 Task: Find connections with filter location Shangqiu with filter topic #forsale with filter profile language English with filter current company Suzlon Group with filter school Sardar Patel College of Engineering (SPCE),Mumbai with filter industry Travel Arrangements with filter service category Team Building with filter keywords title Phone Survey Conductor
Action: Mouse moved to (536, 70)
Screenshot: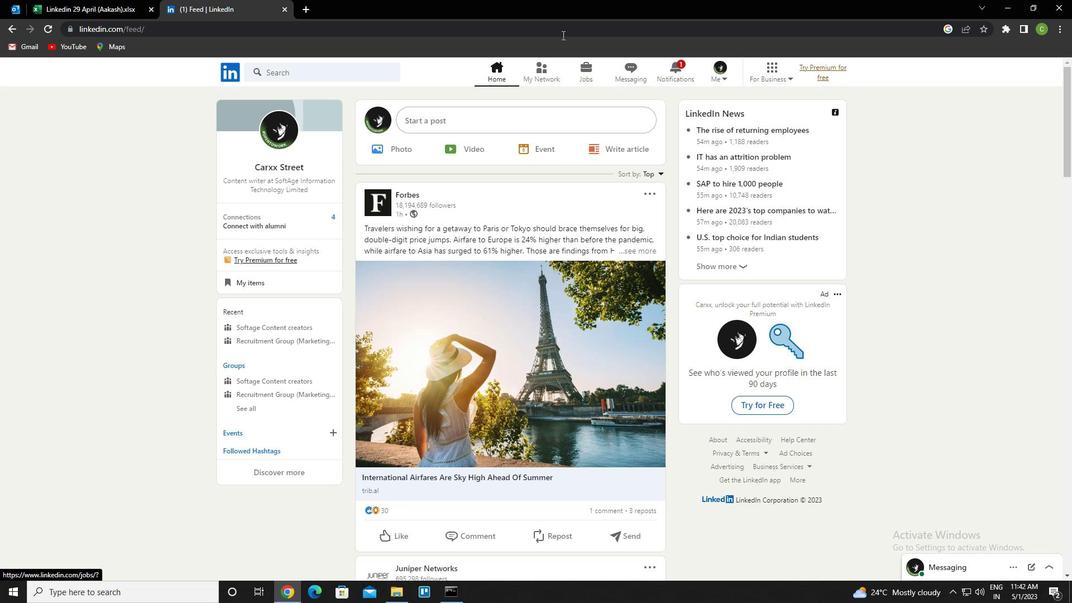 
Action: Mouse pressed left at (536, 70)
Screenshot: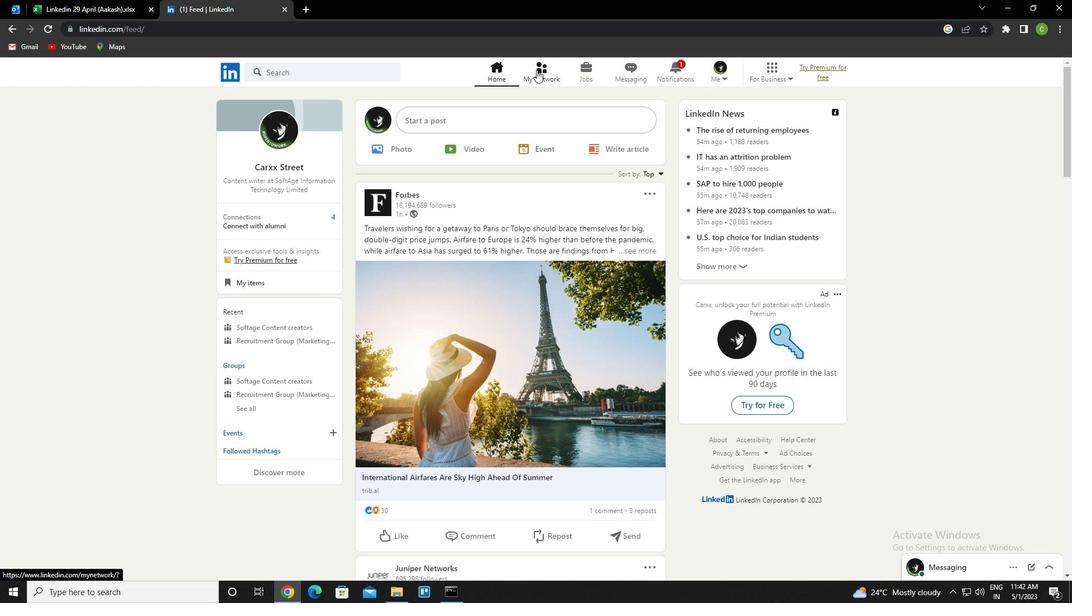 
Action: Mouse moved to (324, 141)
Screenshot: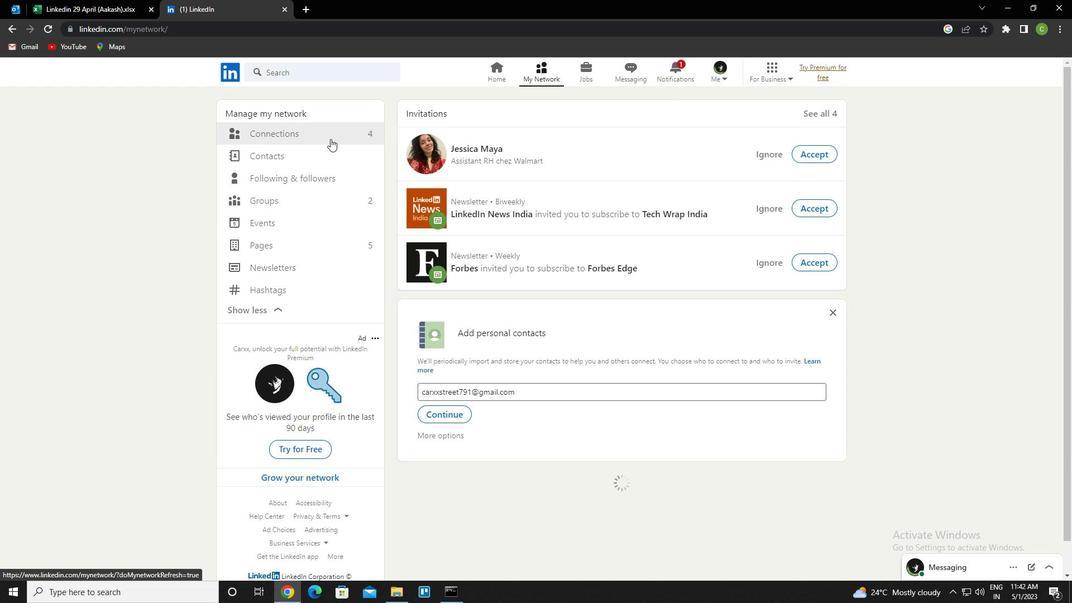 
Action: Mouse pressed left at (324, 141)
Screenshot: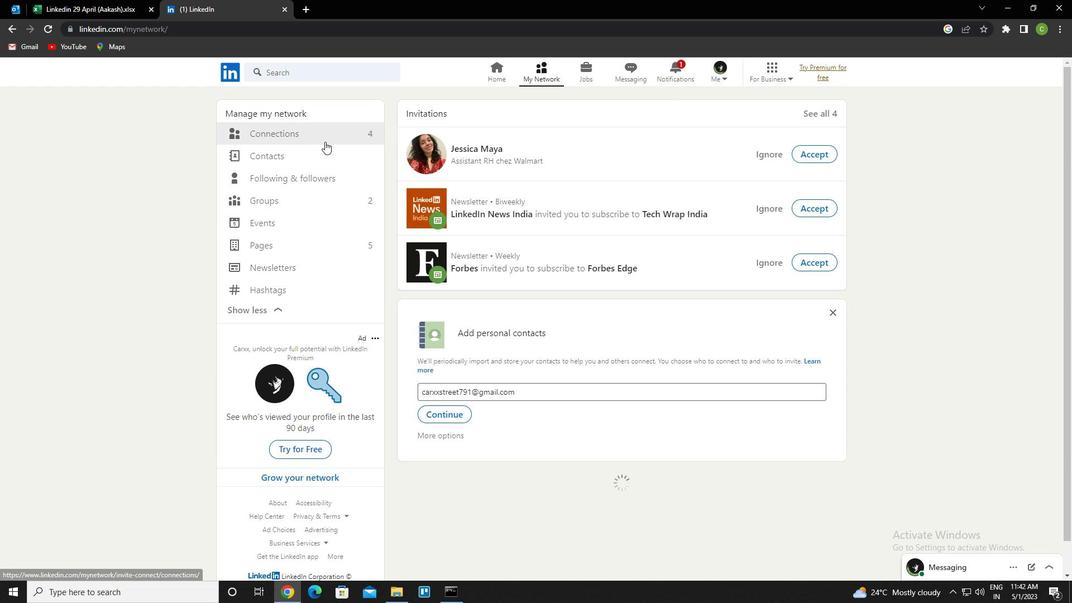
Action: Mouse moved to (323, 144)
Screenshot: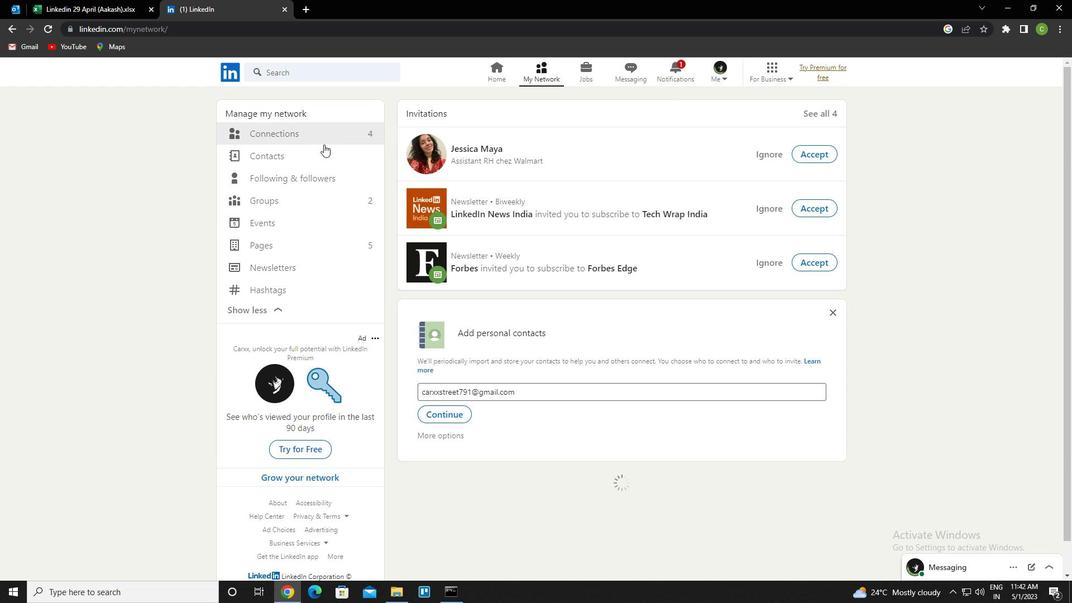 
Action: Mouse pressed left at (323, 144)
Screenshot: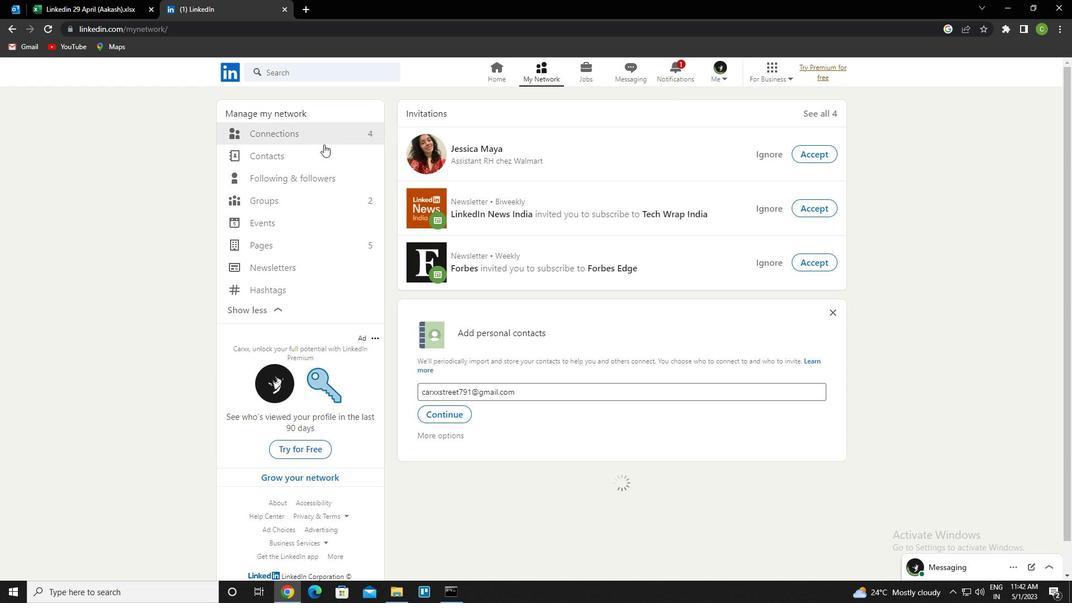 
Action: Mouse moved to (333, 138)
Screenshot: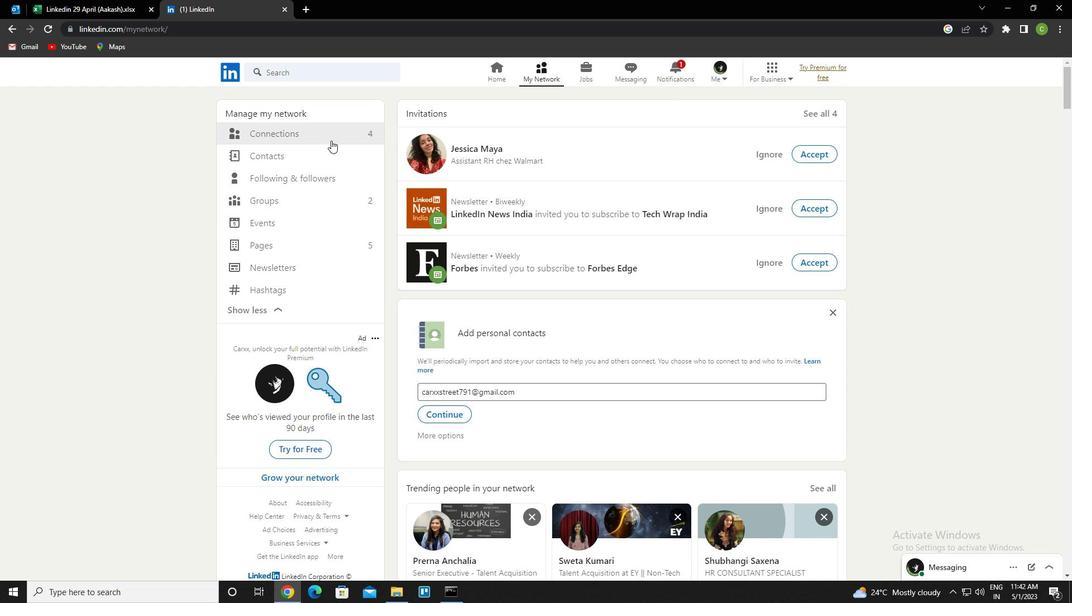 
Action: Mouse pressed left at (333, 138)
Screenshot: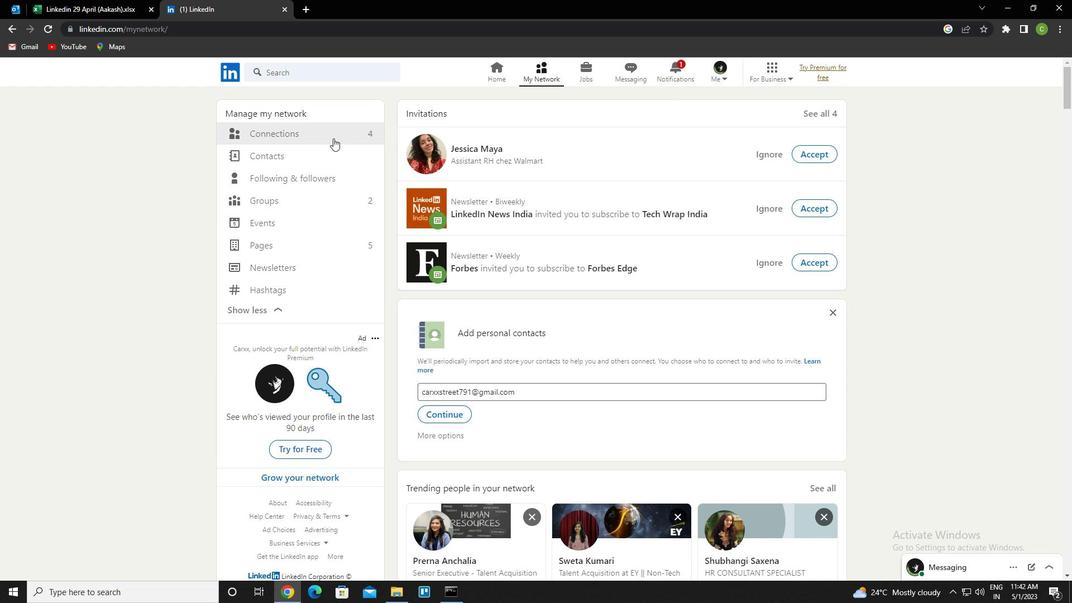 
Action: Mouse moved to (634, 134)
Screenshot: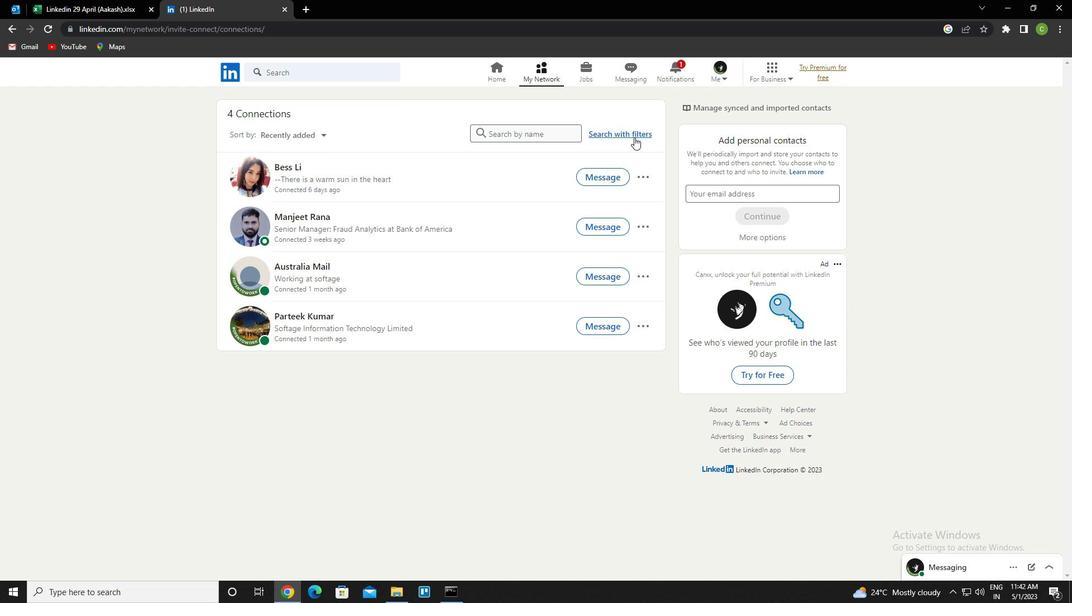 
Action: Mouse pressed left at (634, 134)
Screenshot: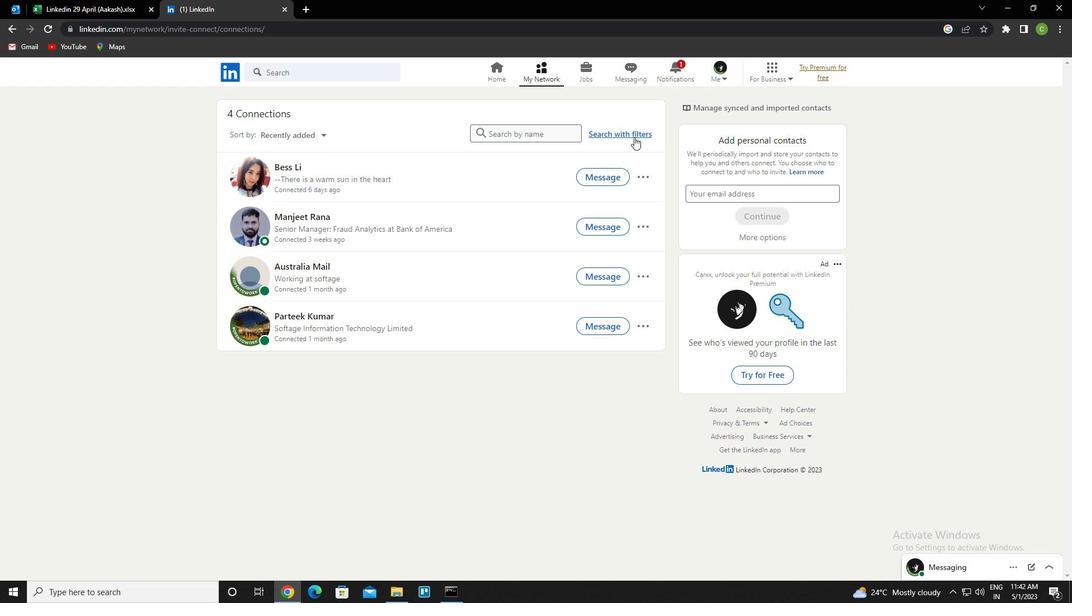 
Action: Mouse moved to (578, 101)
Screenshot: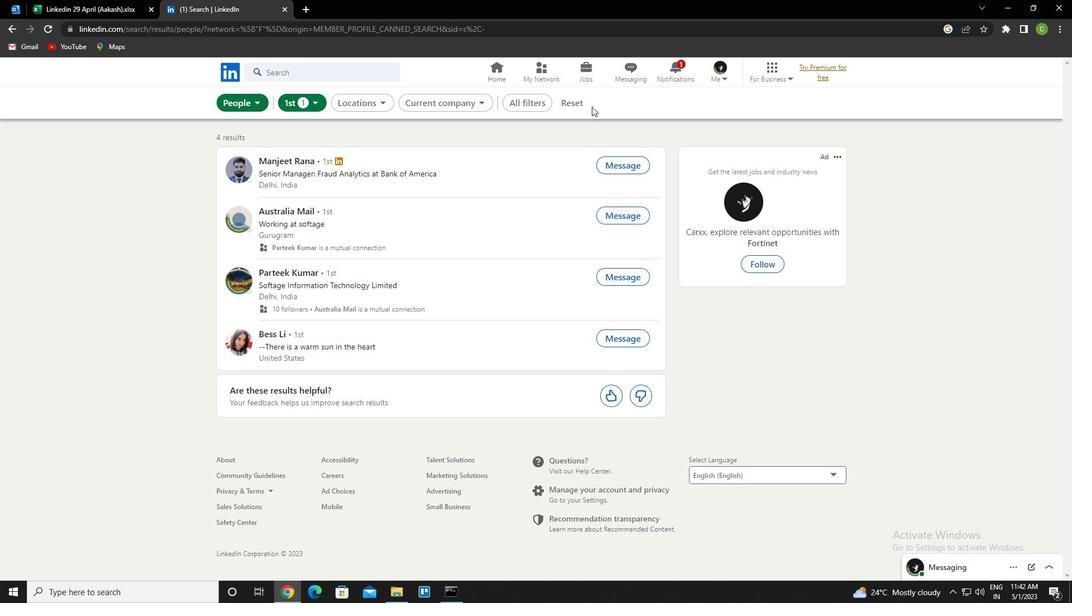 
Action: Mouse pressed left at (578, 101)
Screenshot: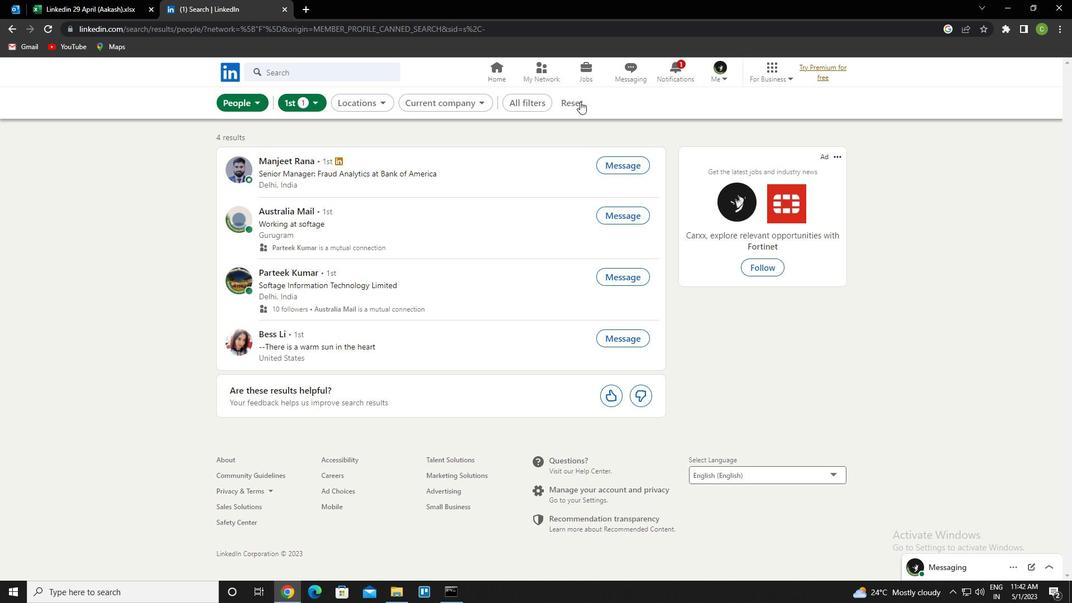
Action: Mouse moved to (564, 101)
Screenshot: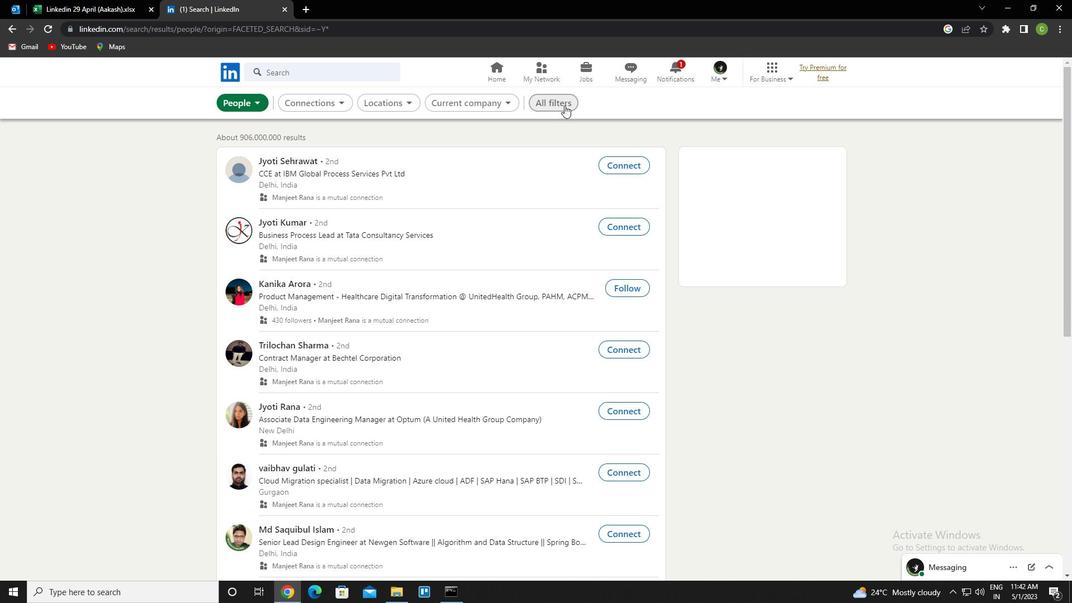 
Action: Mouse pressed left at (564, 101)
Screenshot: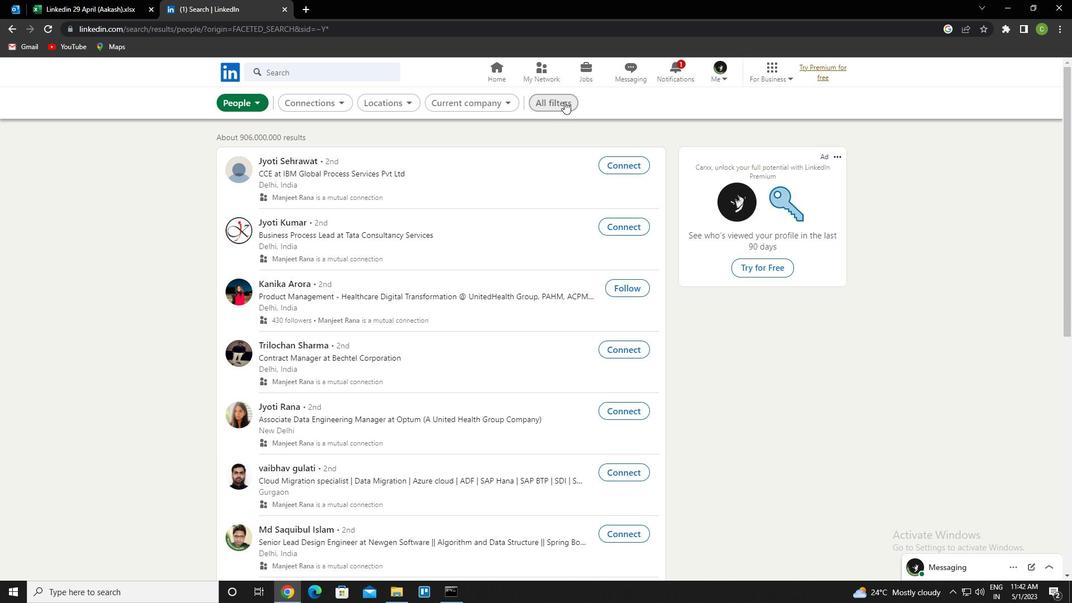 
Action: Mouse moved to (896, 375)
Screenshot: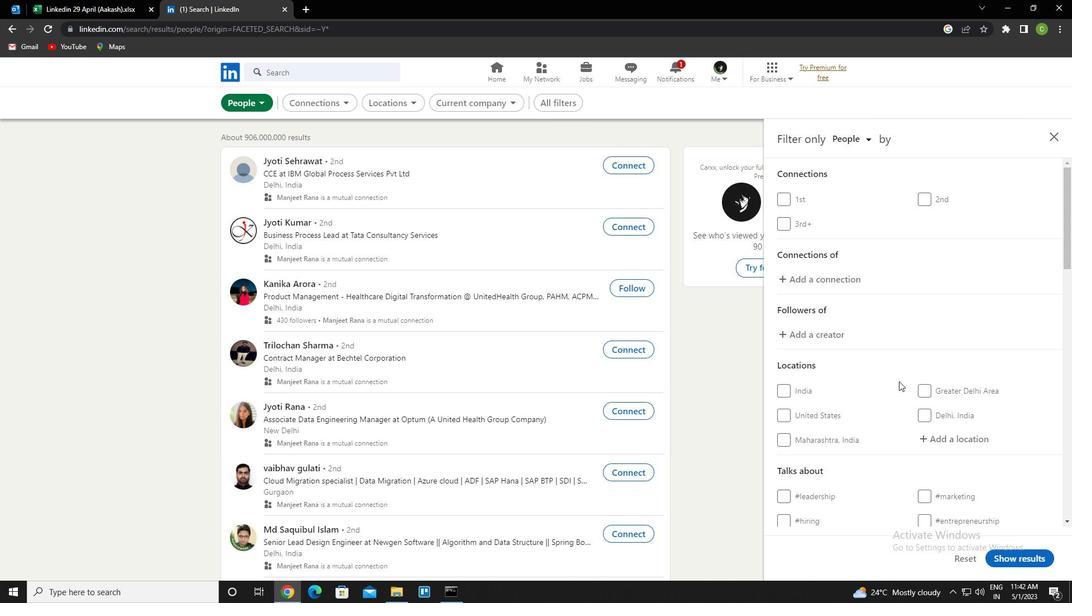 
Action: Mouse scrolled (896, 374) with delta (0, 0)
Screenshot: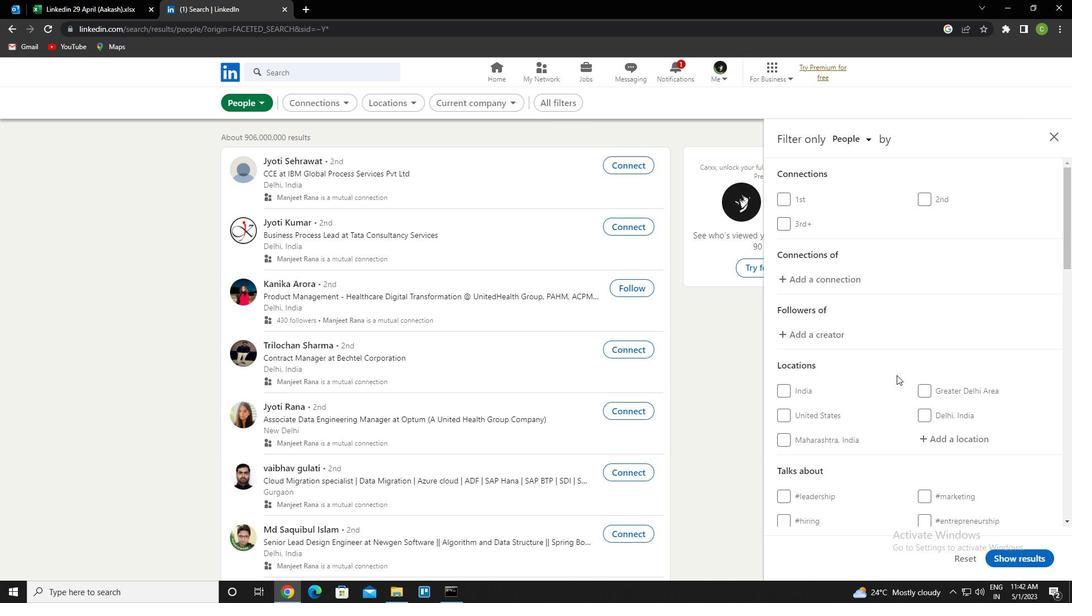 
Action: Mouse moved to (891, 372)
Screenshot: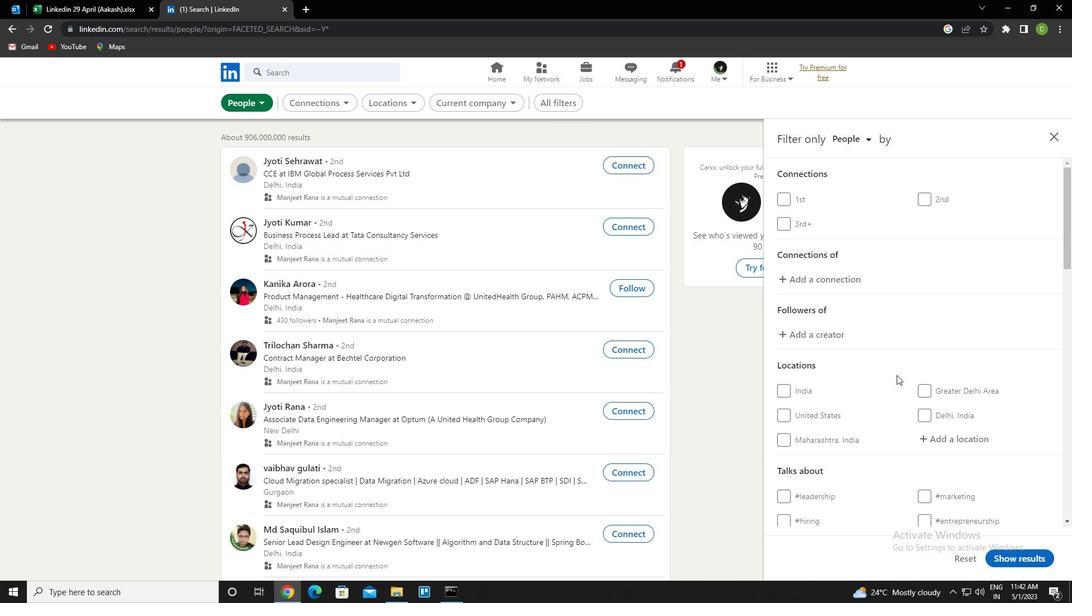 
Action: Mouse scrolled (891, 372) with delta (0, 0)
Screenshot: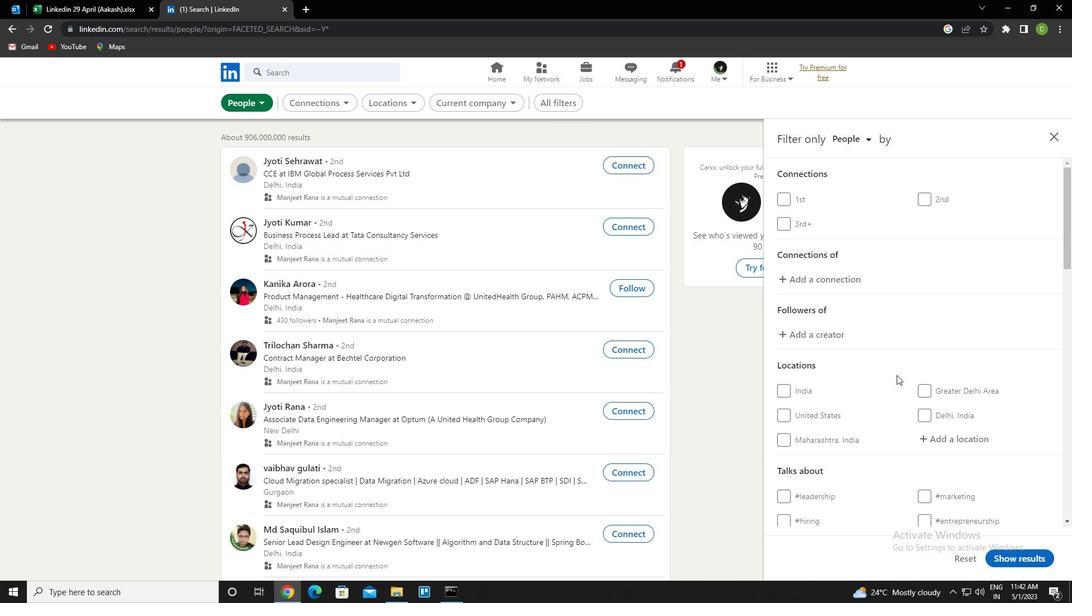
Action: Mouse moved to (883, 360)
Screenshot: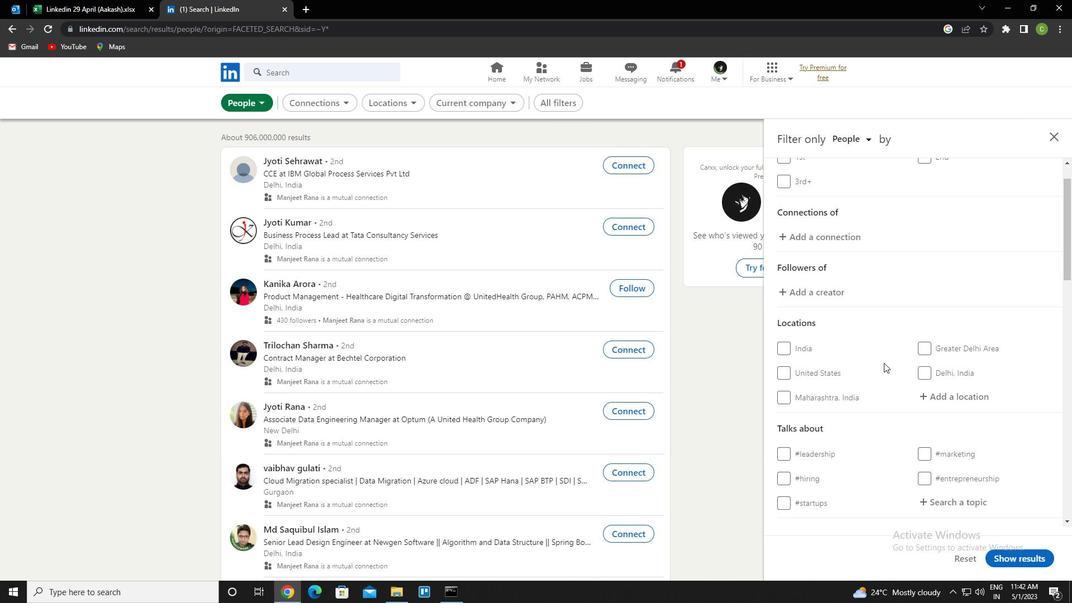 
Action: Mouse scrolled (883, 359) with delta (0, 0)
Screenshot: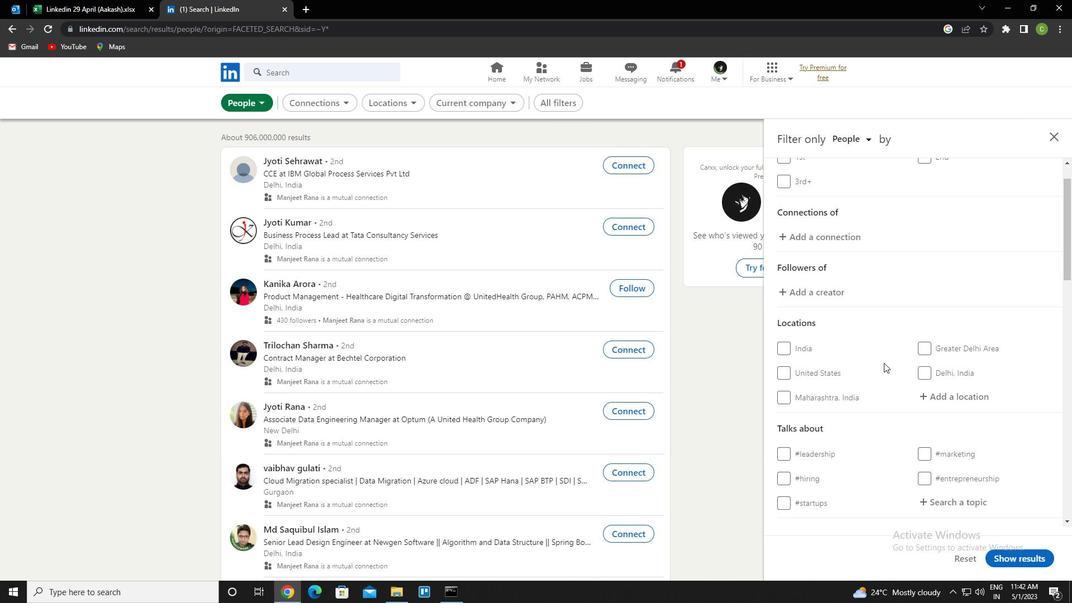 
Action: Mouse moved to (940, 274)
Screenshot: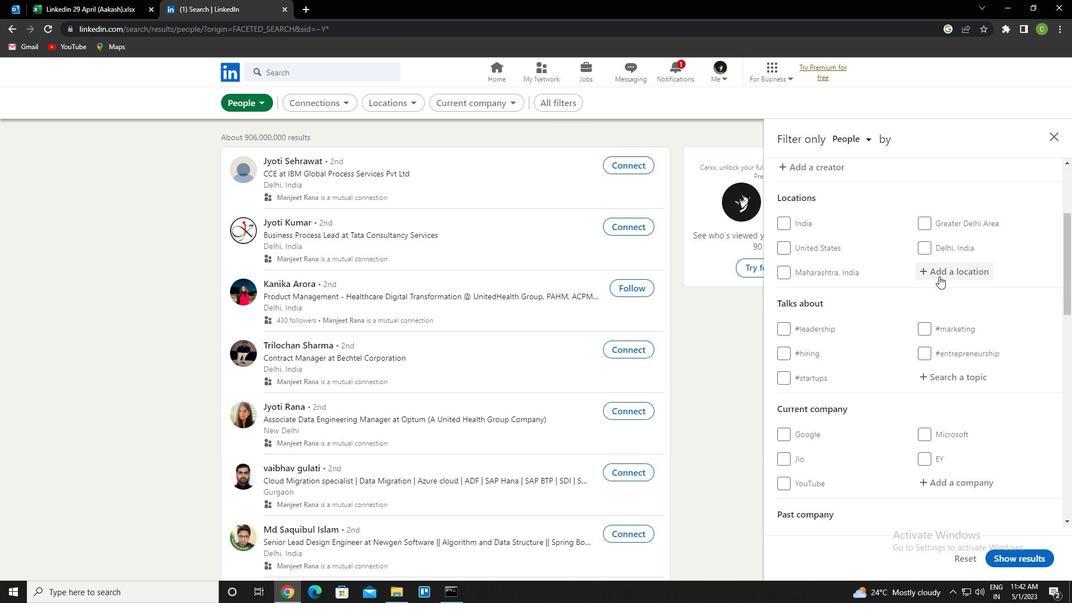 
Action: Mouse pressed left at (940, 274)
Screenshot: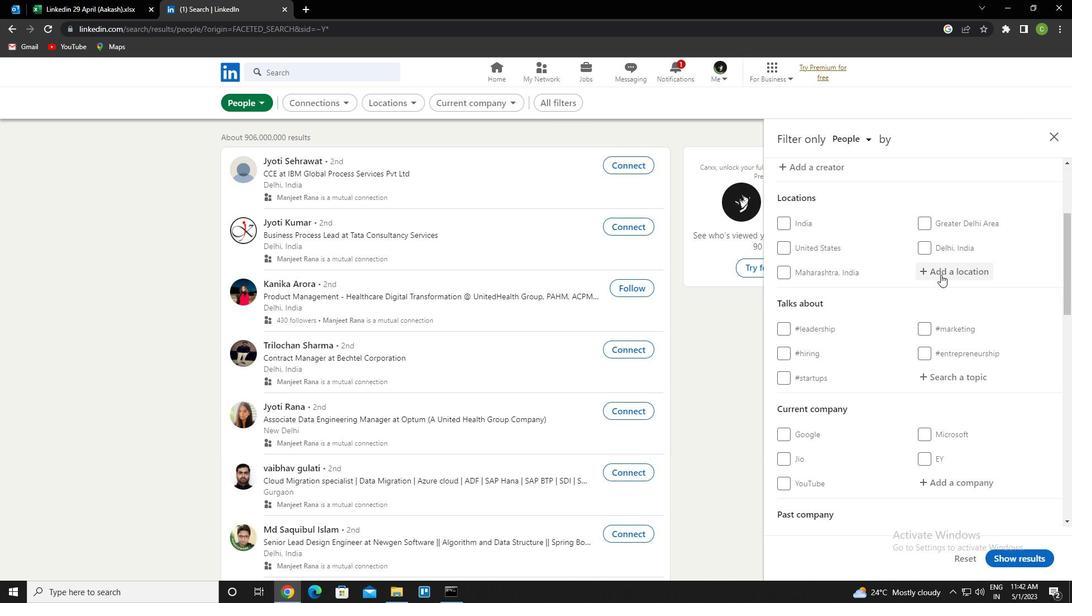 
Action: Mouse moved to (940, 274)
Screenshot: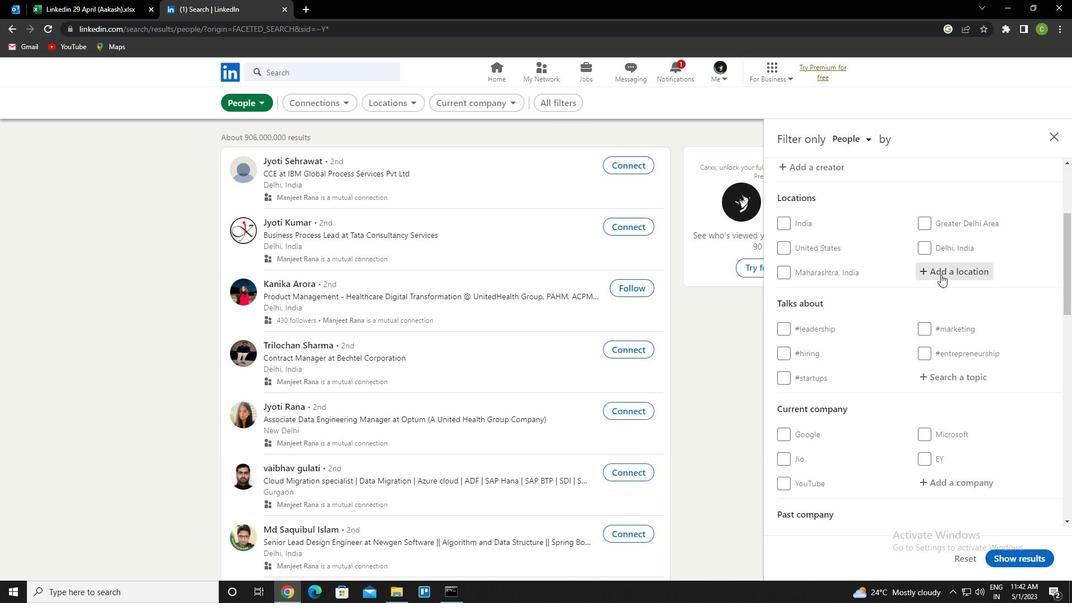 
Action: Key pressed <Key.caps_lock>s<Key.caps_lock>hang<Key.down><Key.enter>
Screenshot: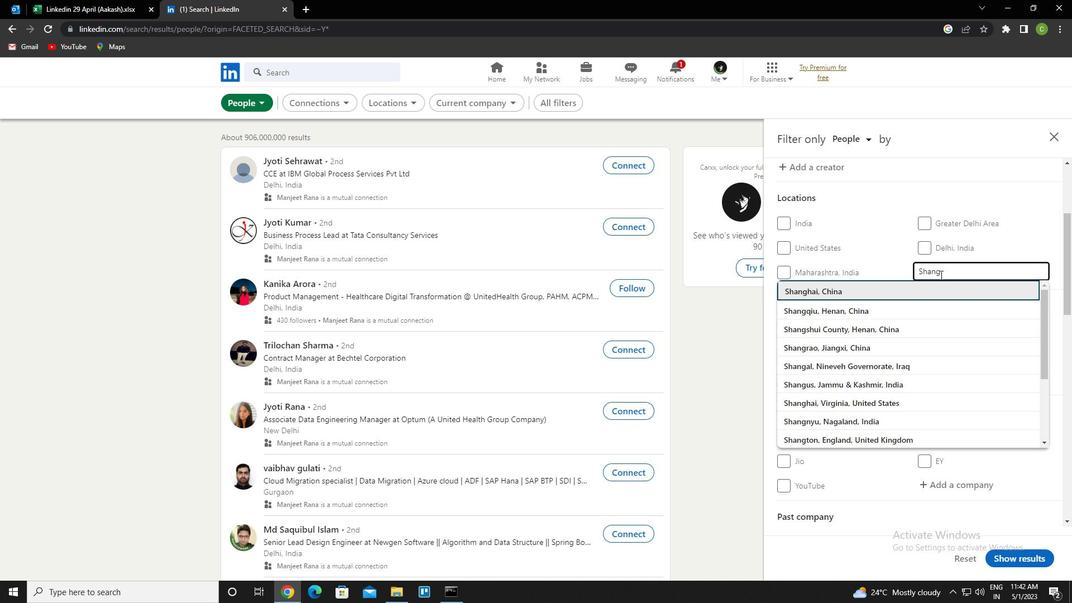 
Action: Mouse moved to (935, 279)
Screenshot: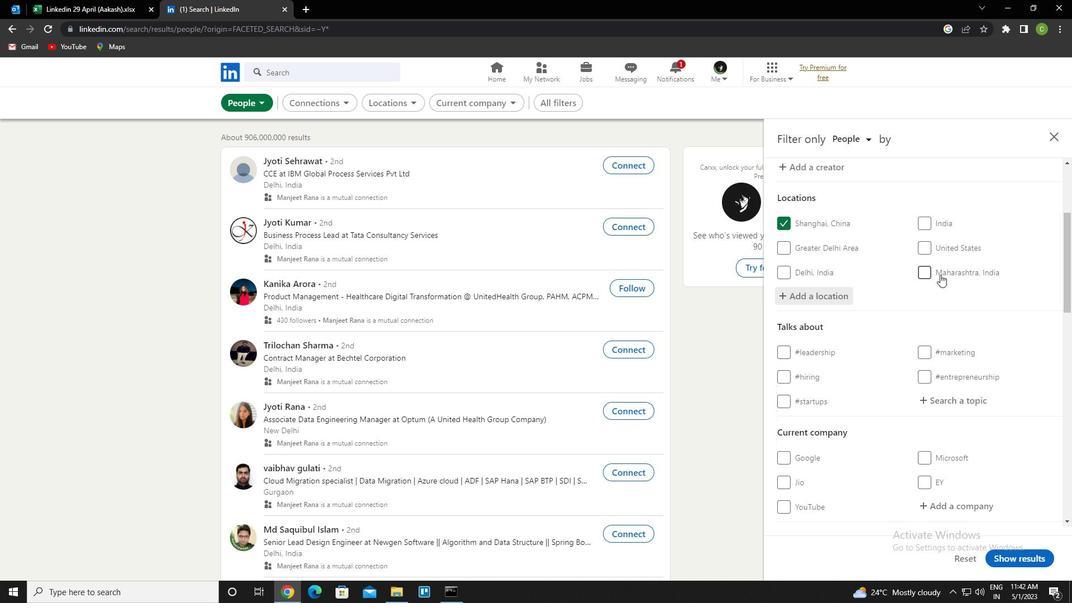 
Action: Mouse scrolled (935, 279) with delta (0, 0)
Screenshot: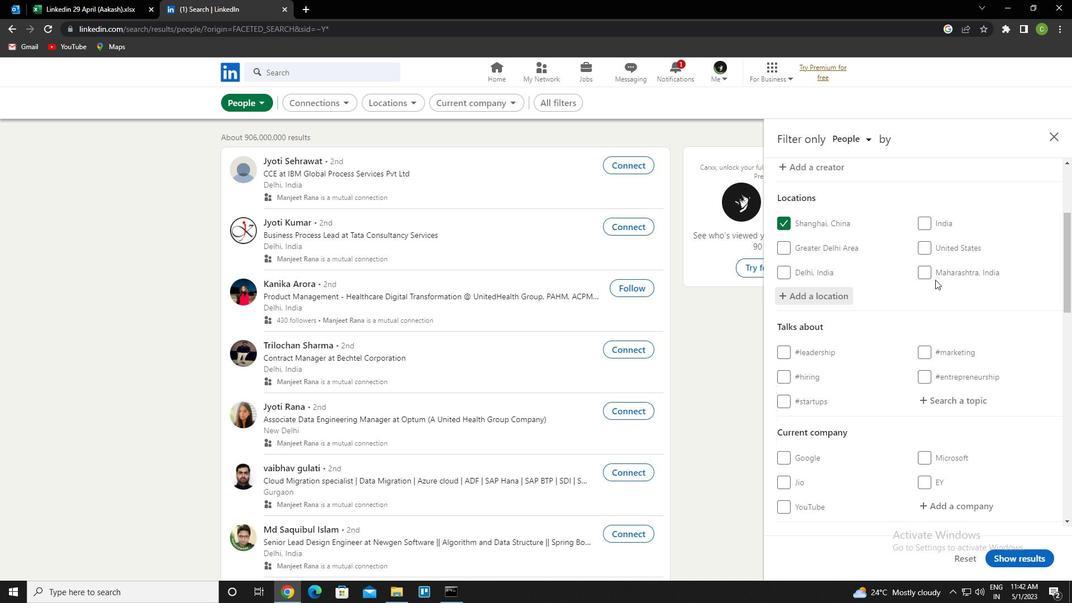 
Action: Mouse scrolled (935, 279) with delta (0, 0)
Screenshot: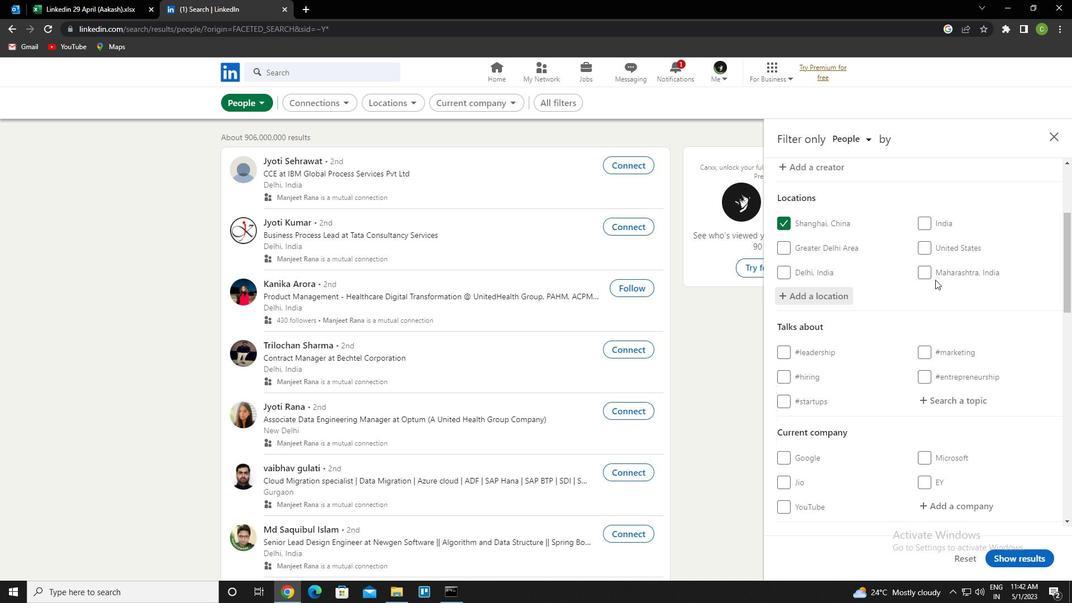 
Action: Mouse moved to (947, 285)
Screenshot: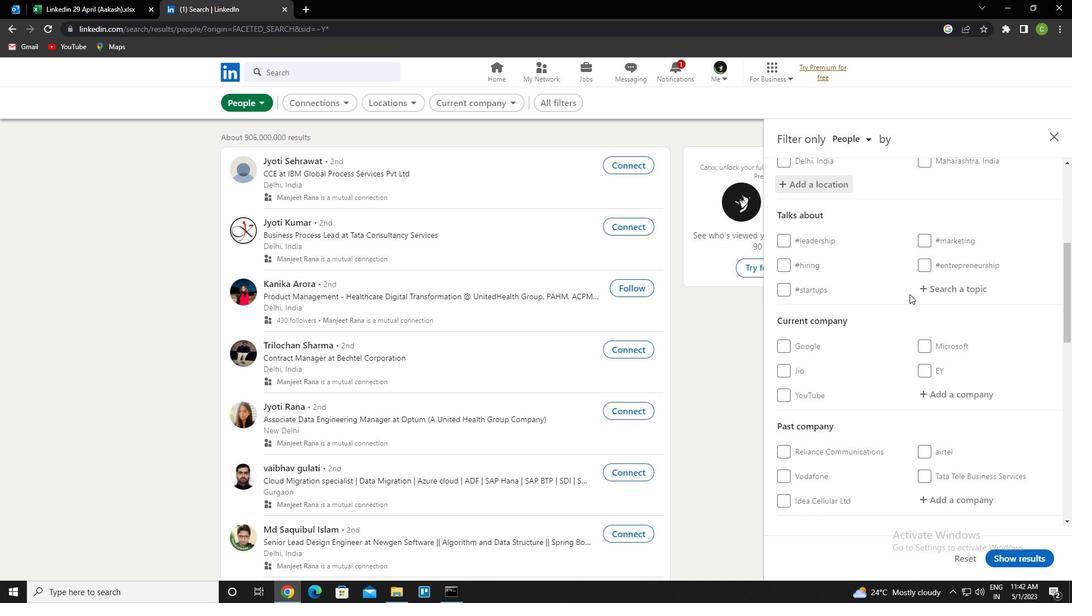
Action: Mouse pressed left at (947, 285)
Screenshot: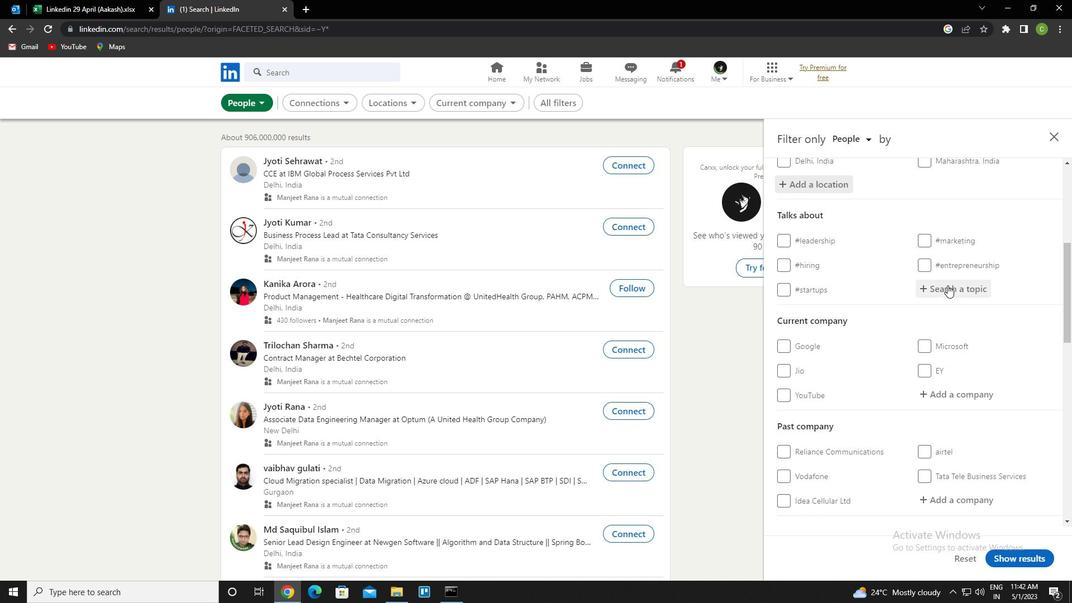 
Action: Key pressed forsale<Key.down><Key.enter>
Screenshot: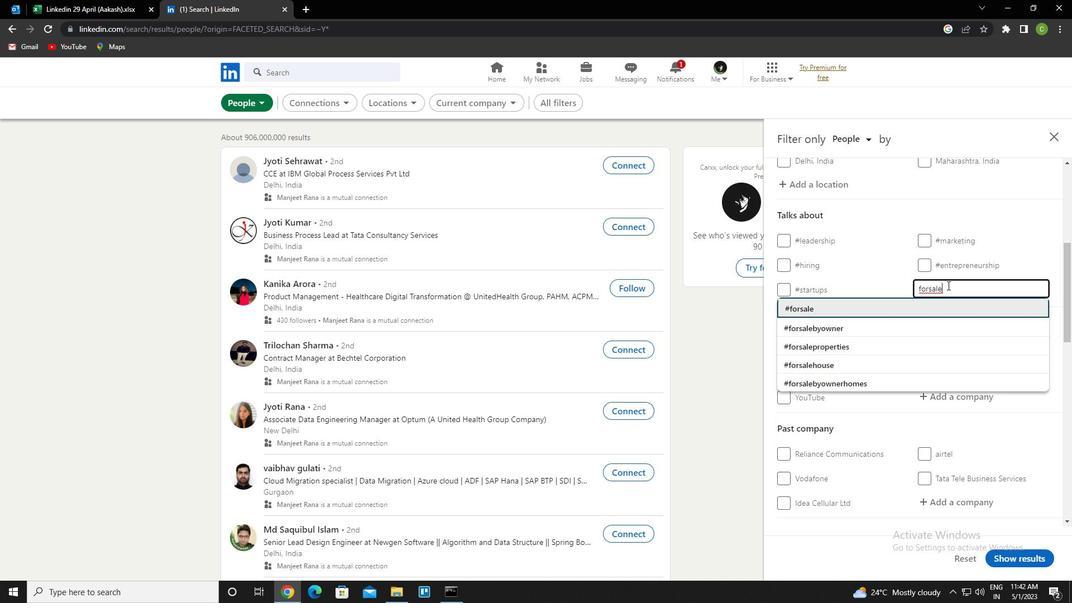 
Action: Mouse moved to (908, 309)
Screenshot: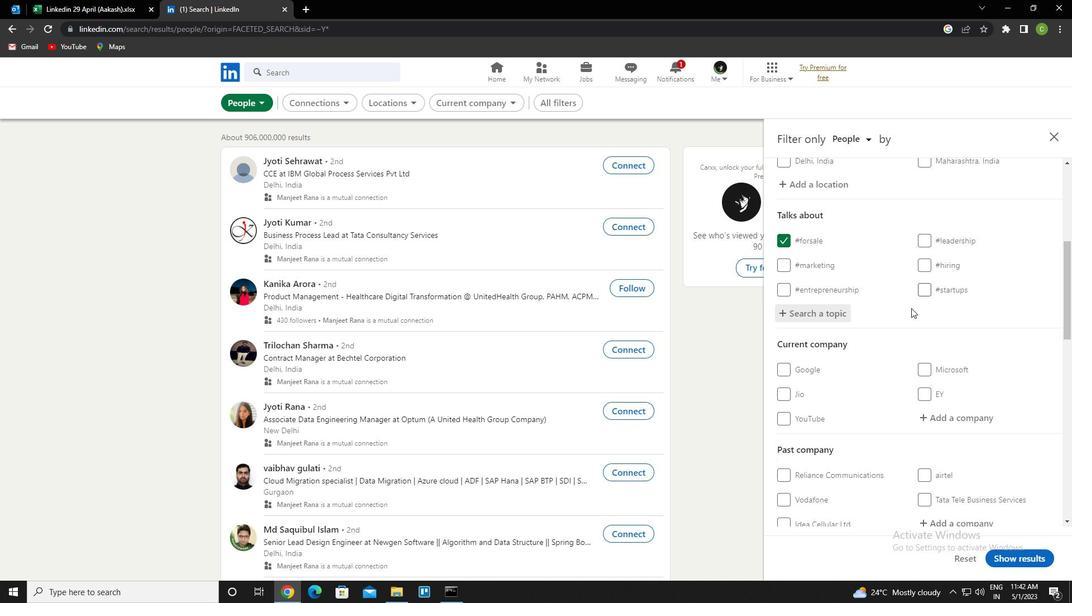 
Action: Mouse scrolled (908, 309) with delta (0, 0)
Screenshot: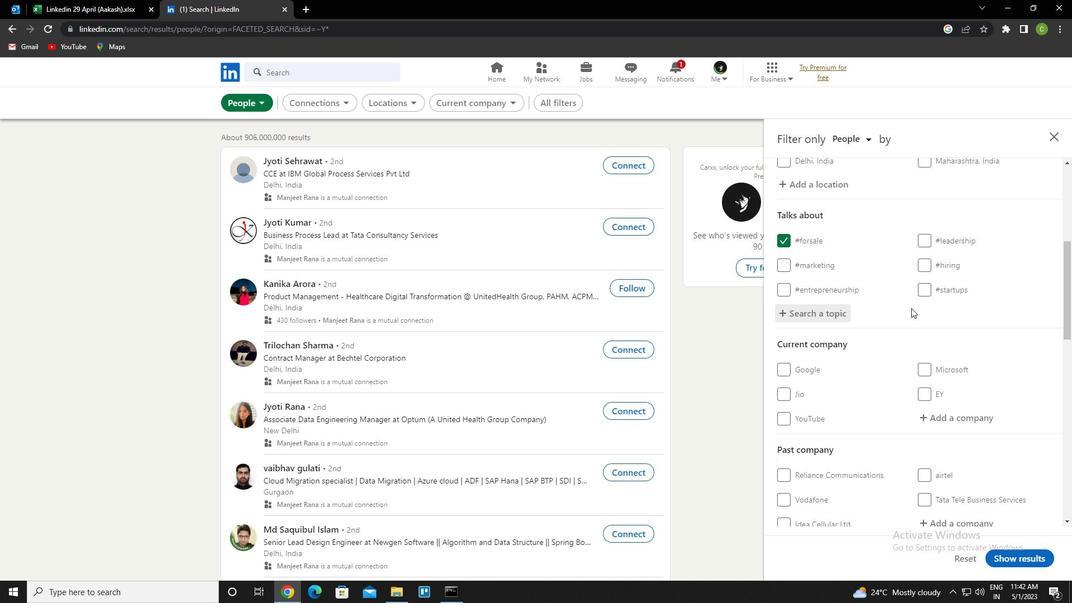 
Action: Mouse scrolled (908, 309) with delta (0, 0)
Screenshot: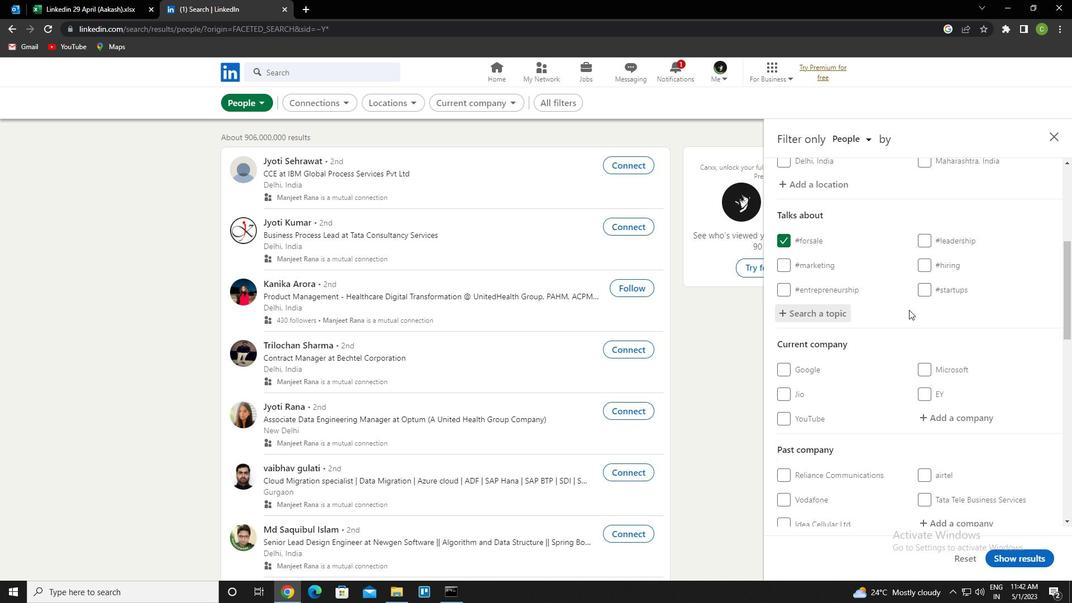 
Action: Mouse moved to (907, 312)
Screenshot: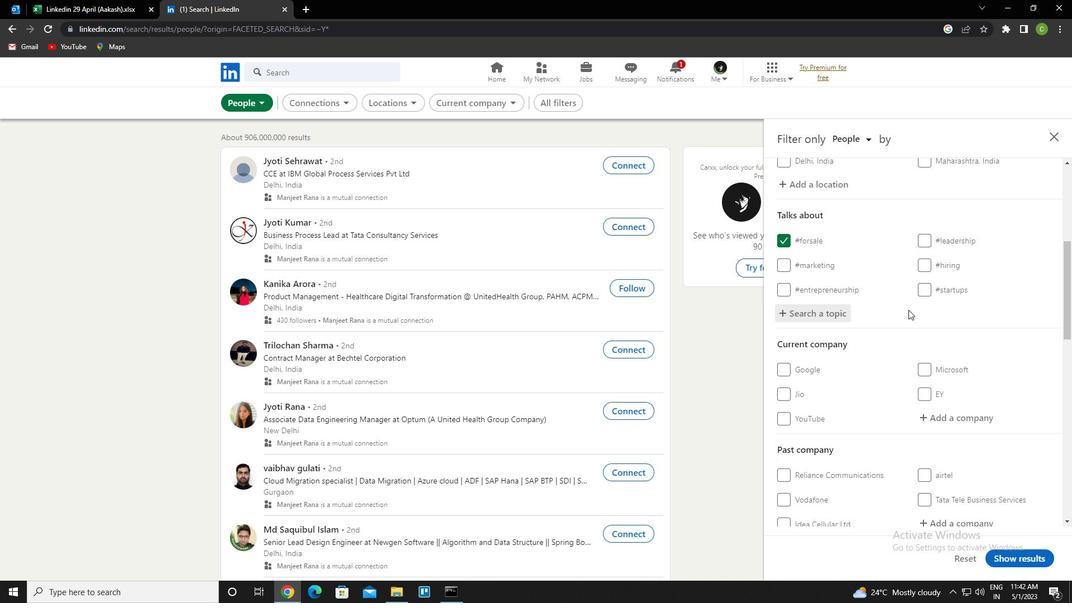 
Action: Mouse scrolled (907, 312) with delta (0, 0)
Screenshot: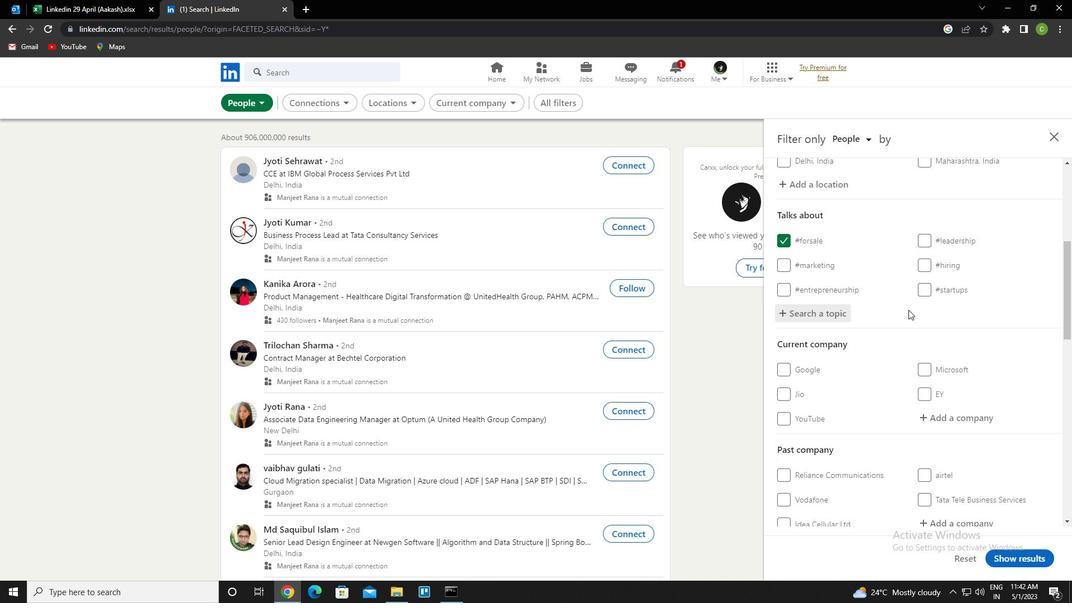 
Action: Mouse moved to (906, 314)
Screenshot: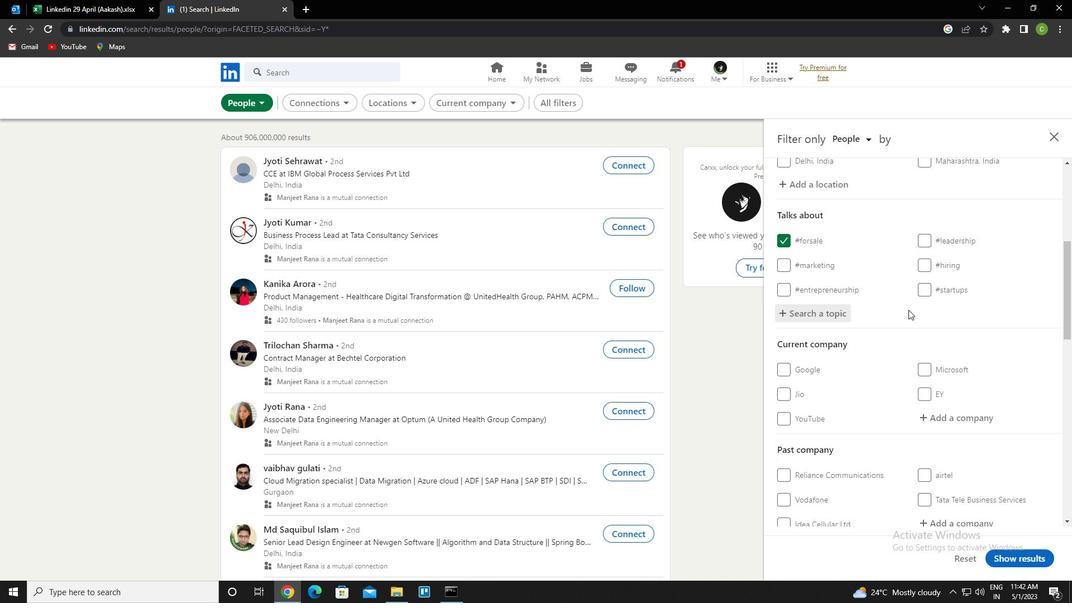 
Action: Mouse scrolled (906, 314) with delta (0, 0)
Screenshot: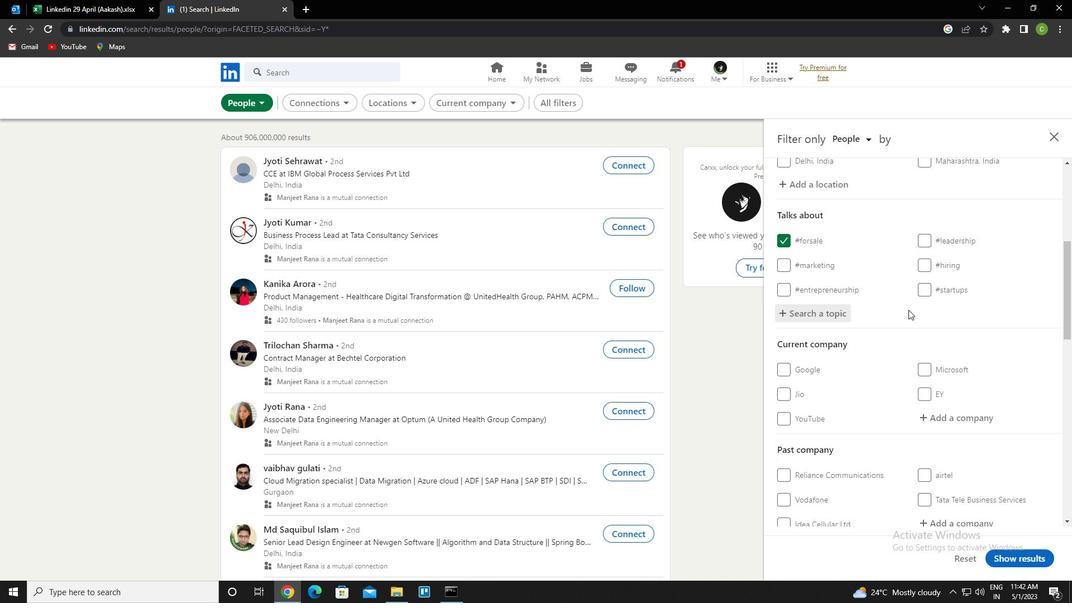 
Action: Mouse scrolled (906, 314) with delta (0, 0)
Screenshot: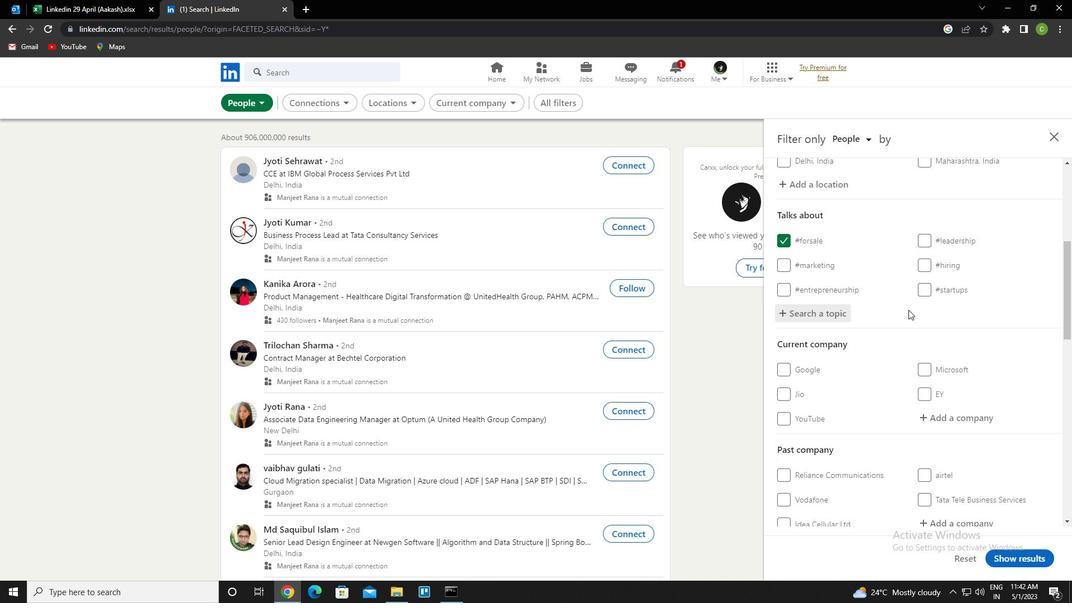 
Action: Mouse scrolled (906, 314) with delta (0, 0)
Screenshot: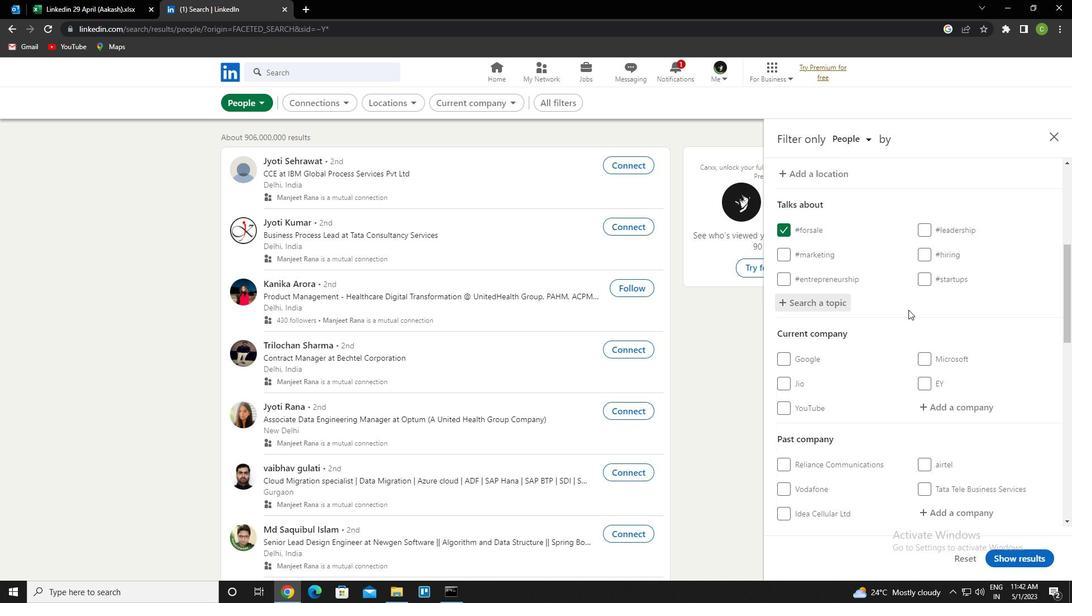 
Action: Mouse scrolled (906, 314) with delta (0, 0)
Screenshot: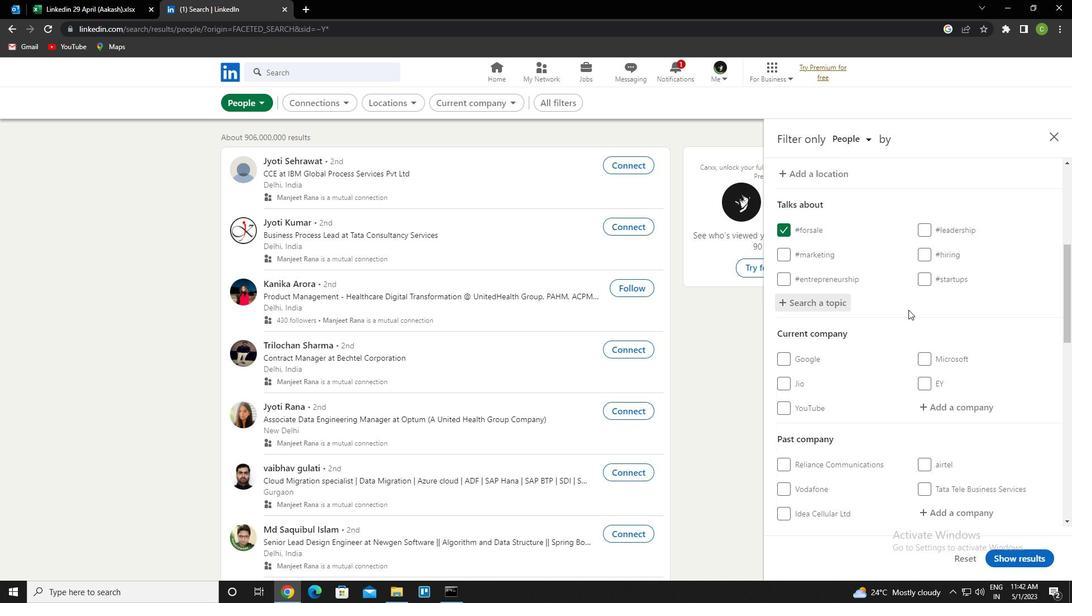 
Action: Mouse scrolled (906, 314) with delta (0, 0)
Screenshot: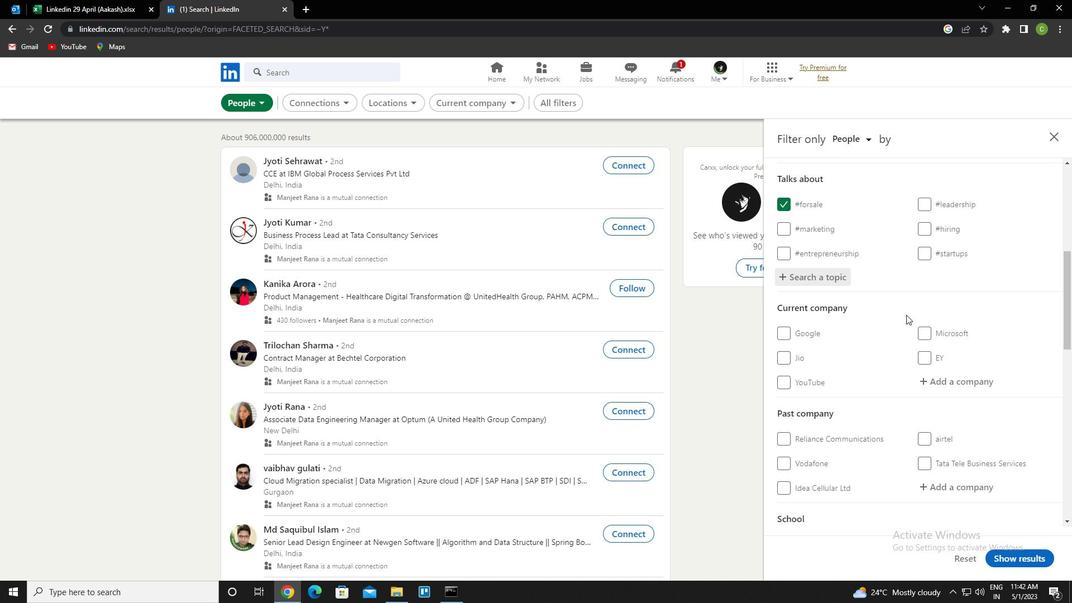 
Action: Mouse scrolled (906, 314) with delta (0, 0)
Screenshot: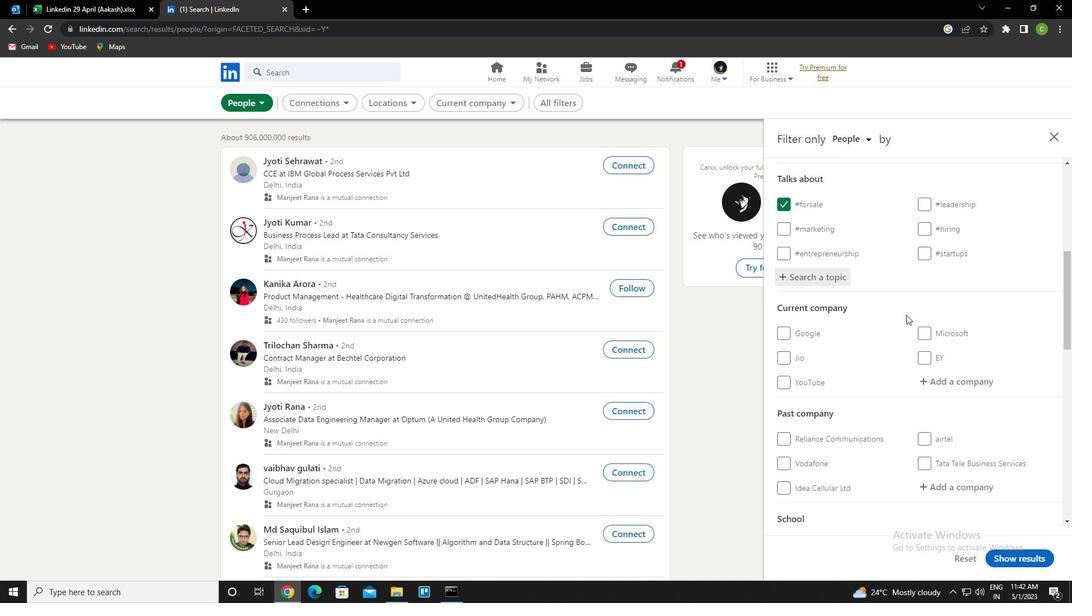 
Action: Mouse moved to (786, 315)
Screenshot: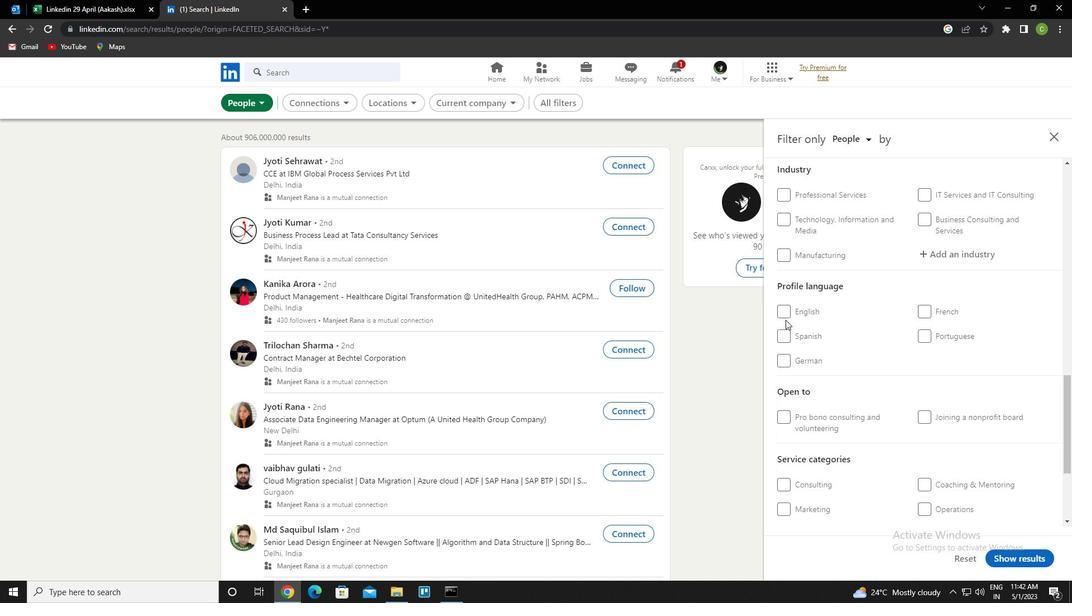 
Action: Mouse pressed left at (786, 315)
Screenshot: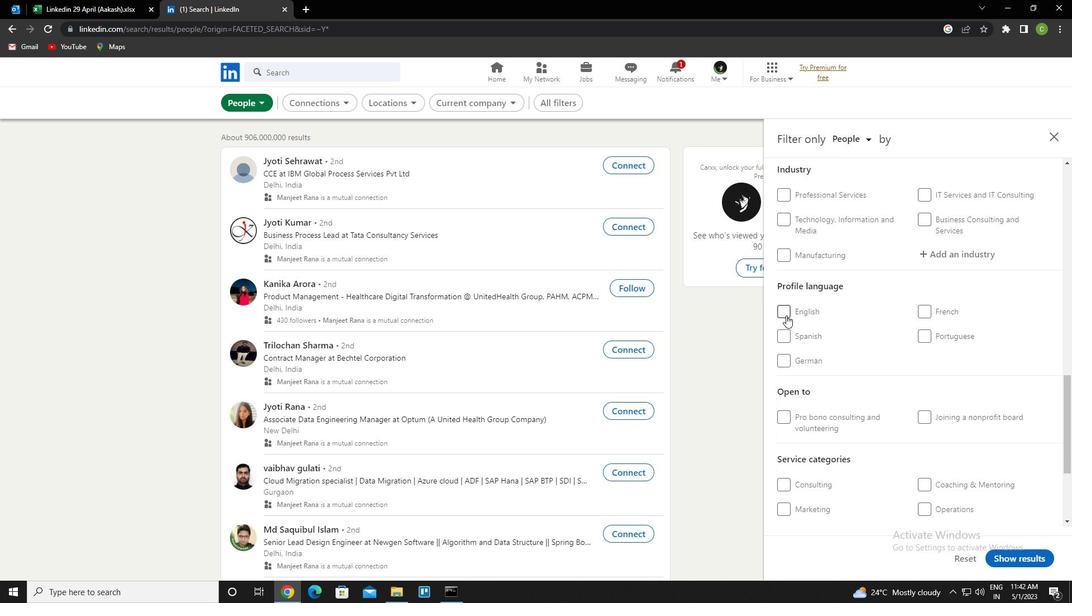 
Action: Mouse moved to (836, 348)
Screenshot: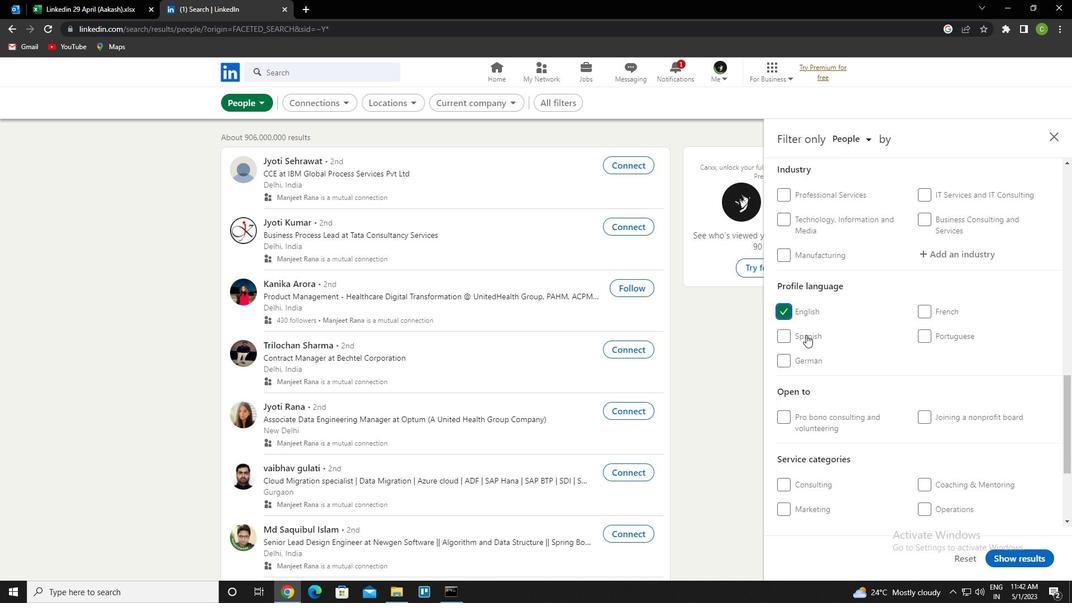 
Action: Mouse scrolled (836, 349) with delta (0, 0)
Screenshot: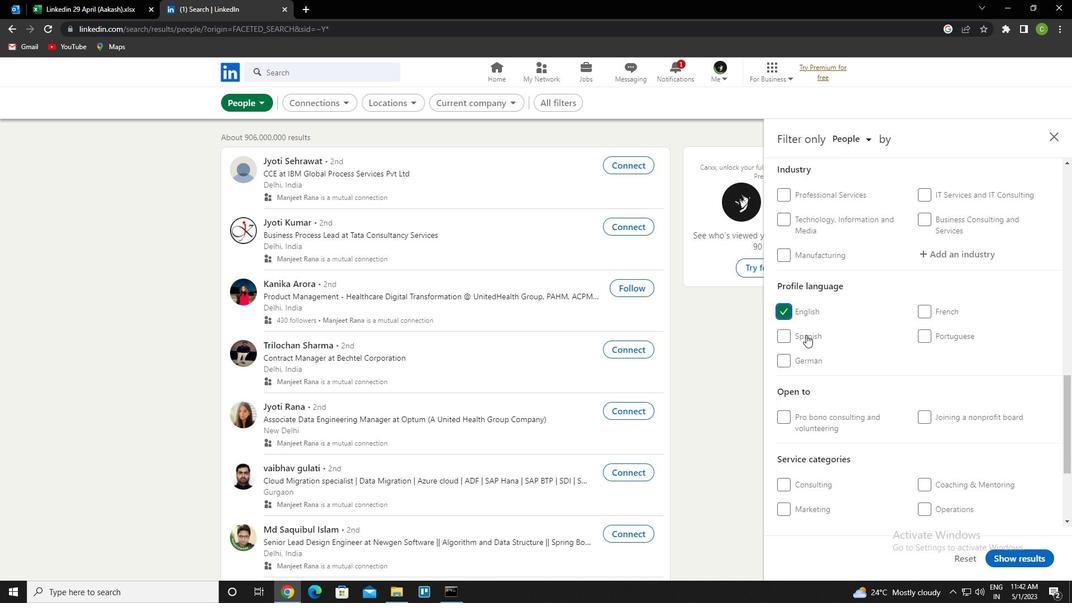 
Action: Mouse moved to (836, 349)
Screenshot: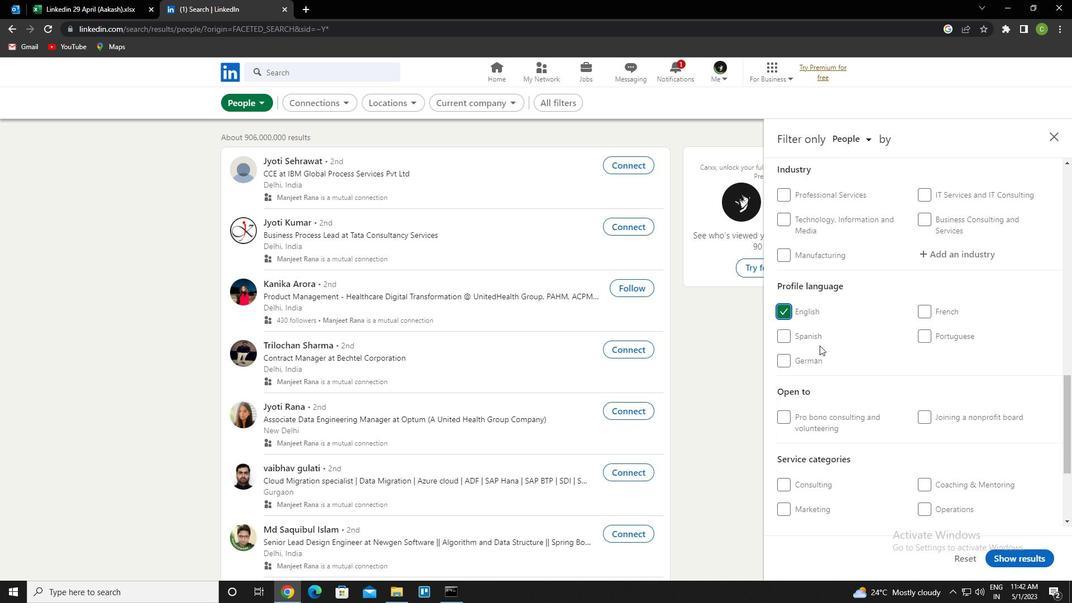 
Action: Mouse scrolled (836, 350) with delta (0, 0)
Screenshot: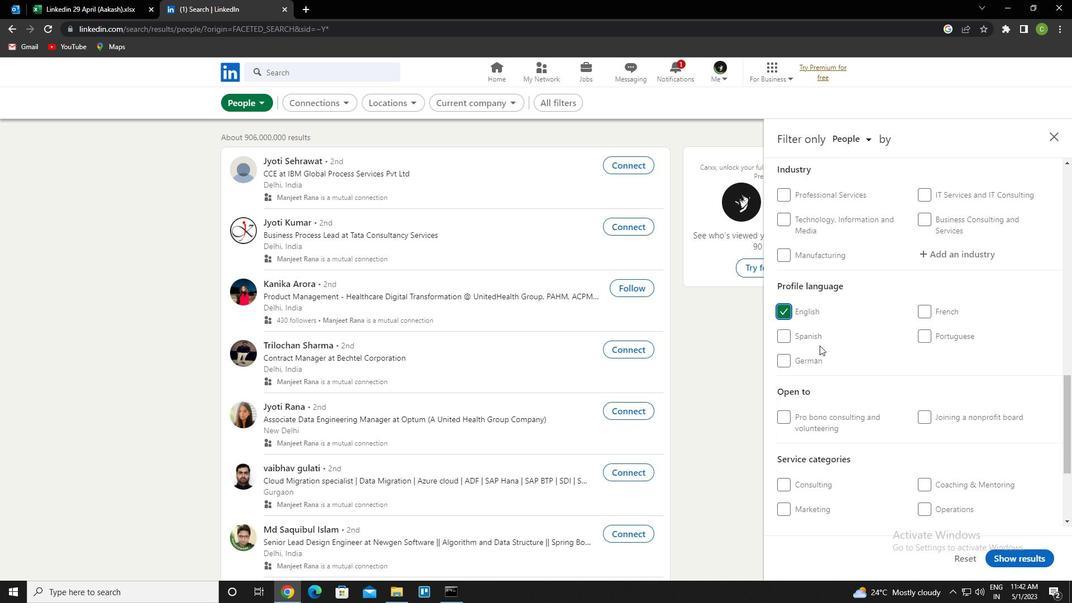 
Action: Mouse scrolled (836, 350) with delta (0, 0)
Screenshot: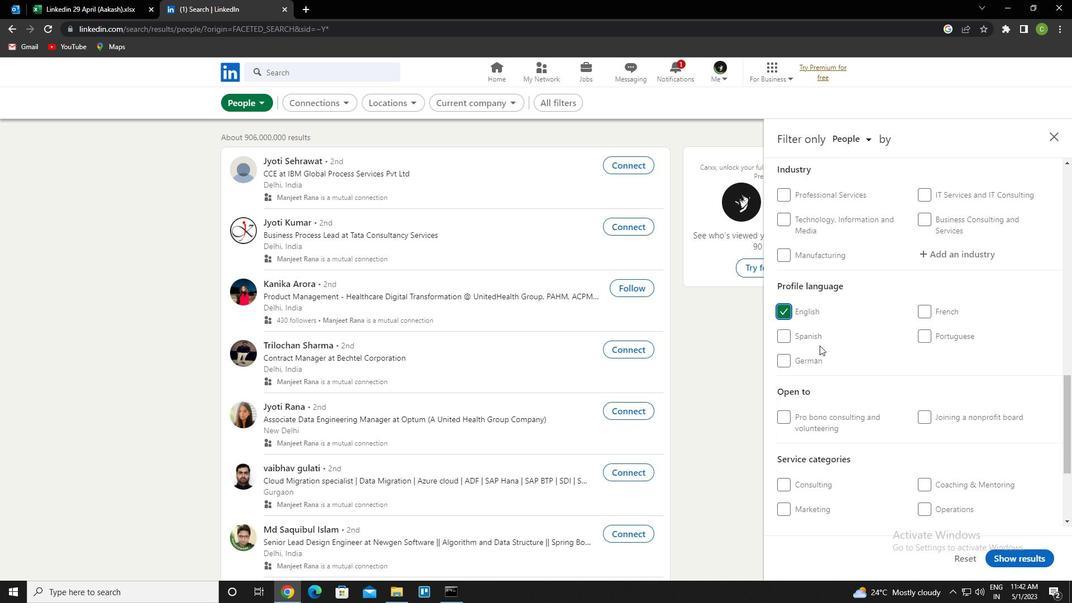 
Action: Mouse scrolled (836, 350) with delta (0, 0)
Screenshot: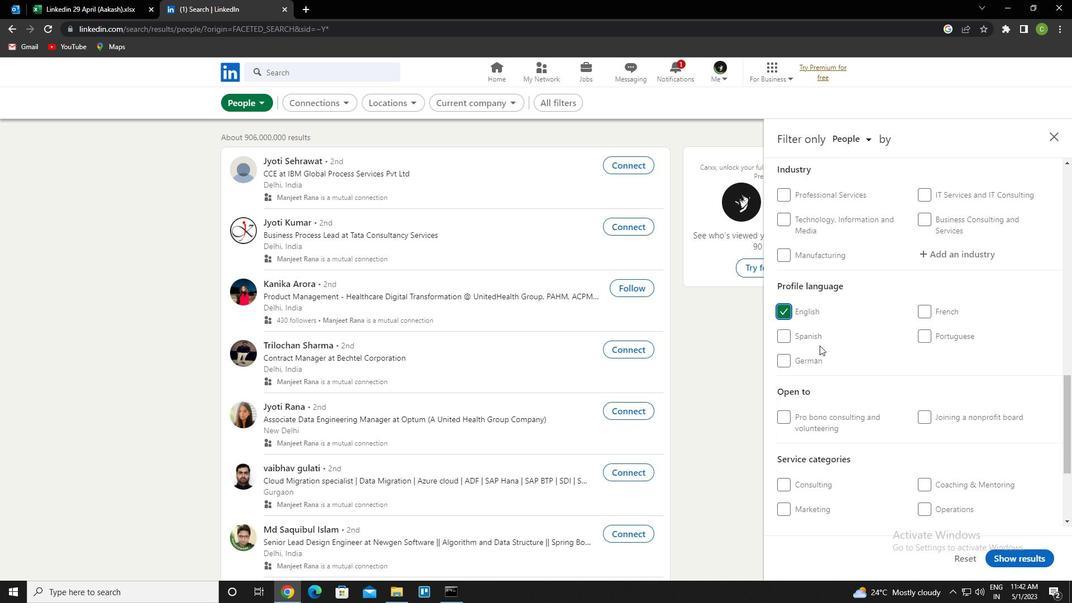
Action: Mouse scrolled (836, 350) with delta (0, 0)
Screenshot: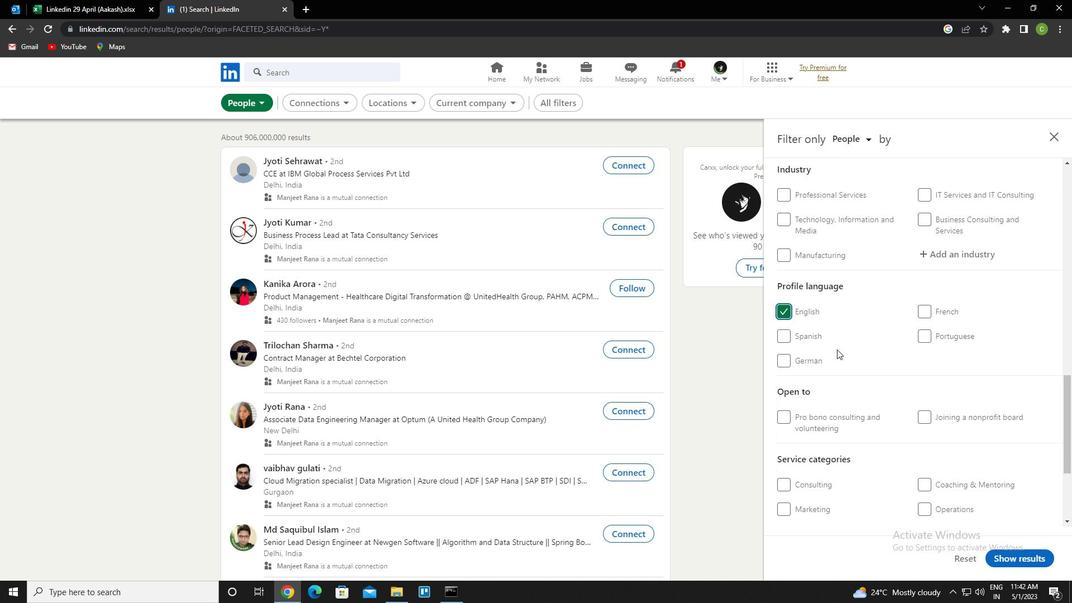 
Action: Mouse moved to (828, 290)
Screenshot: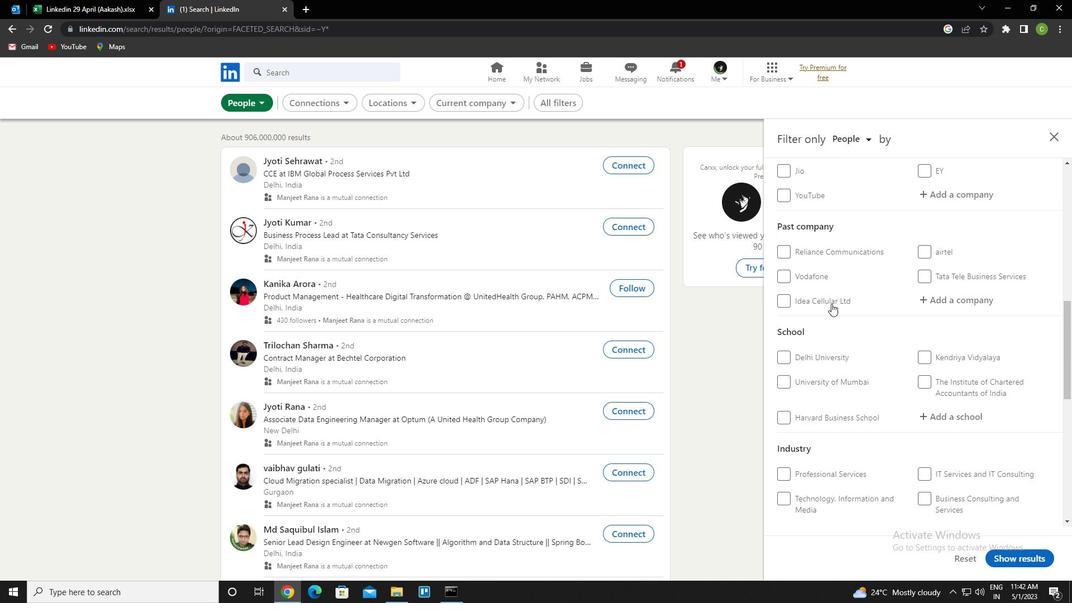 
Action: Mouse scrolled (828, 290) with delta (0, 0)
Screenshot: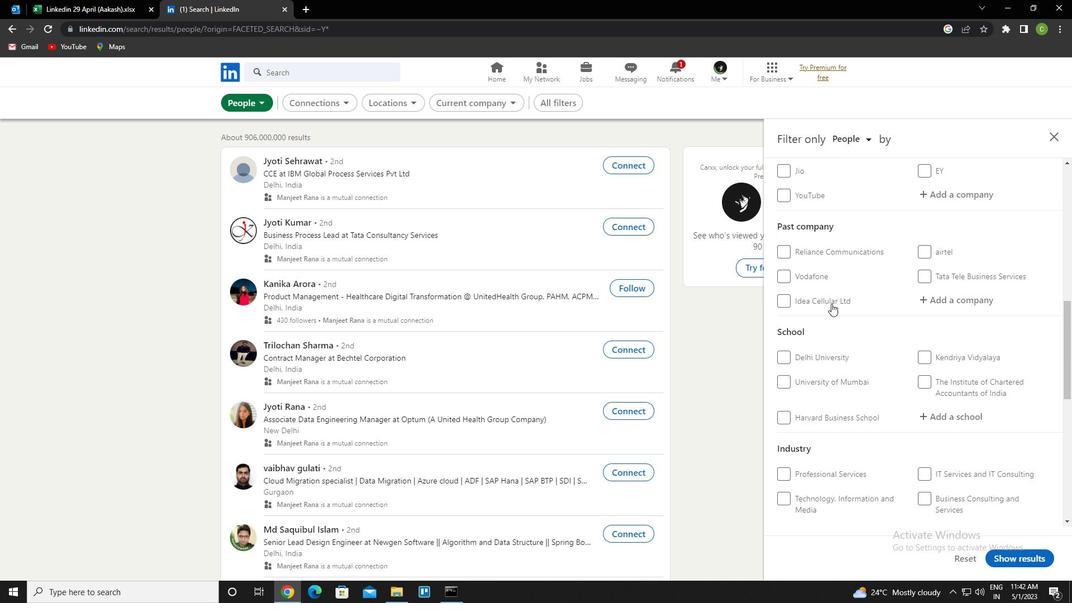 
Action: Mouse moved to (940, 253)
Screenshot: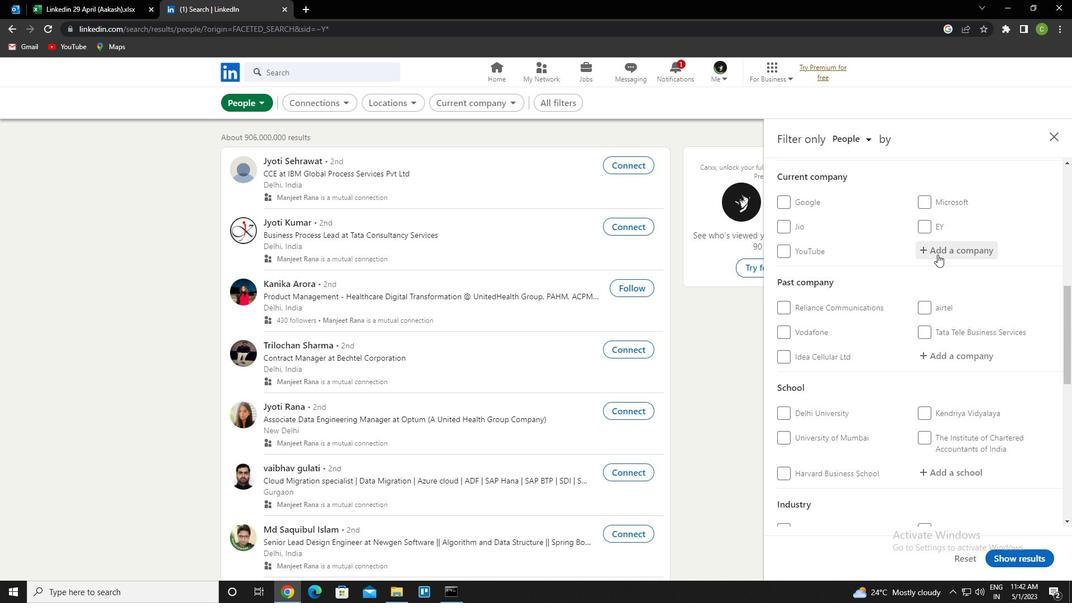 
Action: Mouse pressed left at (940, 253)
Screenshot: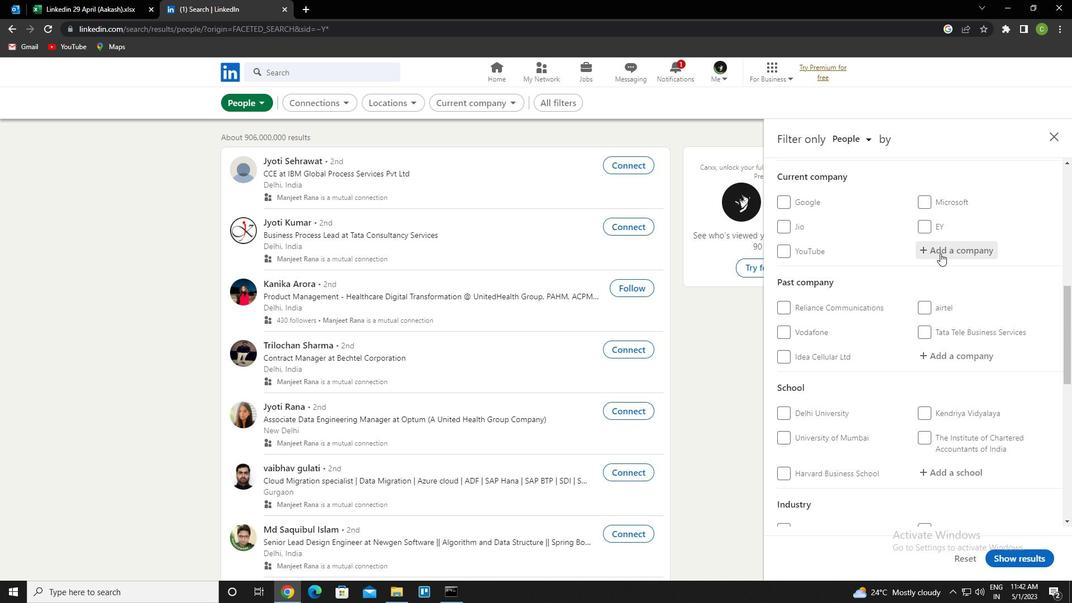 
Action: Key pressed <Key.caps_lock>s<Key.caps_lock>uzlon<Key.down><Key.enter>
Screenshot: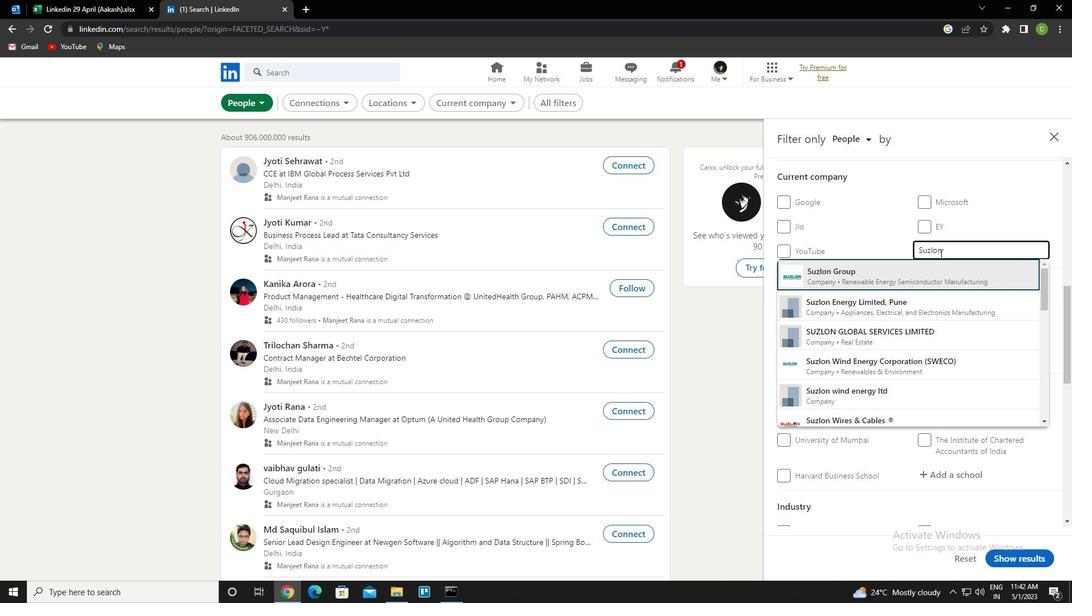 
Action: Mouse moved to (955, 249)
Screenshot: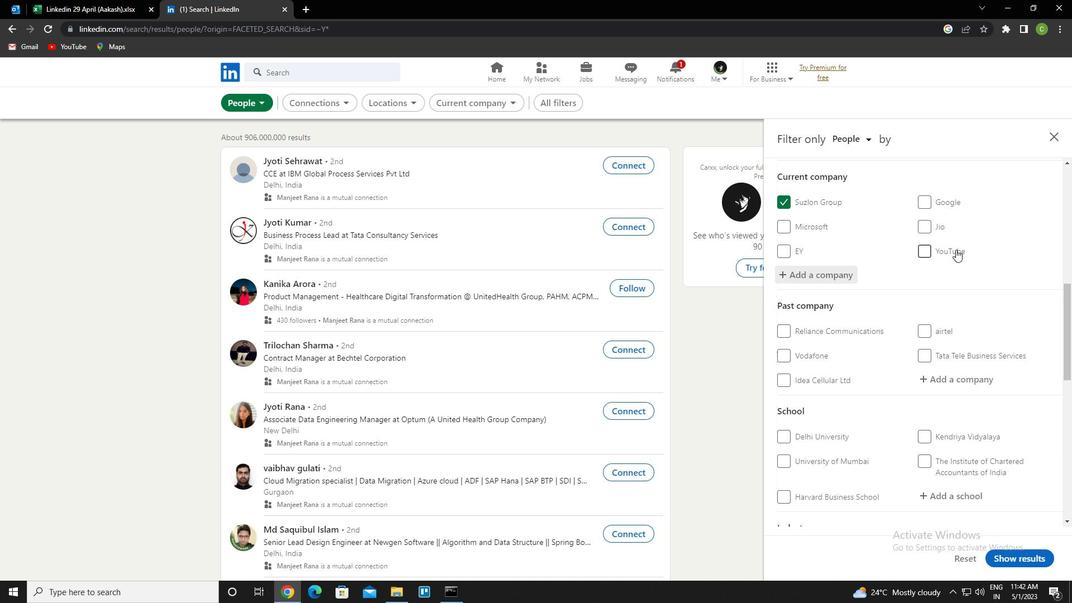 
Action: Mouse scrolled (955, 249) with delta (0, 0)
Screenshot: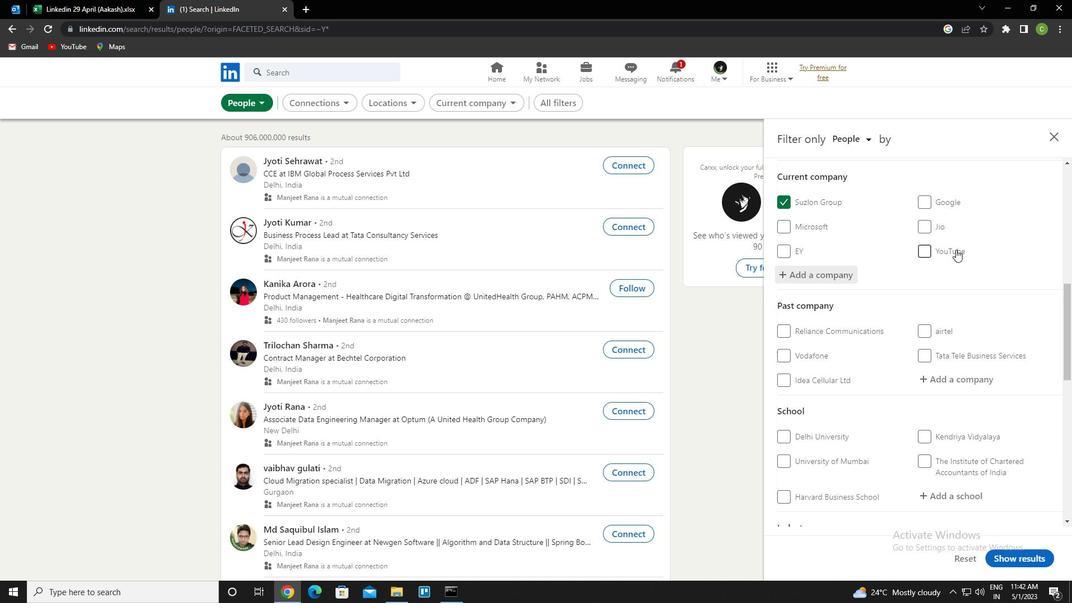 
Action: Mouse moved to (954, 251)
Screenshot: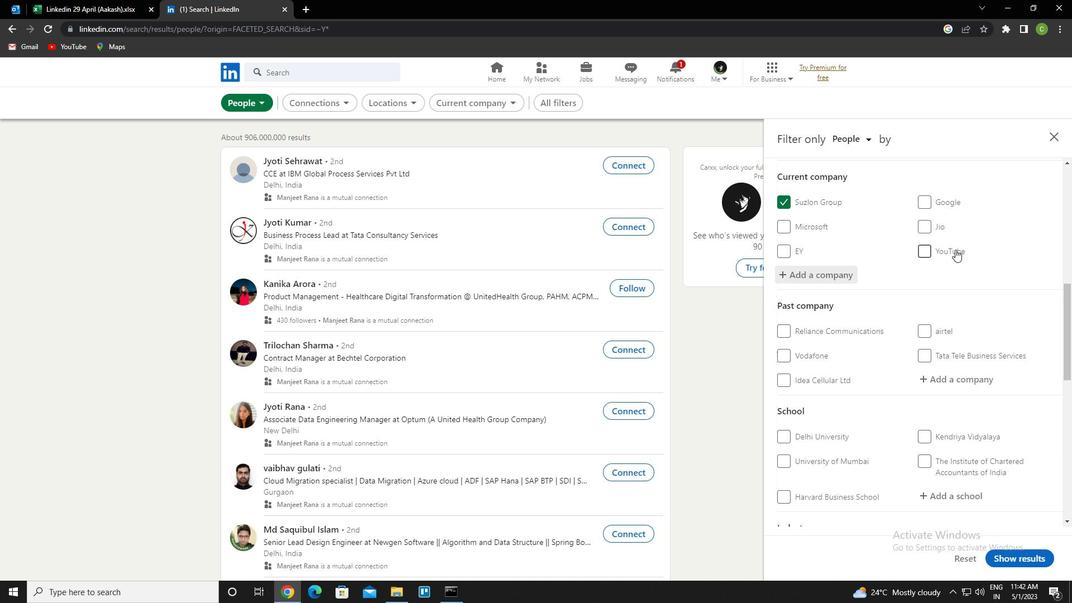 
Action: Mouse scrolled (954, 250) with delta (0, 0)
Screenshot: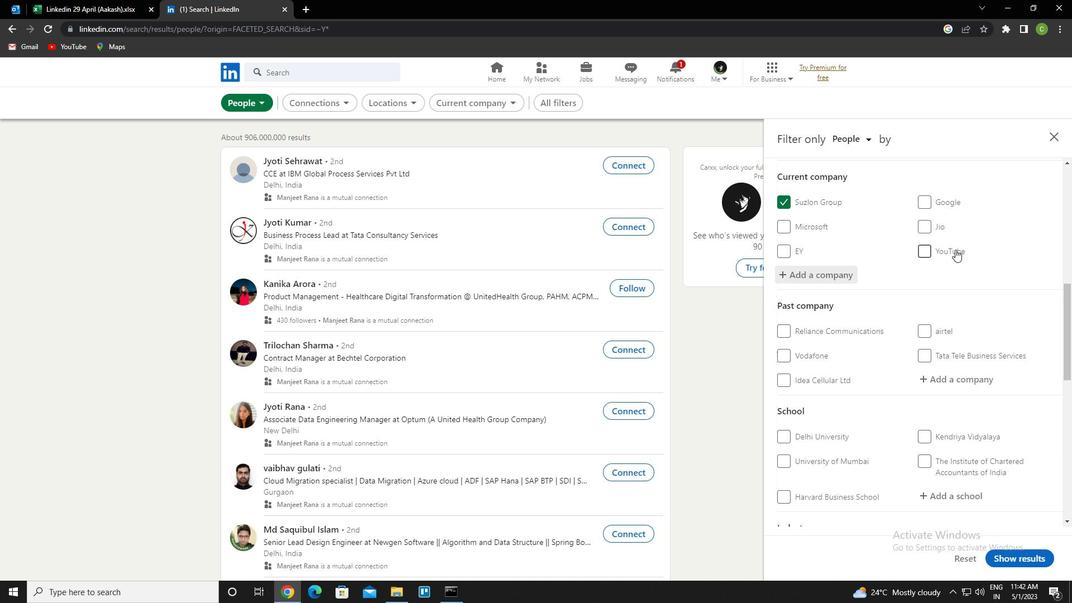 
Action: Mouse moved to (954, 251)
Screenshot: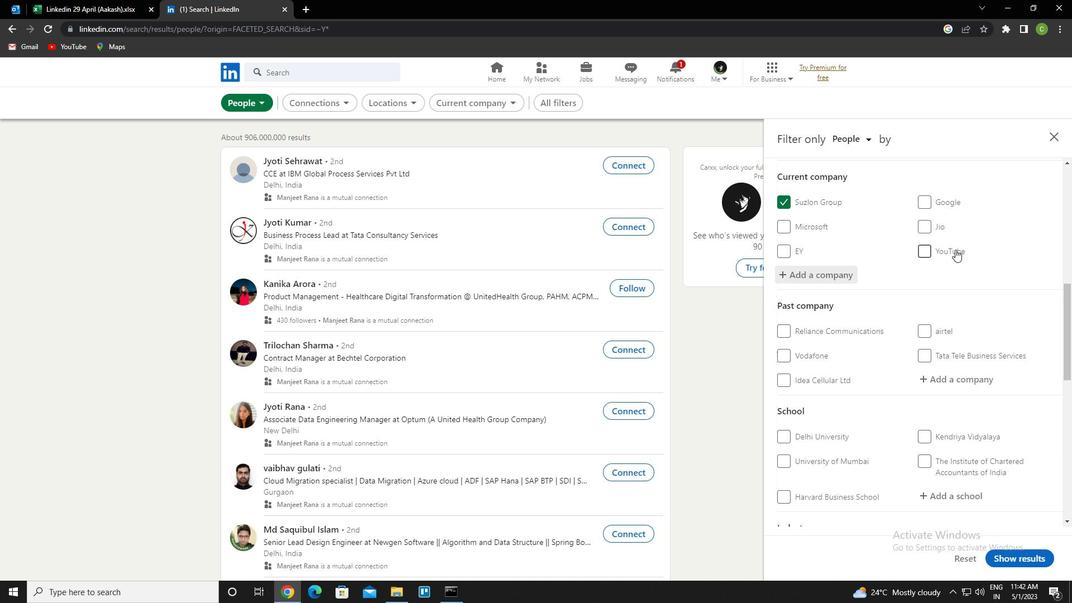 
Action: Mouse scrolled (954, 250) with delta (0, 0)
Screenshot: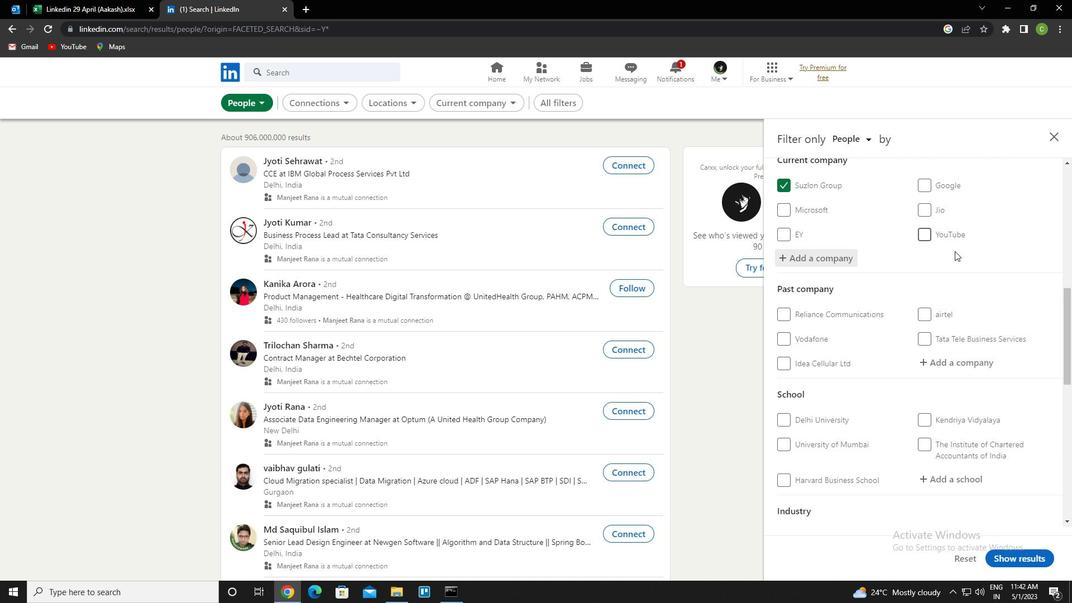 
Action: Mouse moved to (949, 332)
Screenshot: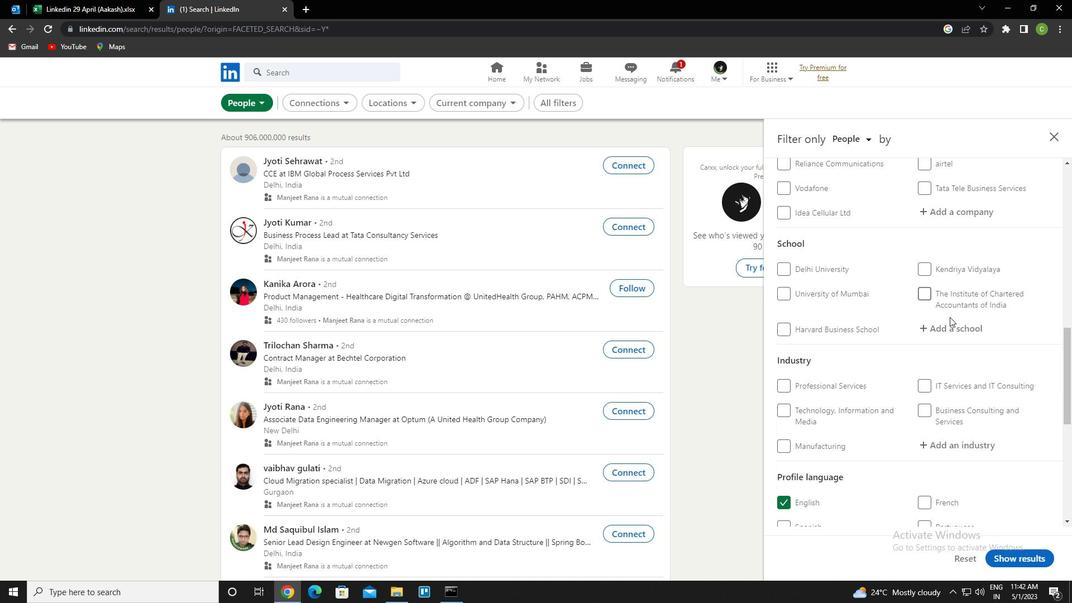 
Action: Mouse pressed left at (949, 332)
Screenshot: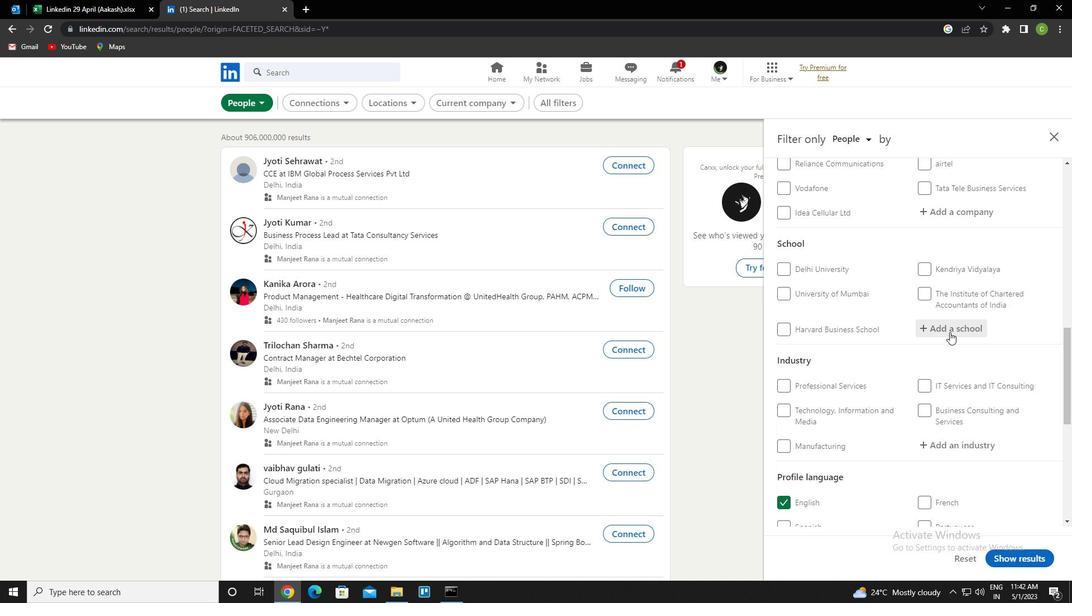 
Action: Key pressed <Key.caps_lock>s<Key.caps_lock>arder<Key.backspace><Key.backspace>ar<Key.space>patel<Key.down><Key.down><Key.down><Key.down><Key.enter>
Screenshot: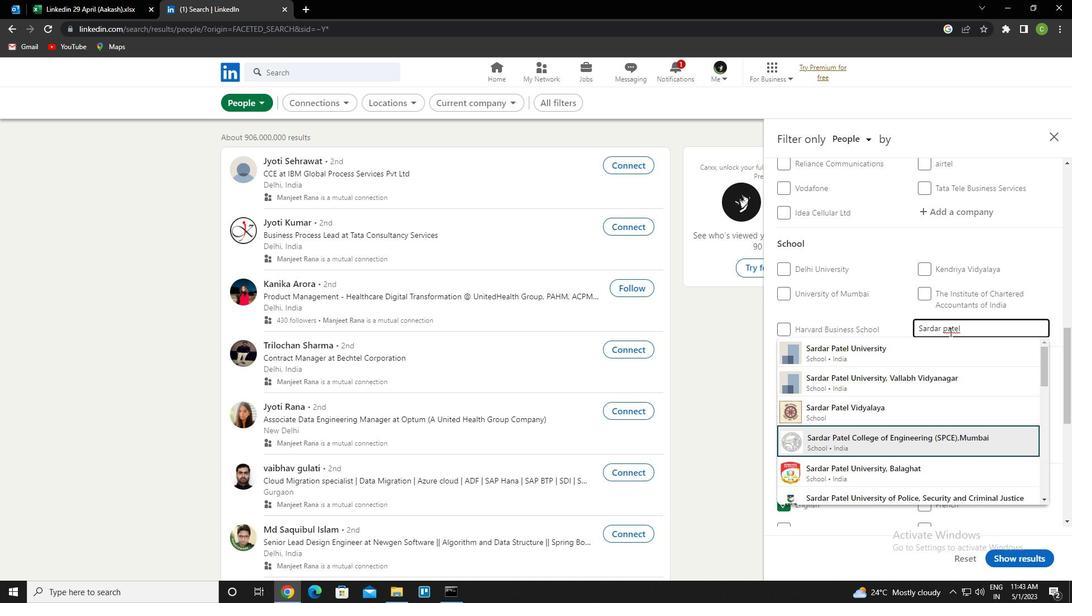 
Action: Mouse moved to (884, 418)
Screenshot: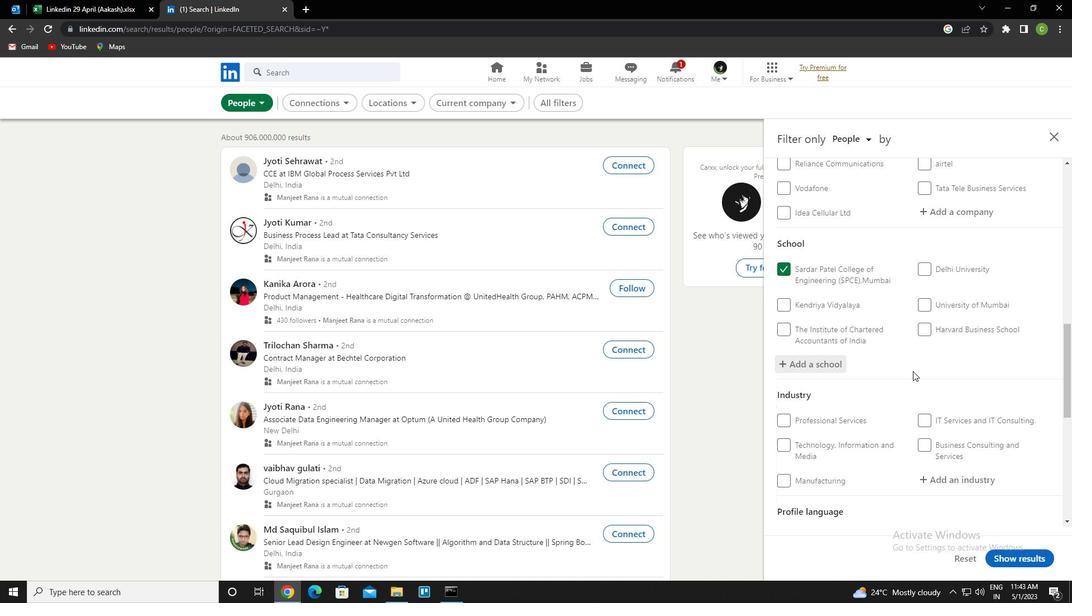 
Action: Mouse scrolled (884, 418) with delta (0, 0)
Screenshot: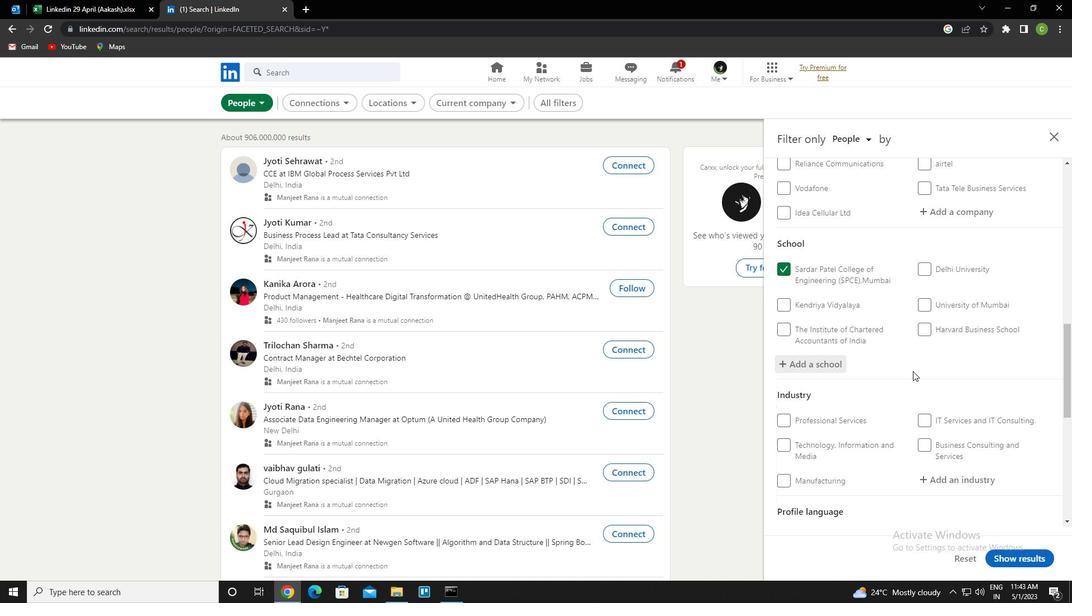 
Action: Mouse moved to (884, 419)
Screenshot: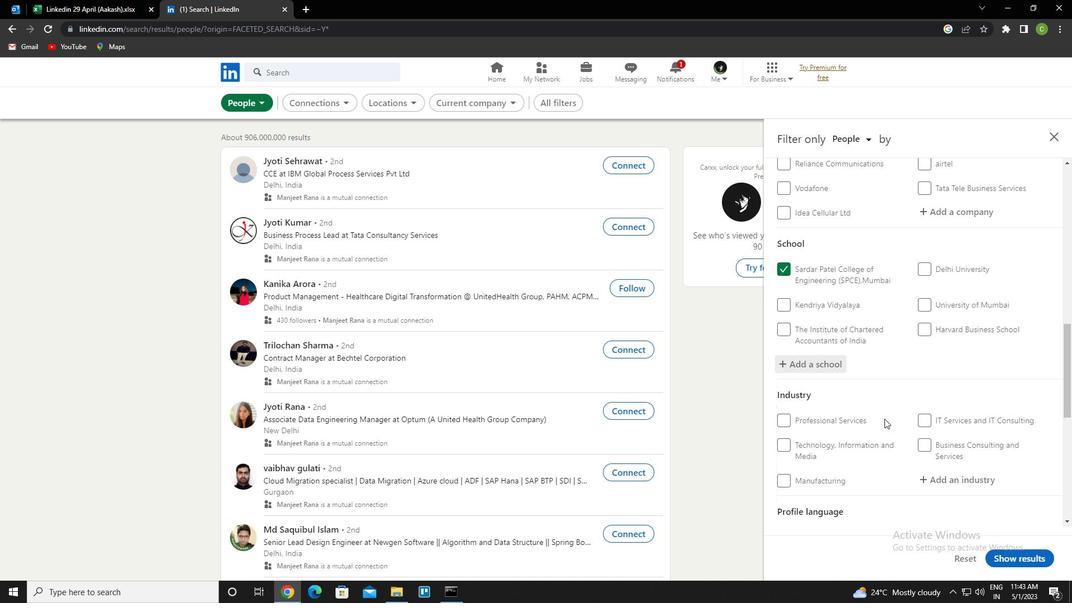
Action: Mouse scrolled (884, 418) with delta (0, 0)
Screenshot: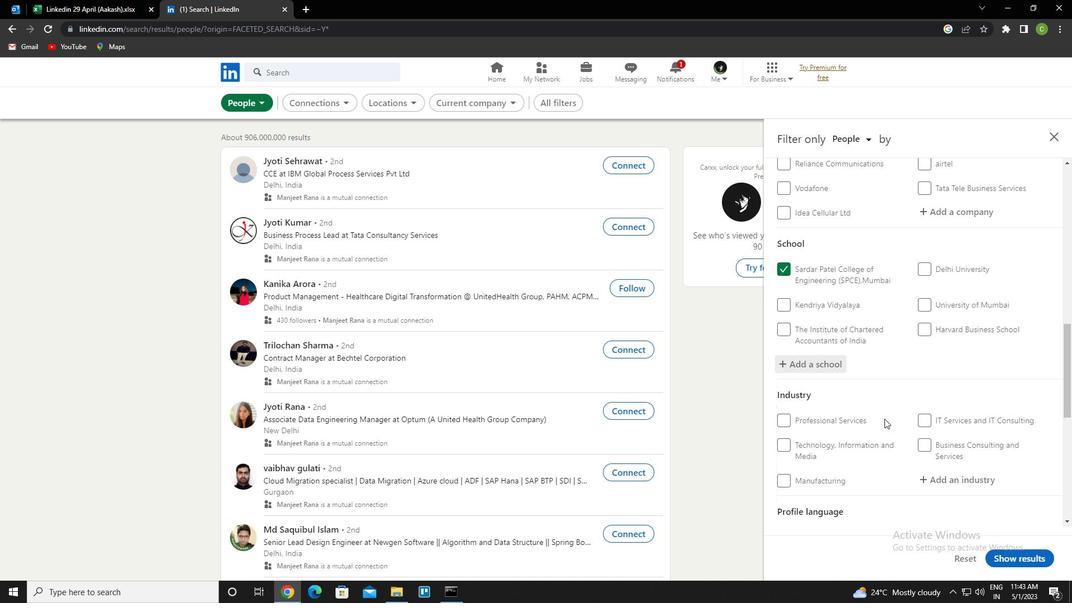 
Action: Mouse moved to (964, 369)
Screenshot: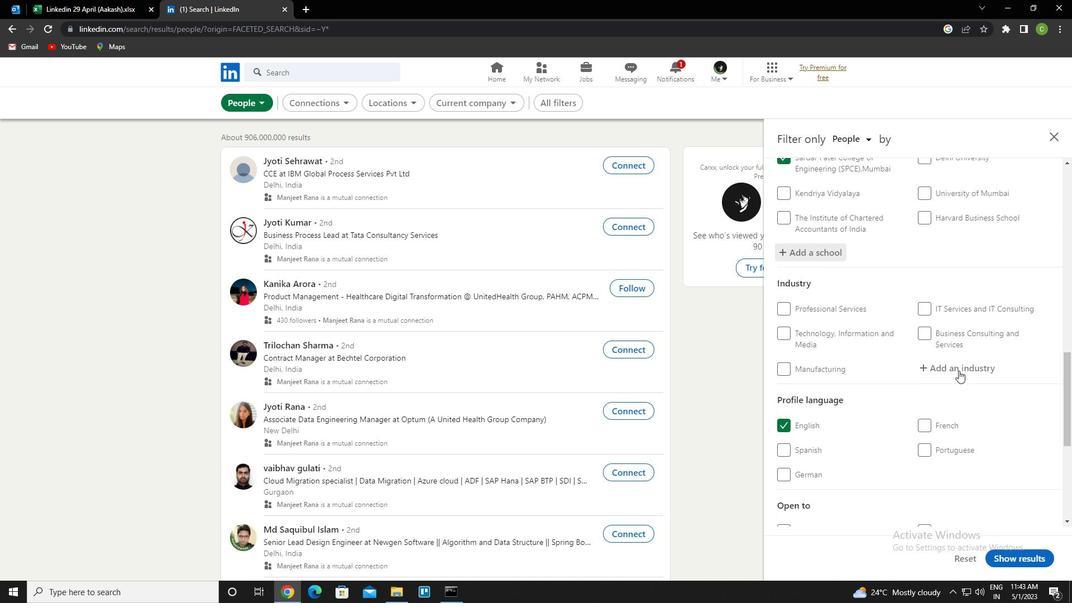 
Action: Mouse pressed left at (964, 369)
Screenshot: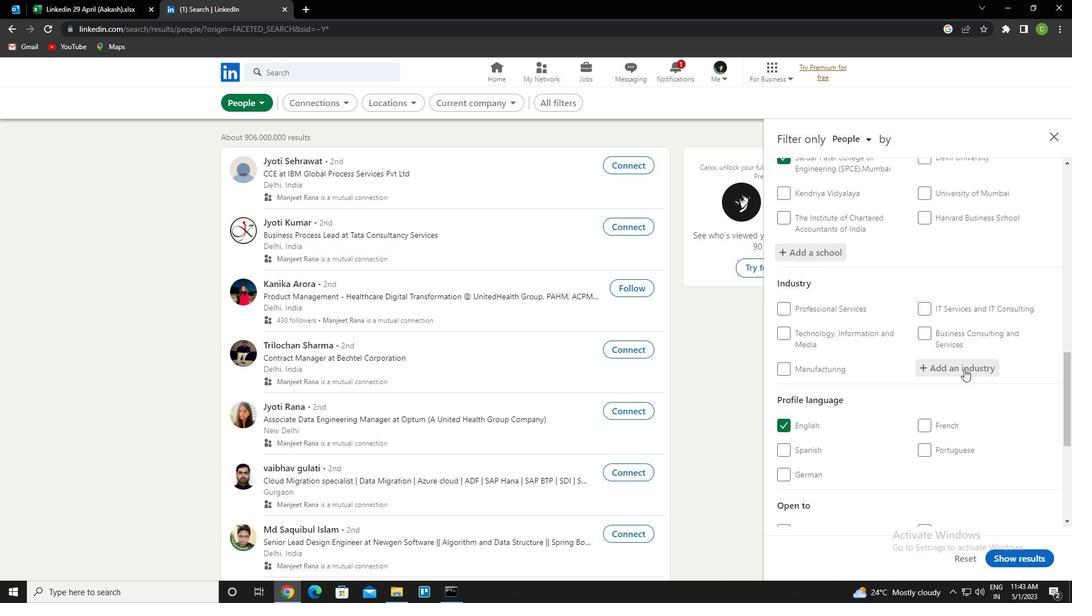 
Action: Mouse moved to (951, 376)
Screenshot: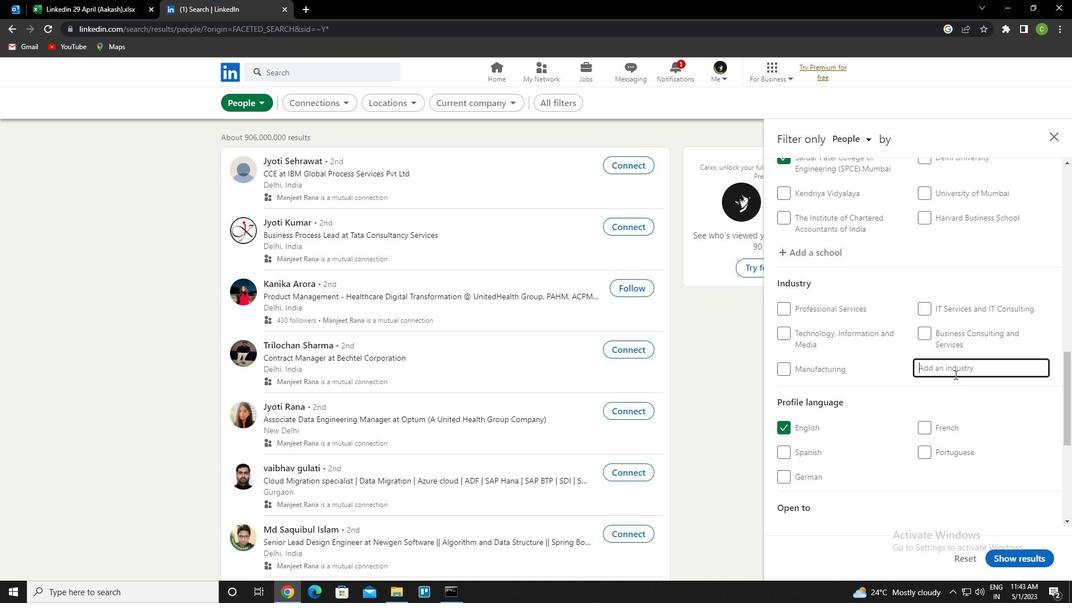 
Action: Key pressed <Key.caps_lock>t<Key.caps_lock>ravel<Key.down><Key.enter>
Screenshot: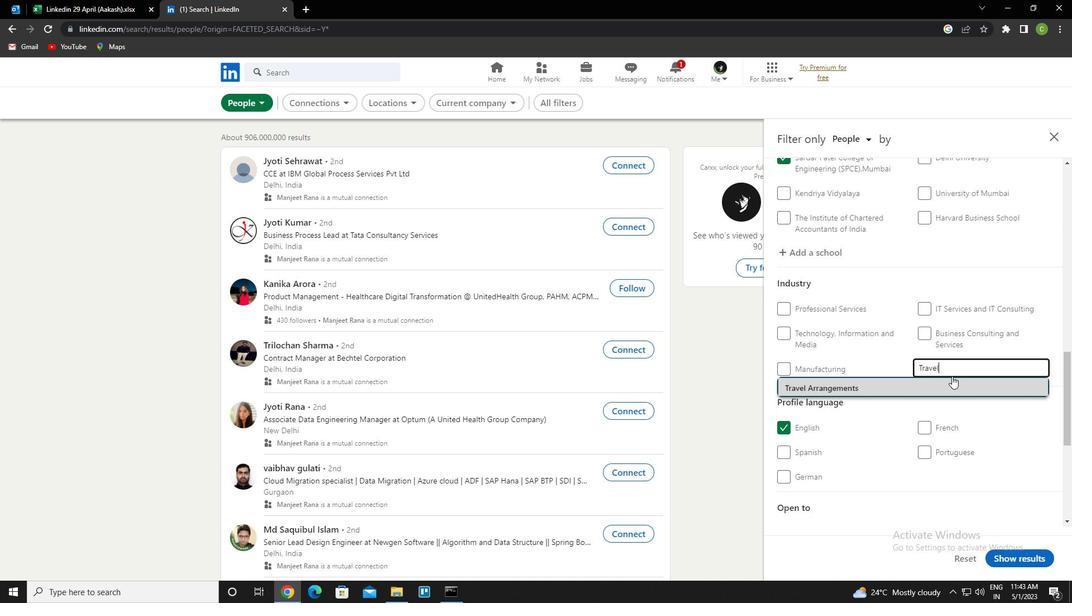 
Action: Mouse moved to (951, 366)
Screenshot: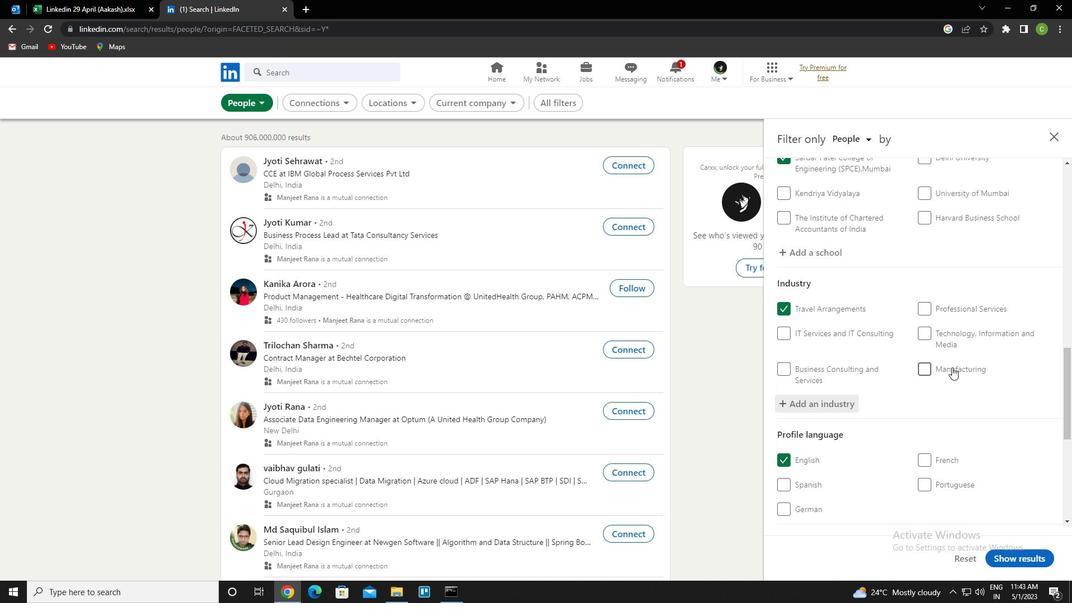 
Action: Mouse scrolled (951, 366) with delta (0, 0)
Screenshot: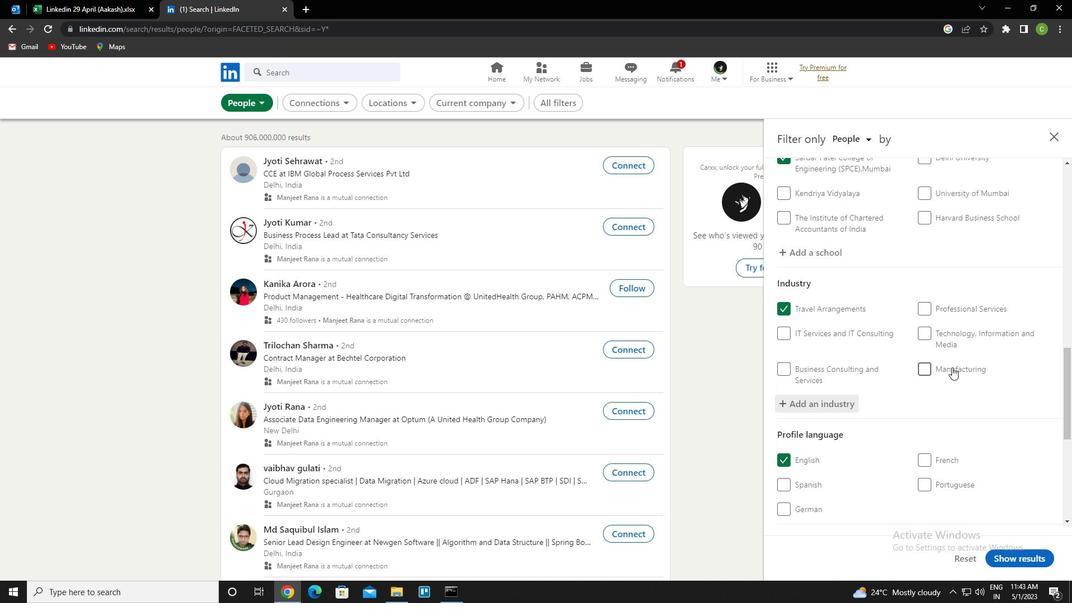 
Action: Mouse moved to (954, 374)
Screenshot: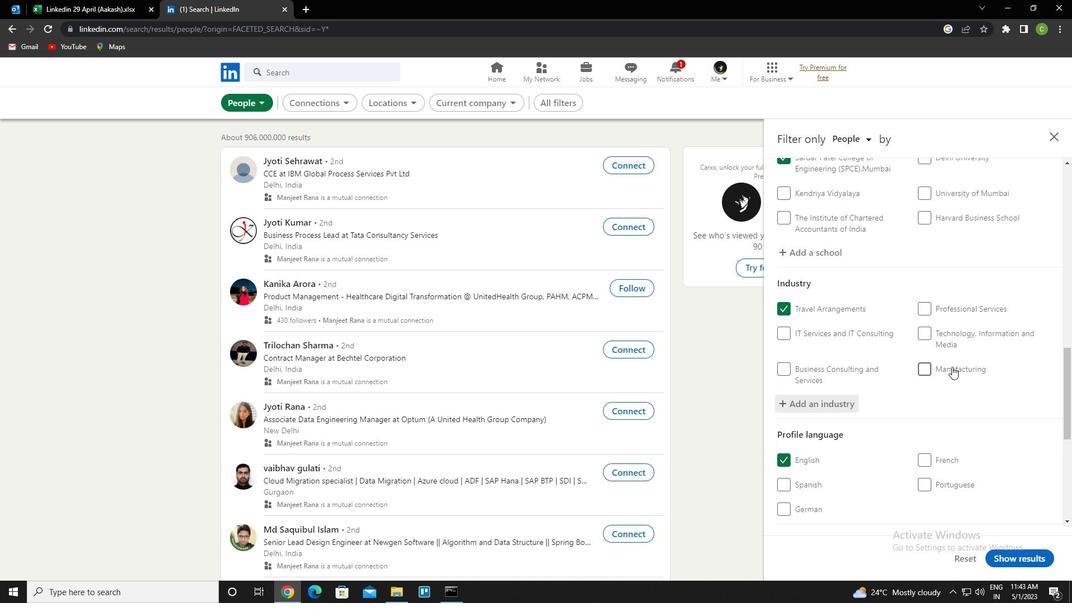 
Action: Mouse scrolled (954, 373) with delta (0, 0)
Screenshot: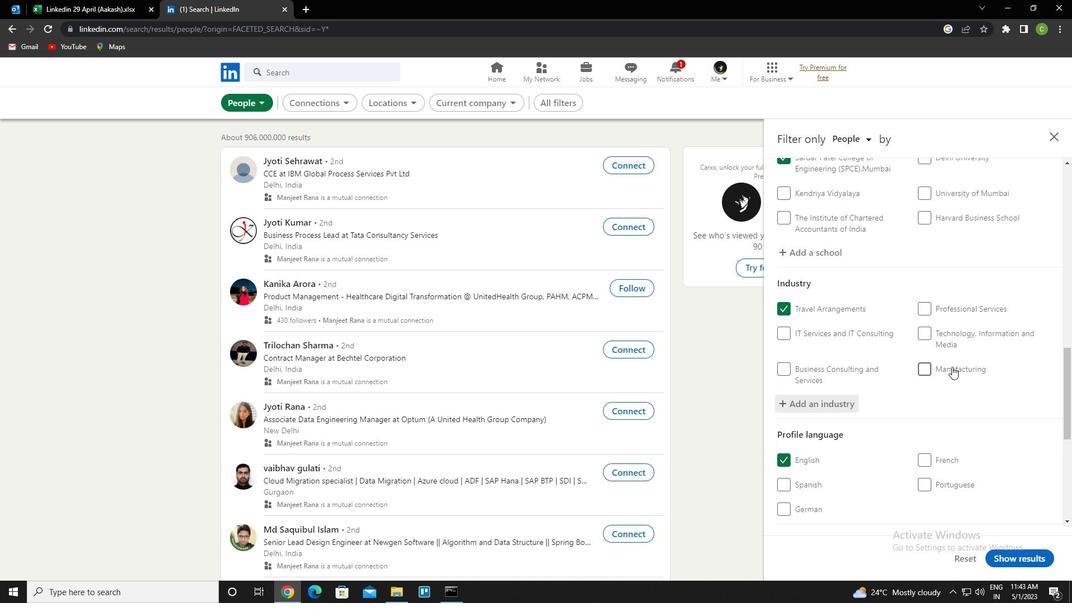 
Action: Mouse moved to (954, 386)
Screenshot: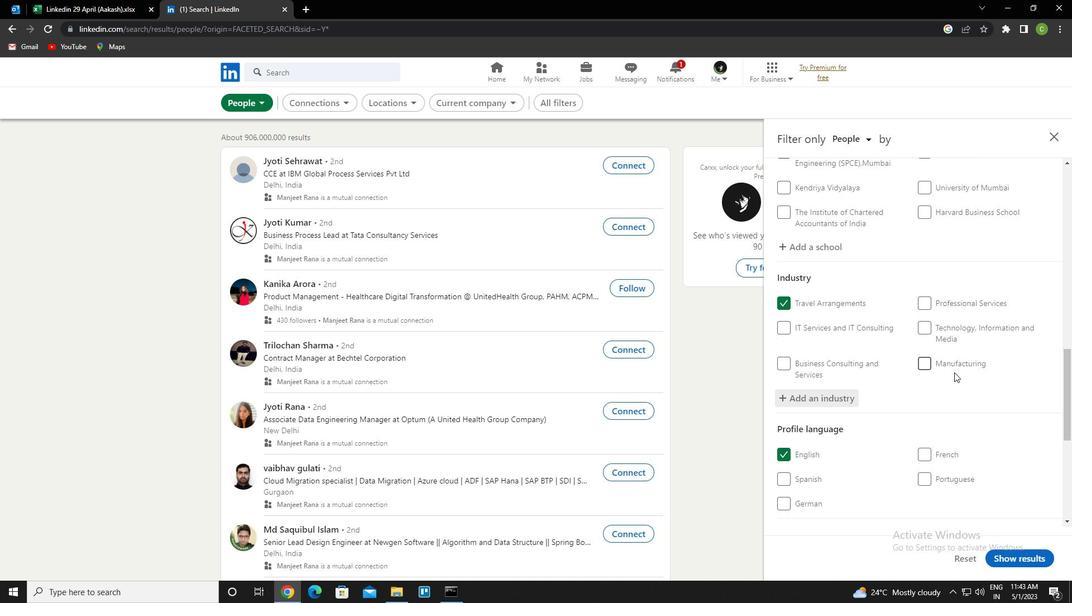 
Action: Mouse scrolled (954, 385) with delta (0, 0)
Screenshot: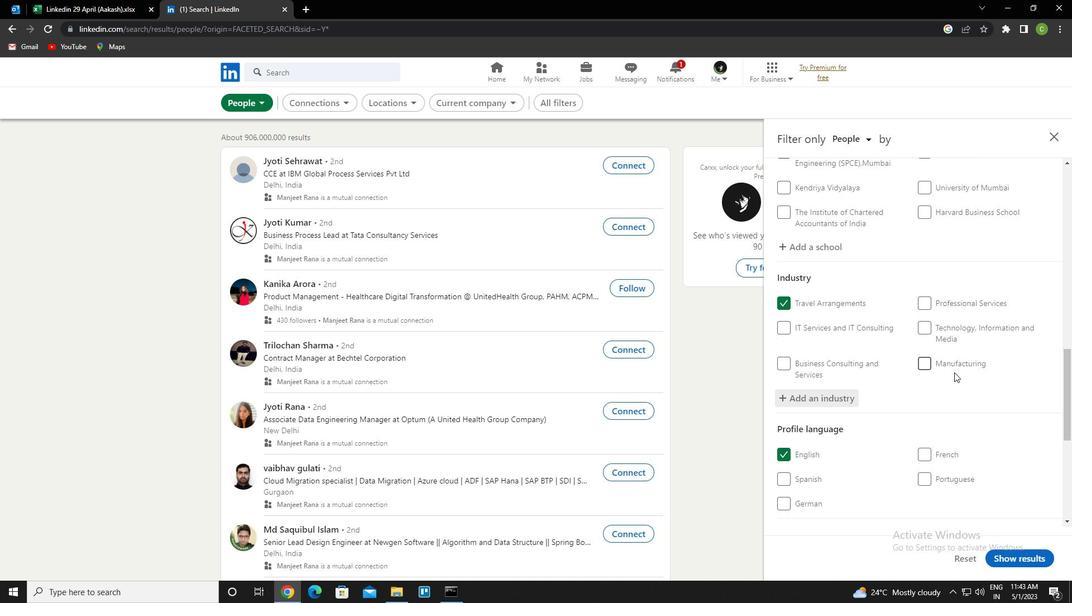 
Action: Mouse moved to (954, 388)
Screenshot: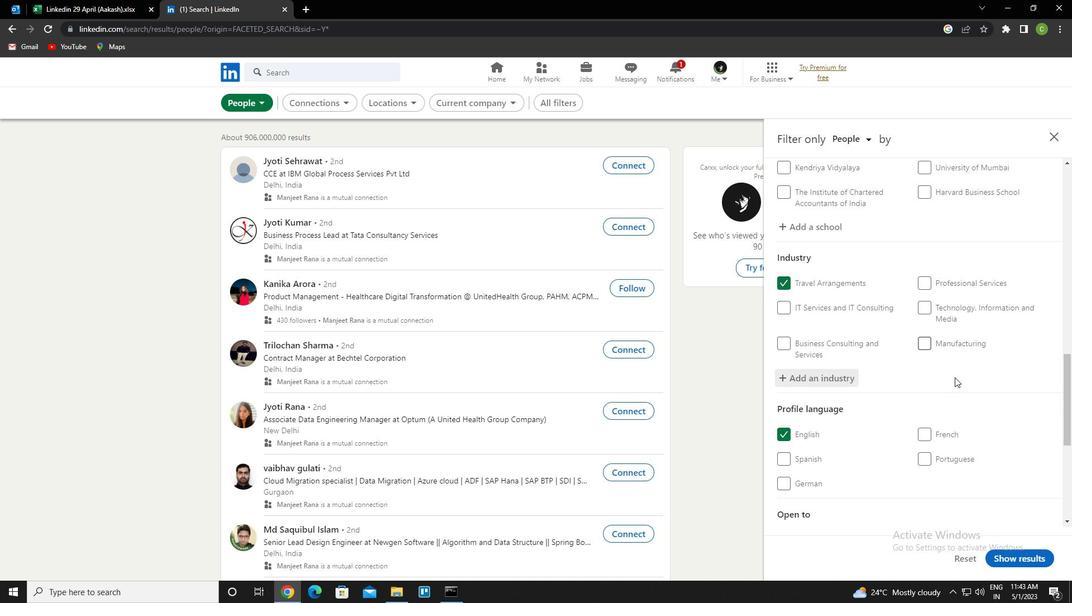 
Action: Mouse scrolled (954, 388) with delta (0, 0)
Screenshot: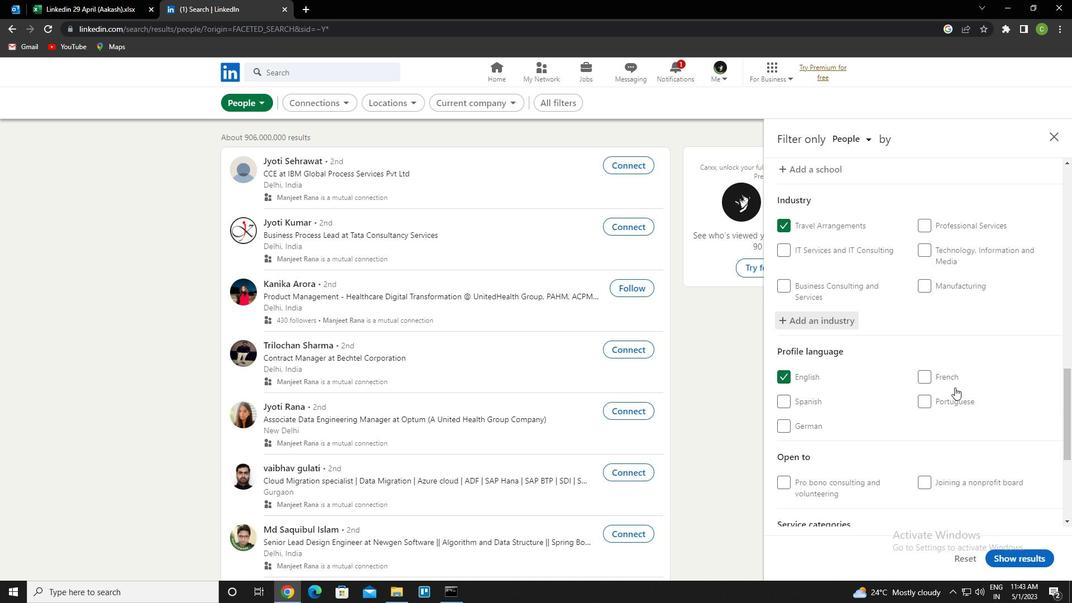 
Action: Mouse moved to (951, 371)
Screenshot: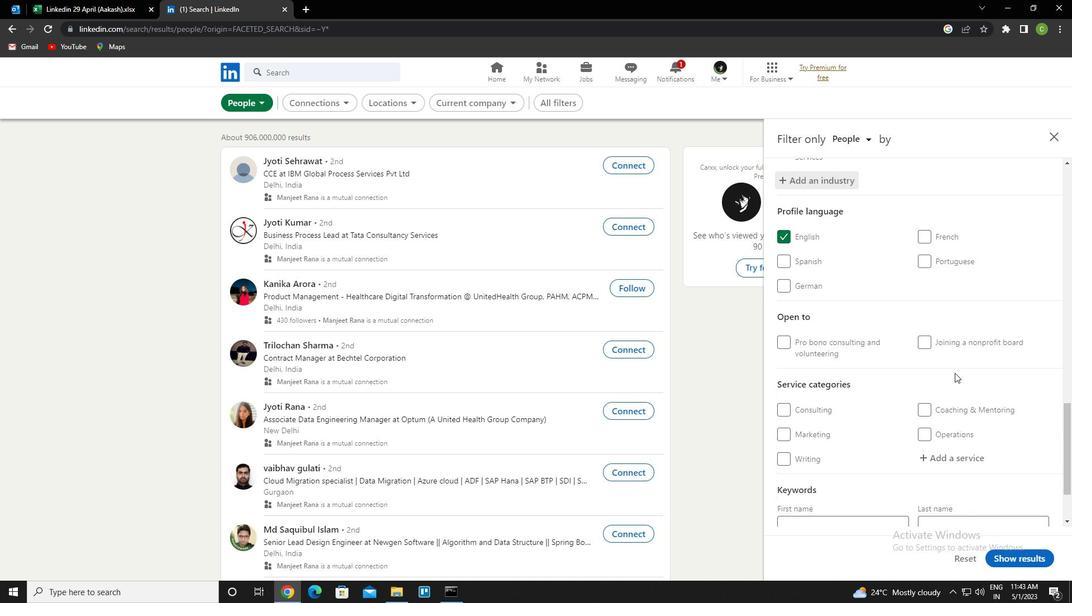 
Action: Mouse scrolled (951, 370) with delta (0, 0)
Screenshot: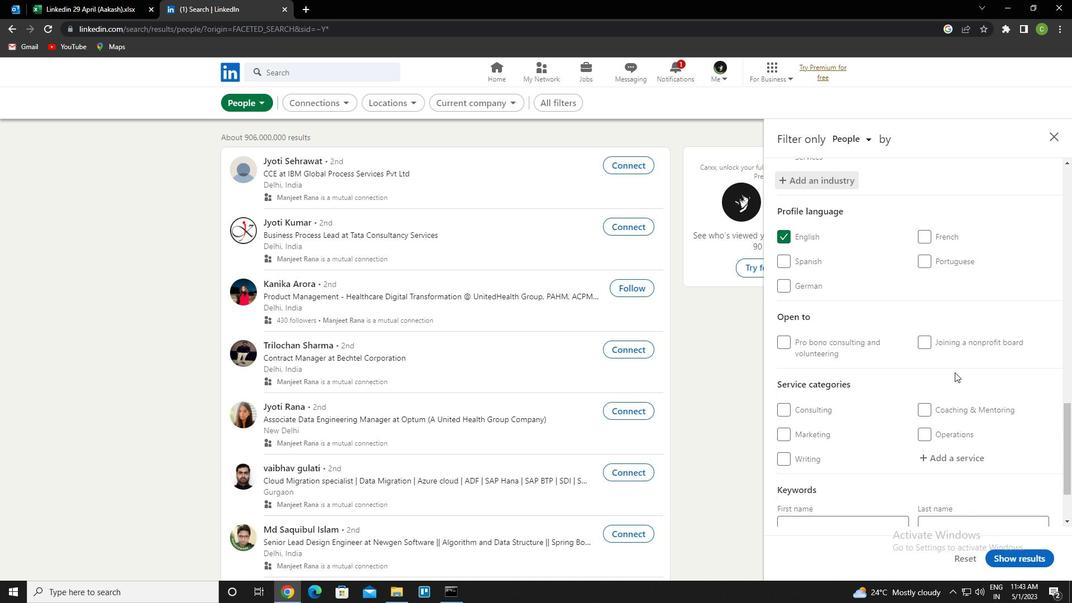 
Action: Mouse moved to (951, 368)
Screenshot: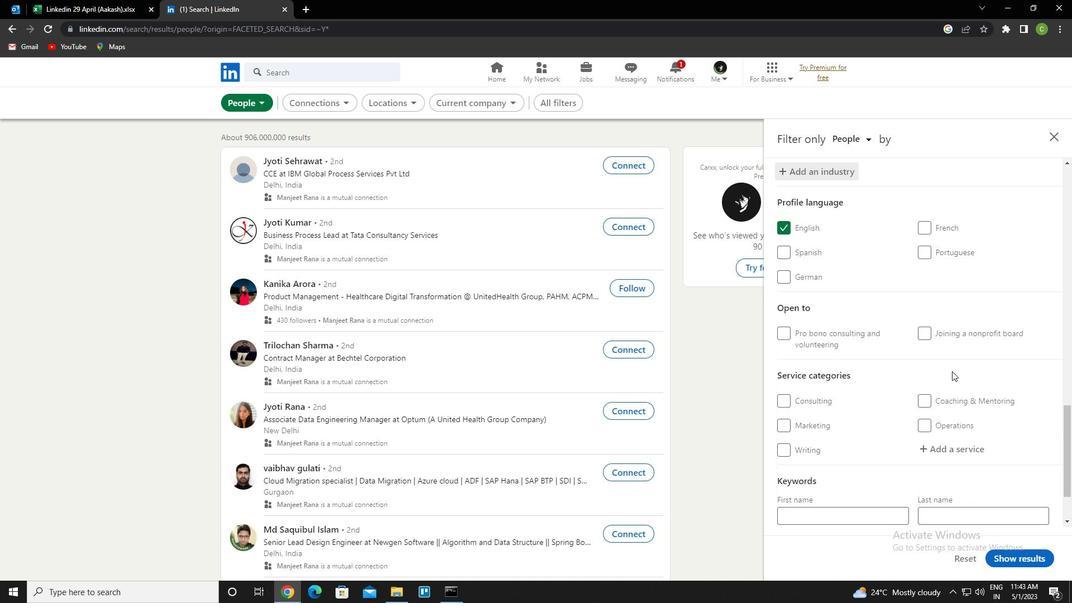 
Action: Mouse scrolled (951, 367) with delta (0, 0)
Screenshot: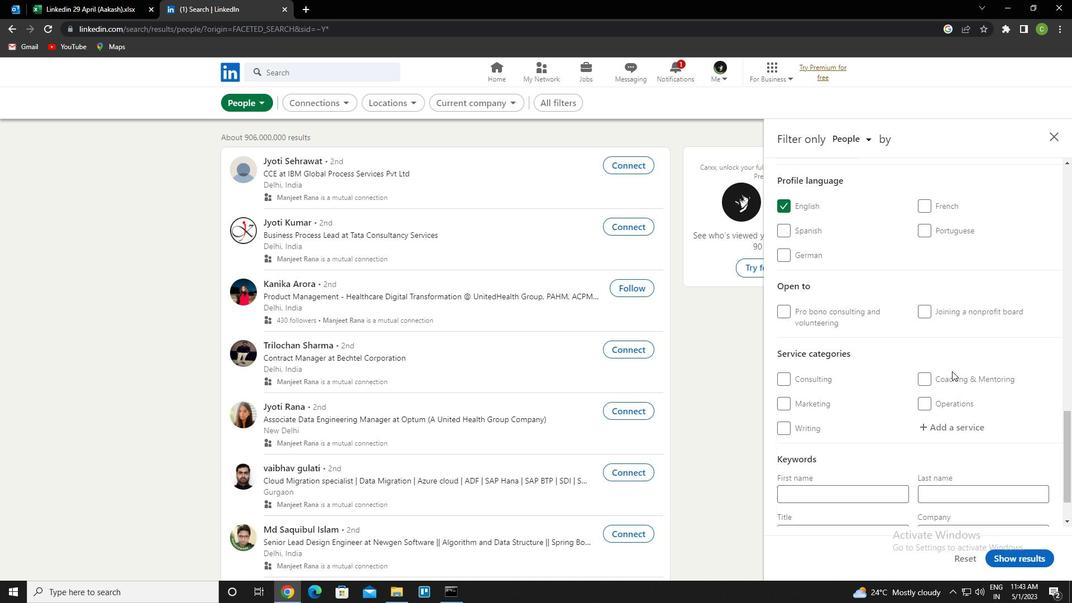 
Action: Mouse moved to (950, 362)
Screenshot: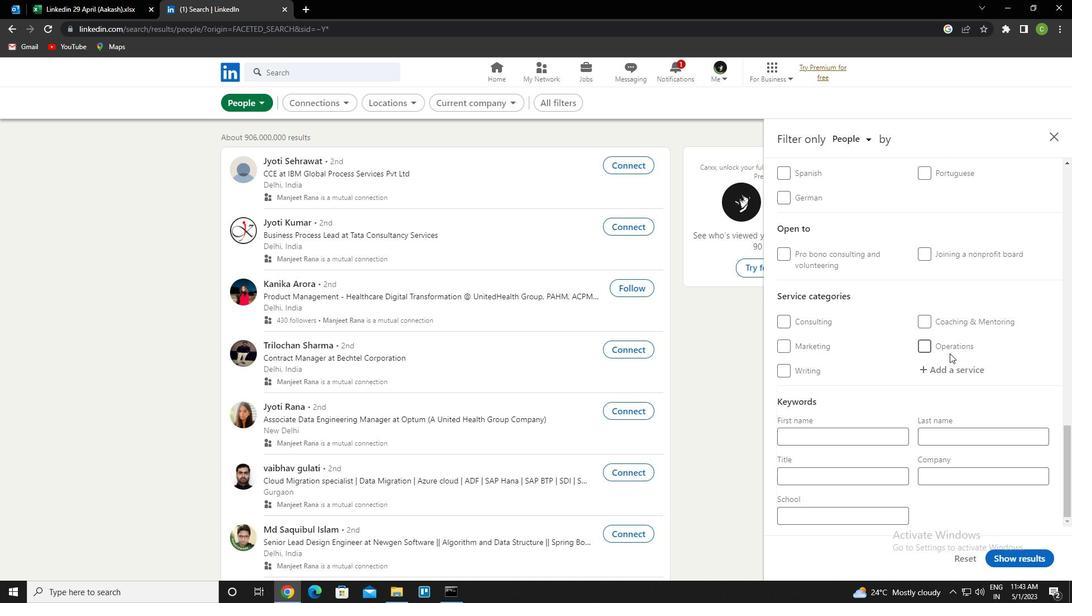 
Action: Mouse pressed left at (950, 362)
Screenshot: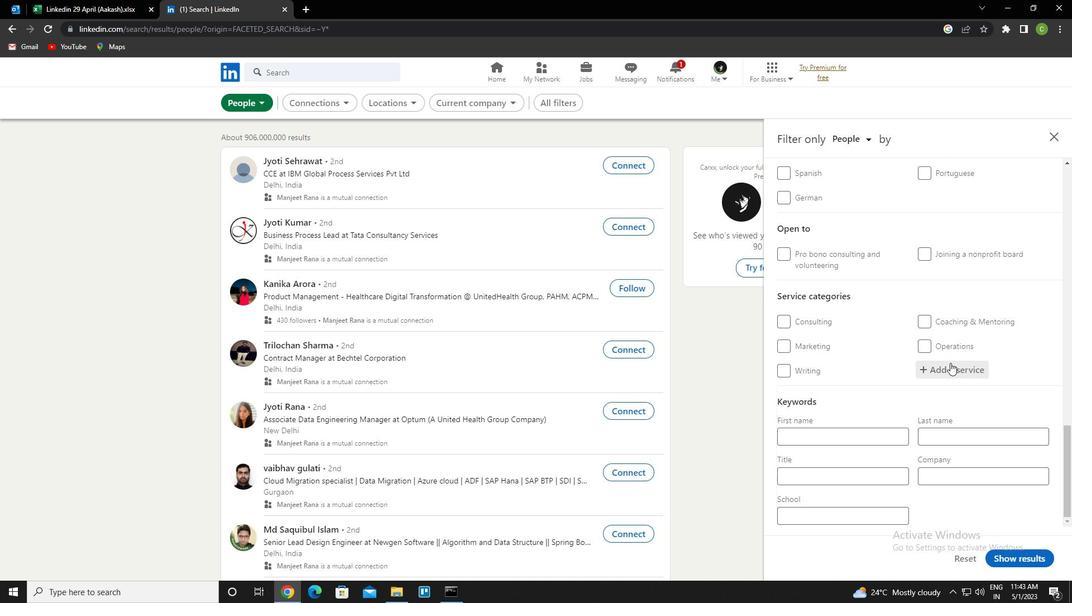 
Action: Key pressed <Key.caps_lock>t<Key.caps_lock>ravel<Key.backspace><Key.backspace><Key.backspace><Key.backspace><Key.backspace><Key.backspace><Key.backspace><Key.caps_lock>t<Key.caps_lock>eam<Key.space><Key.down><Key.enter>
Screenshot: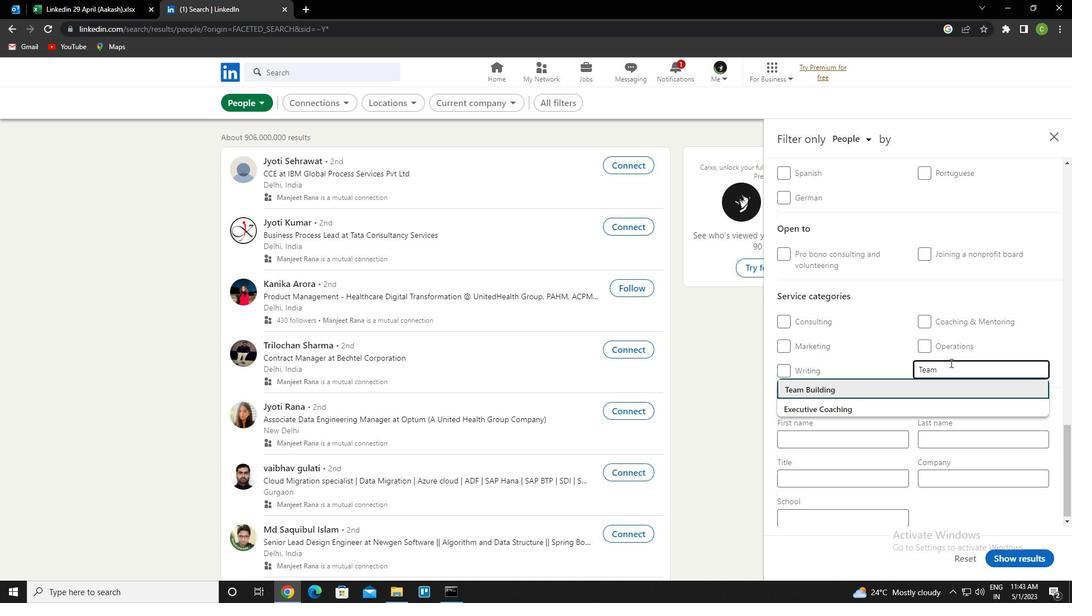 
Action: Mouse moved to (926, 383)
Screenshot: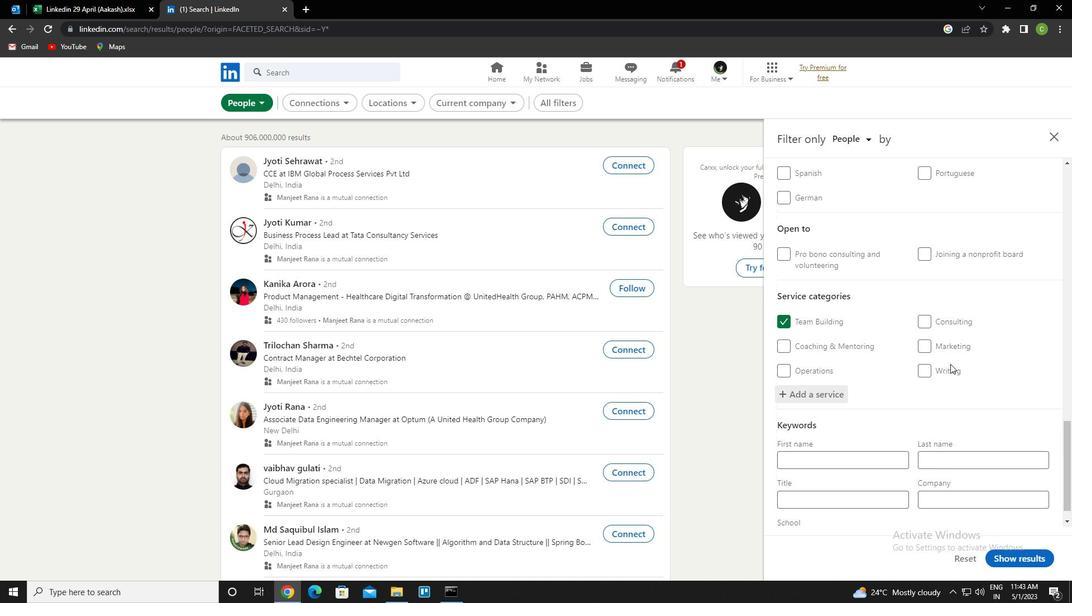 
Action: Mouse scrolled (926, 382) with delta (0, 0)
Screenshot: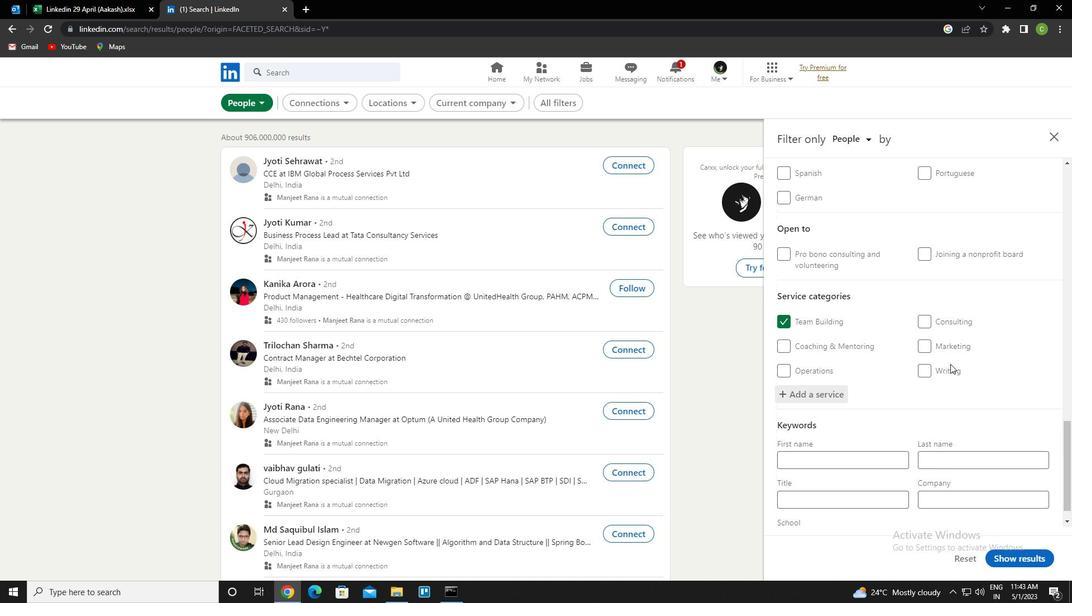 
Action: Mouse moved to (930, 384)
Screenshot: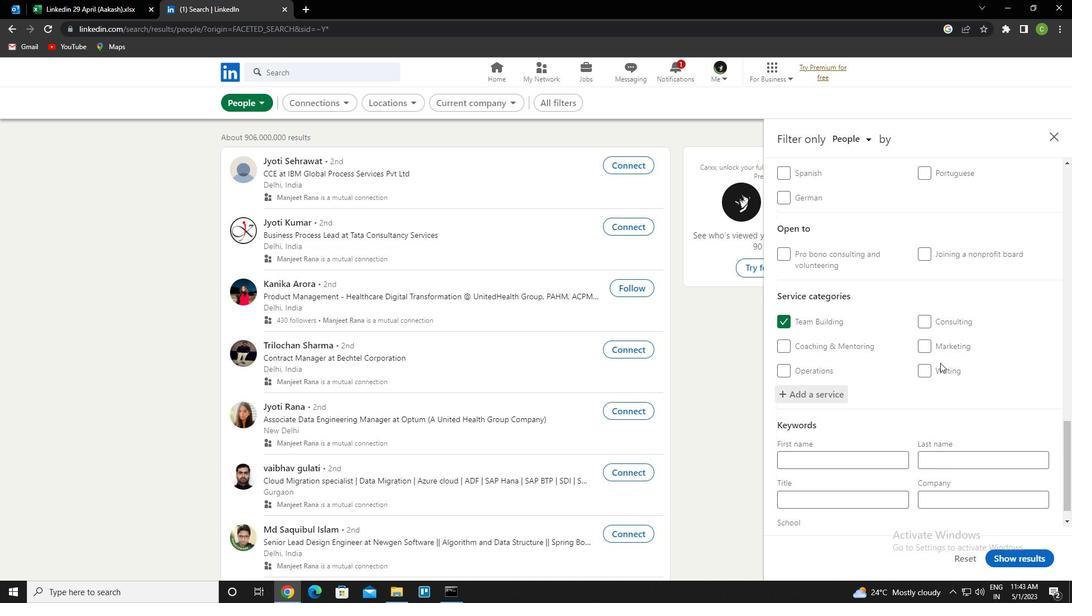
Action: Mouse scrolled (930, 383) with delta (0, 0)
Screenshot: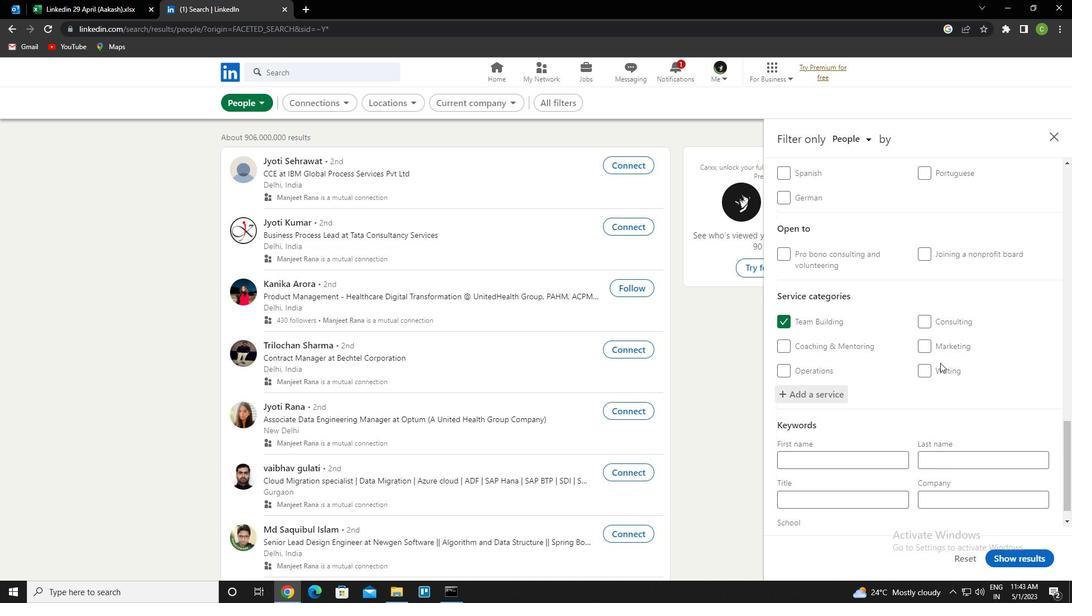 
Action: Mouse moved to (931, 384)
Screenshot: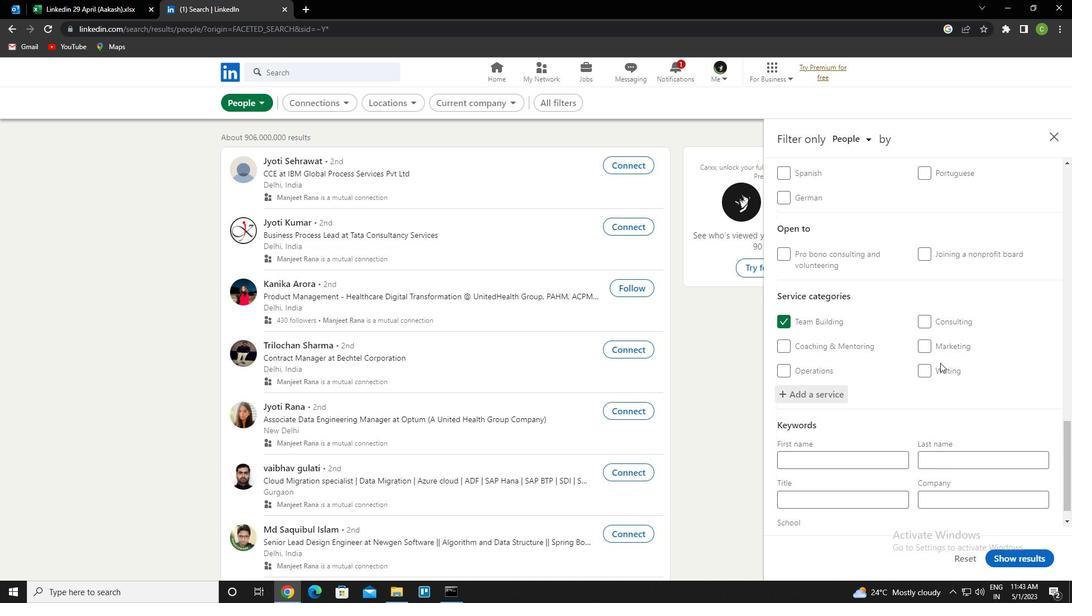 
Action: Mouse scrolled (931, 383) with delta (0, 0)
Screenshot: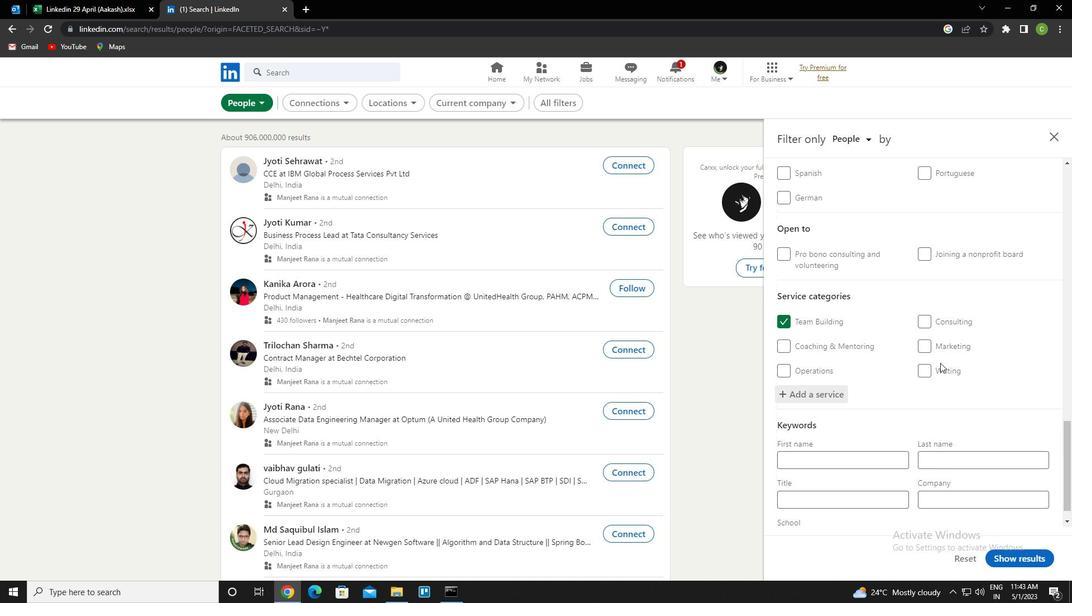 
Action: Mouse scrolled (931, 383) with delta (0, 0)
Screenshot: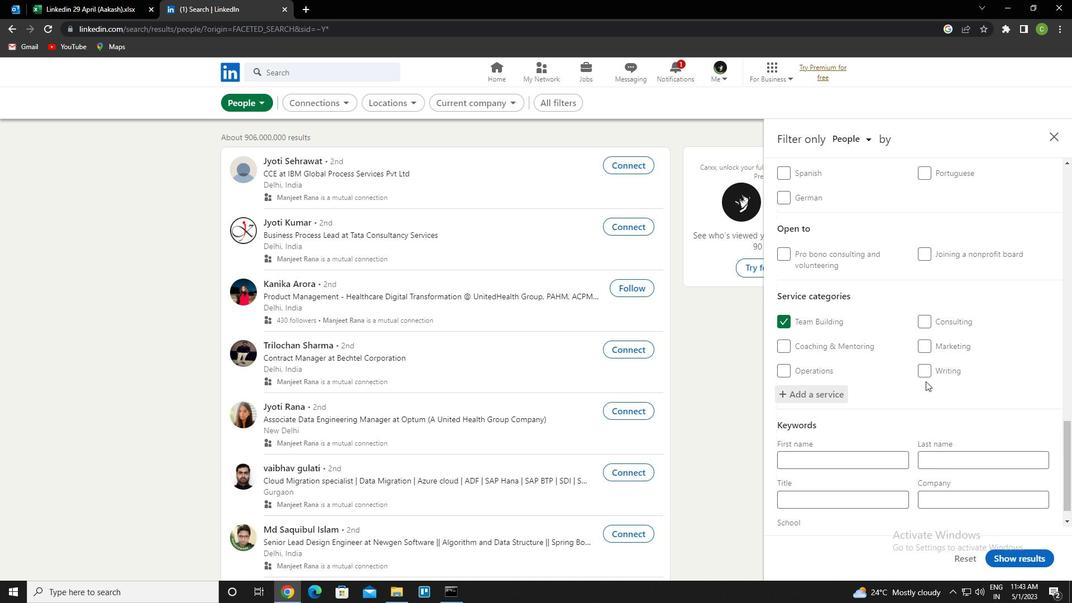 
Action: Mouse scrolled (931, 383) with delta (0, 0)
Screenshot: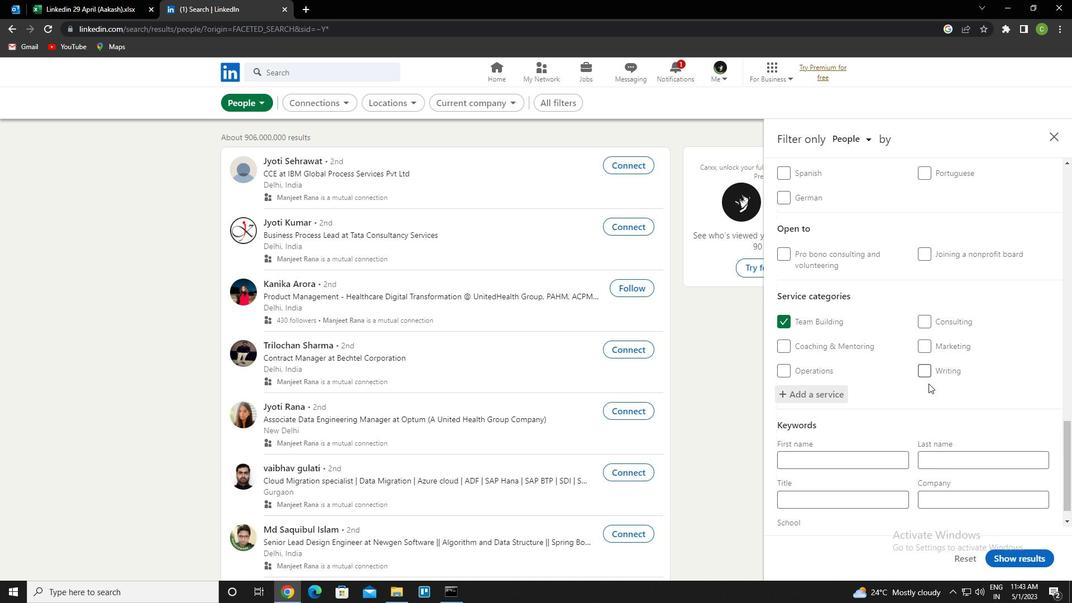 
Action: Mouse moved to (931, 384)
Screenshot: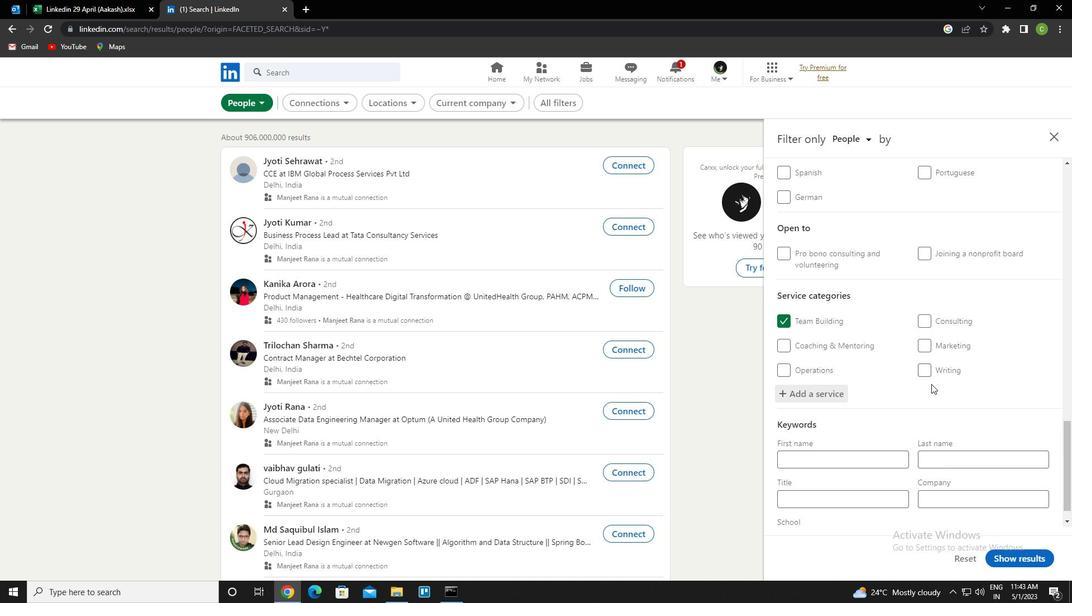 
Action: Mouse scrolled (931, 383) with delta (0, 0)
Screenshot: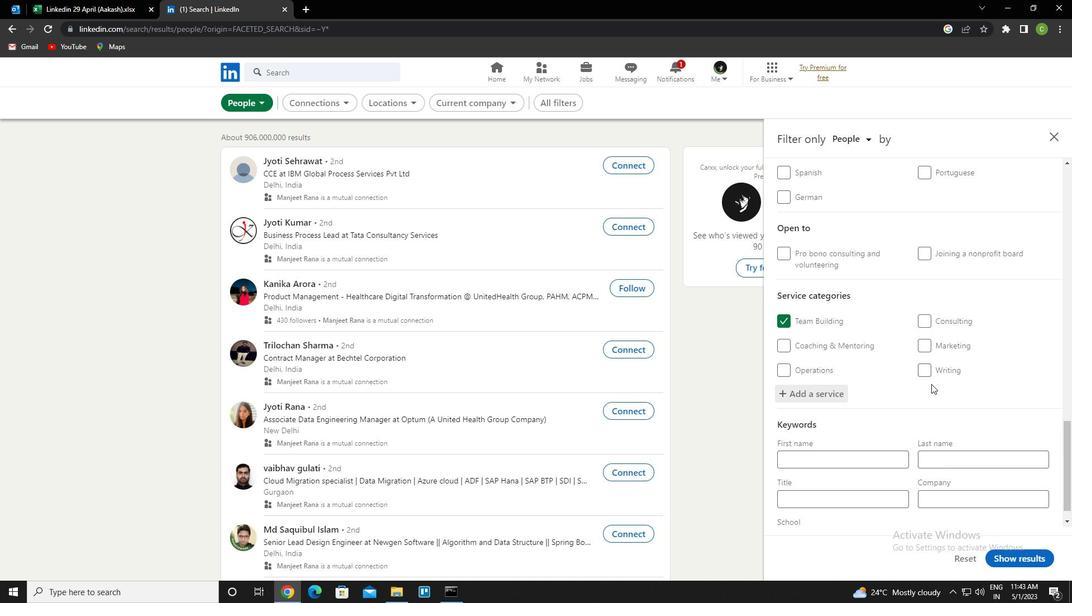 
Action: Mouse moved to (933, 384)
Screenshot: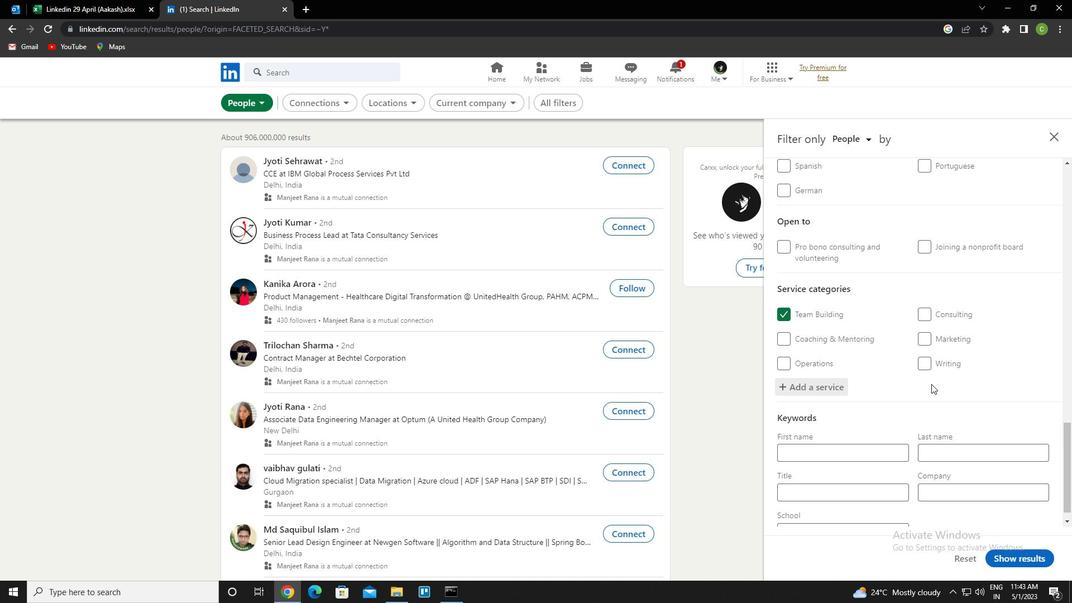 
Action: Mouse scrolled (933, 383) with delta (0, 0)
Screenshot: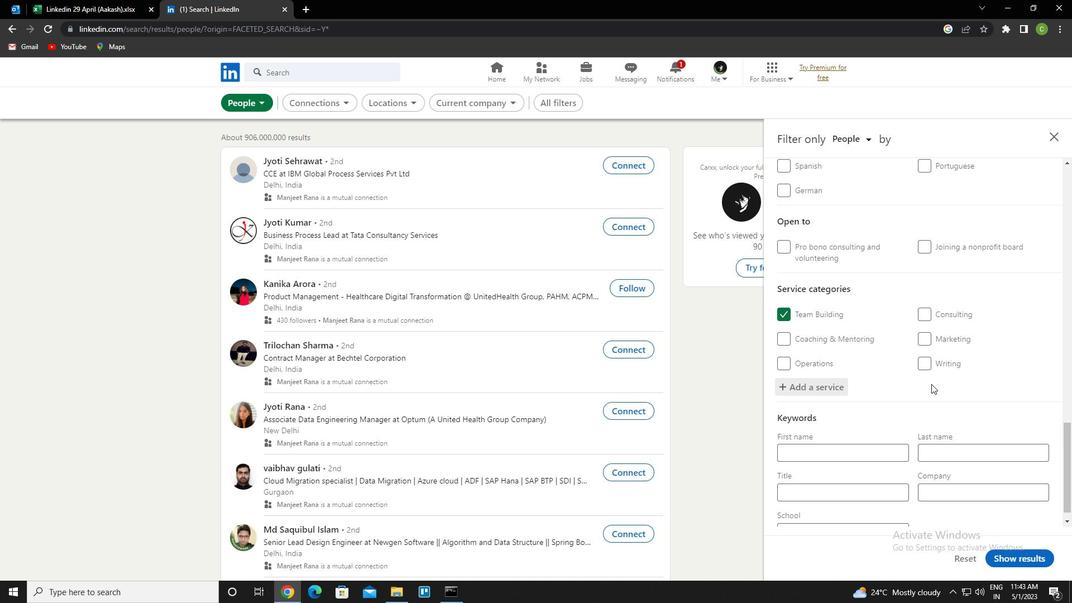 
Action: Mouse moved to (848, 474)
Screenshot: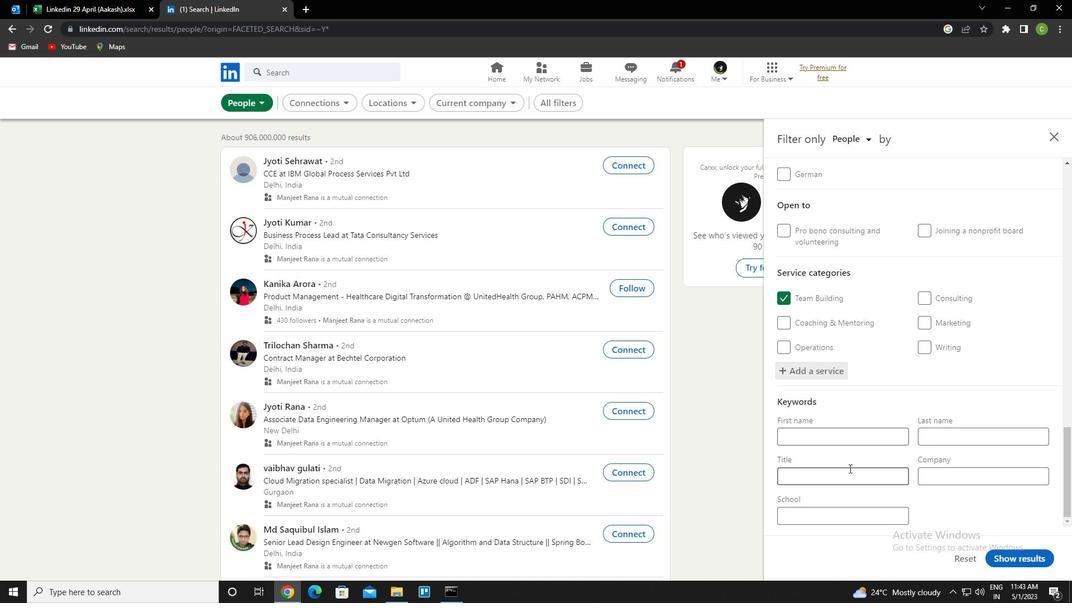 
Action: Mouse pressed left at (848, 474)
Screenshot: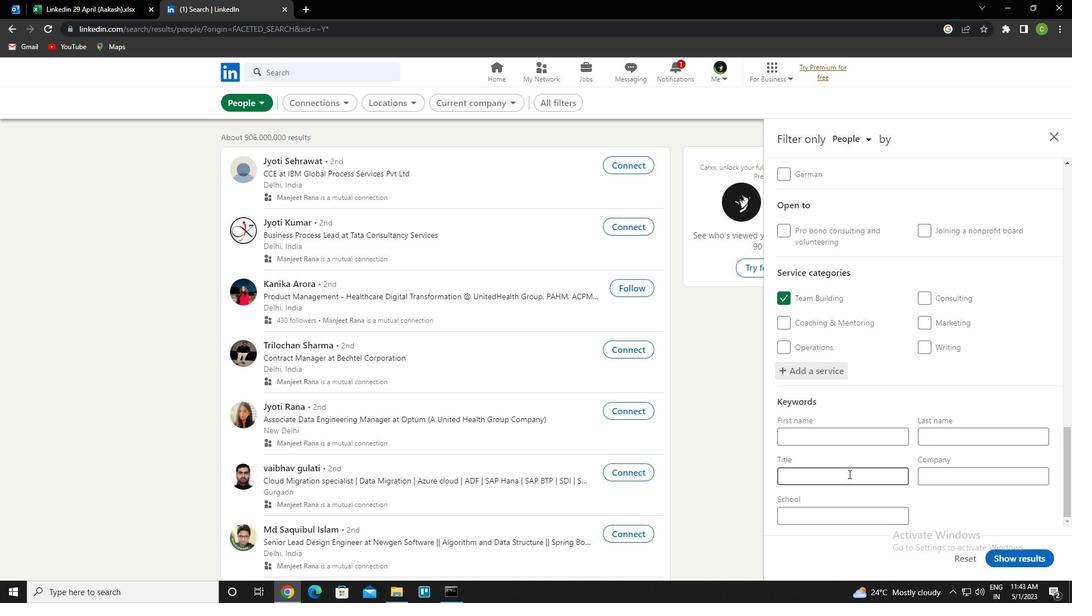 
Action: Key pressed <Key.caps_lock>s<Key.caps_lock>urvey<Key.space><Key.caps_lock>c<Key.caps_lock>onductor
Screenshot: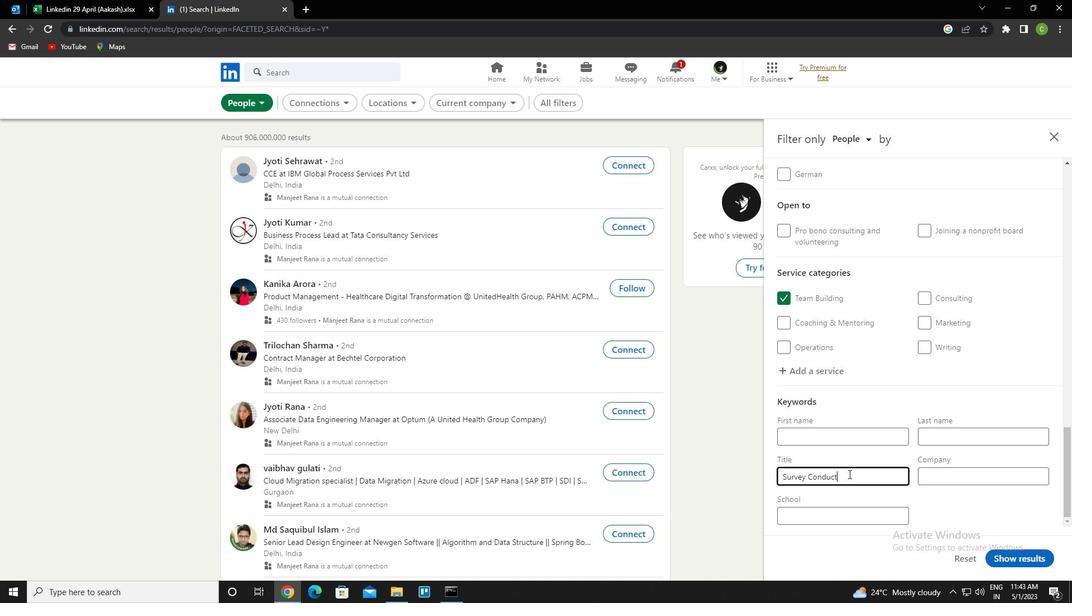 
Action: Mouse moved to (1036, 552)
Screenshot: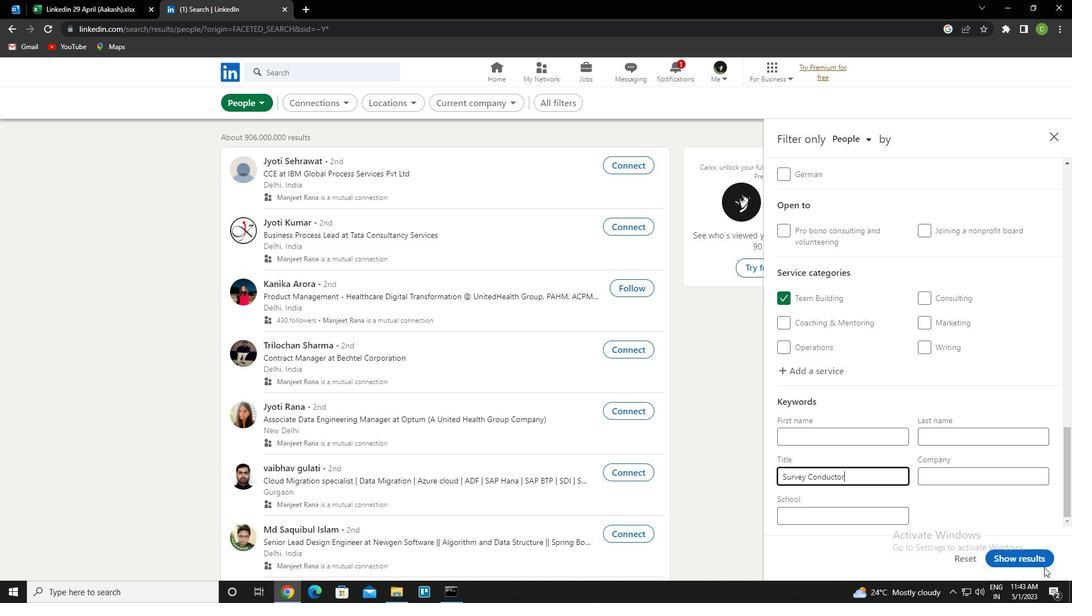
Action: Mouse pressed left at (1036, 552)
Screenshot: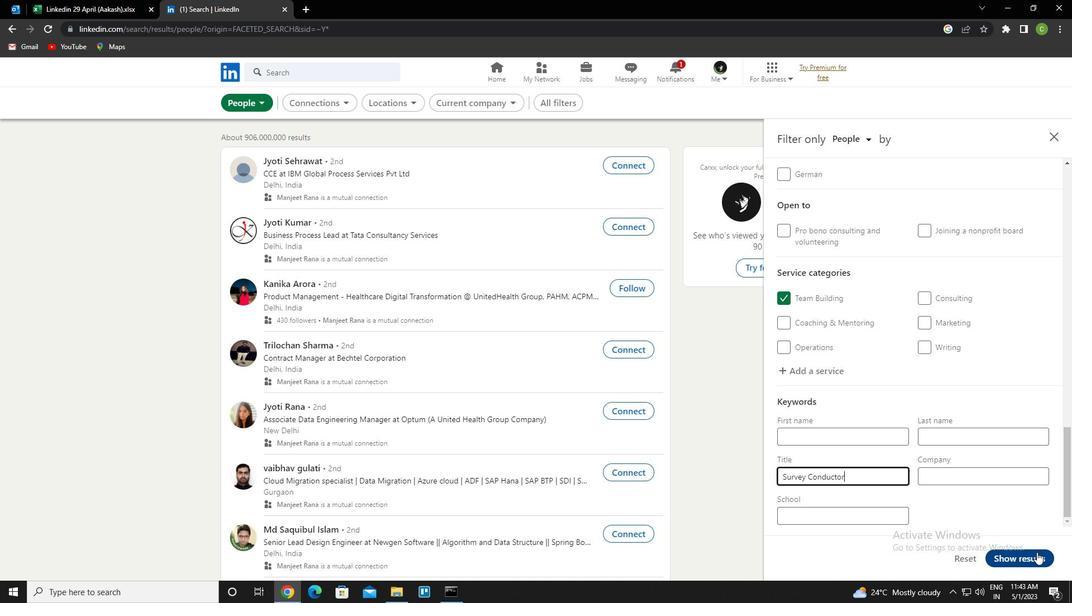
Action: Mouse moved to (820, 381)
Screenshot: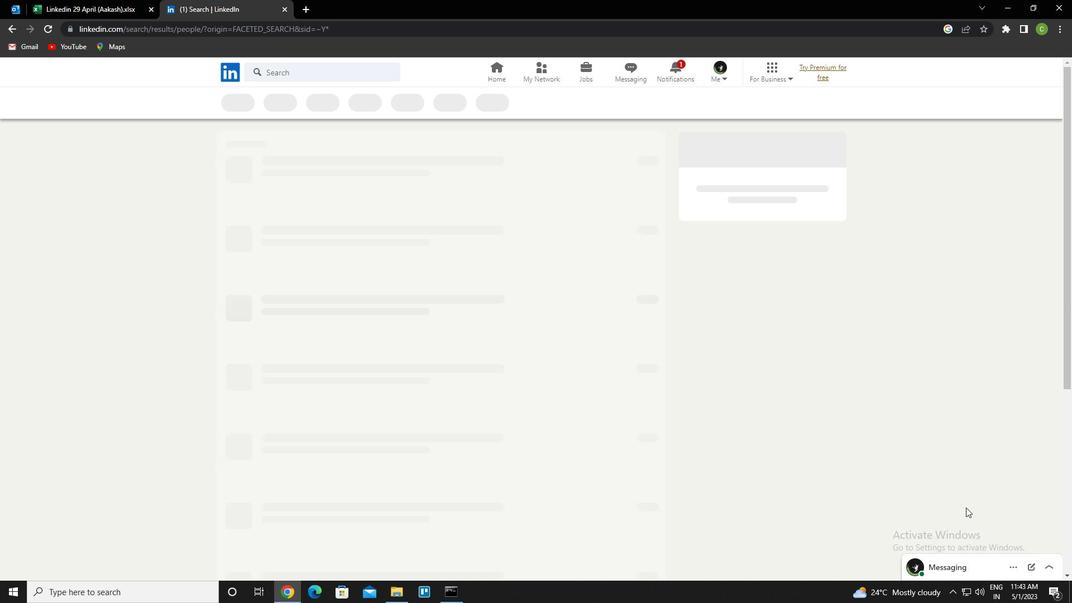
